 Task: Find connections with filter location Naldurg with filter topic #personalbrandingwith filter profile language German with filter current company SirionLabs with filter school Cambridge International School with filter industry Paint, Coating, and Adhesive Manufacturing with filter service category Interaction Design with filter keywords title Scrum Master
Action: Mouse moved to (541, 91)
Screenshot: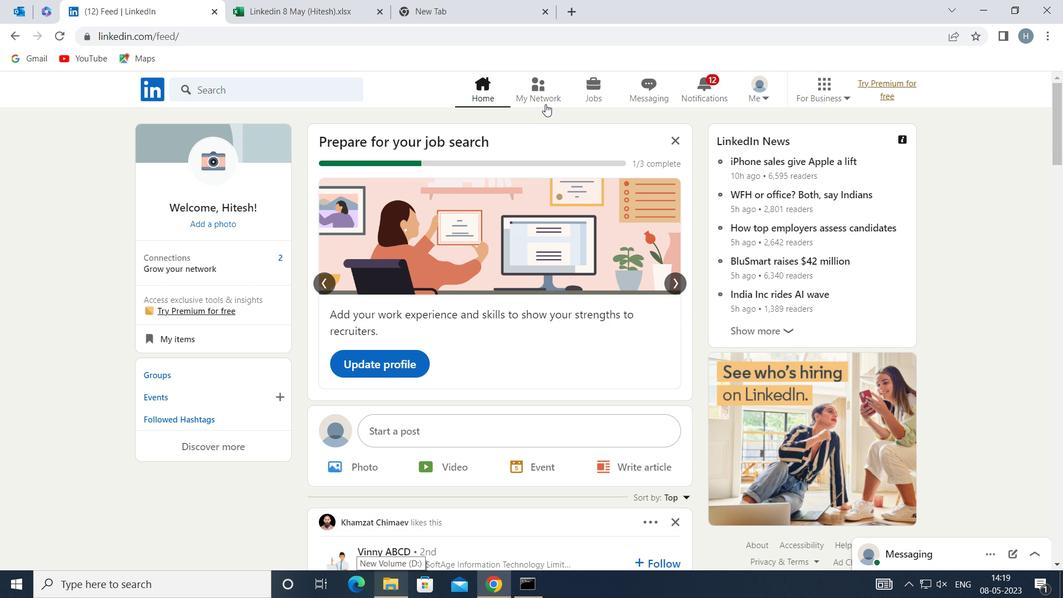 
Action: Mouse pressed left at (541, 91)
Screenshot: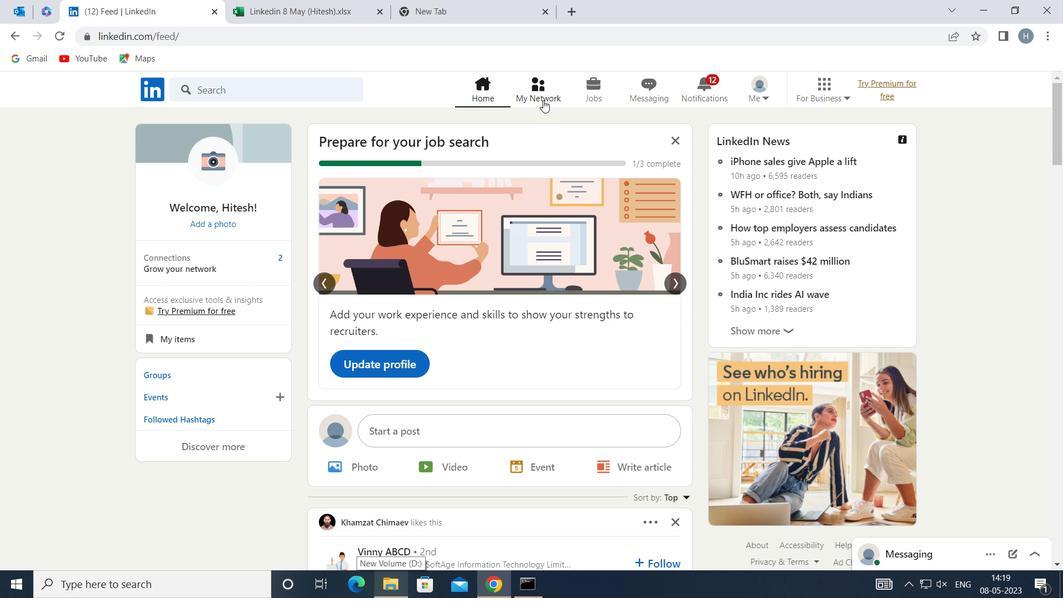 
Action: Mouse moved to (307, 168)
Screenshot: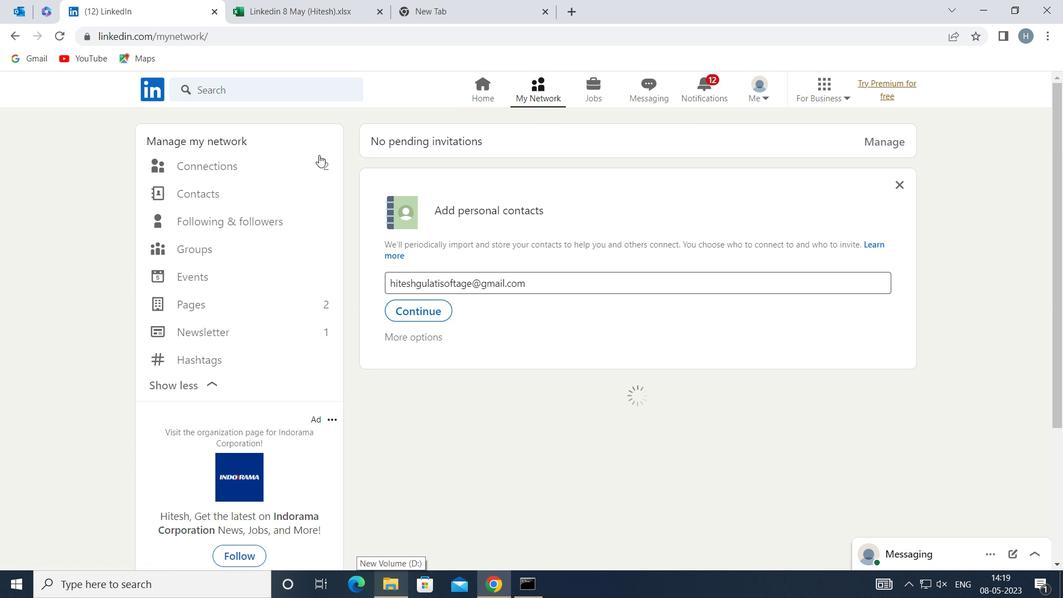 
Action: Mouse pressed left at (307, 168)
Screenshot: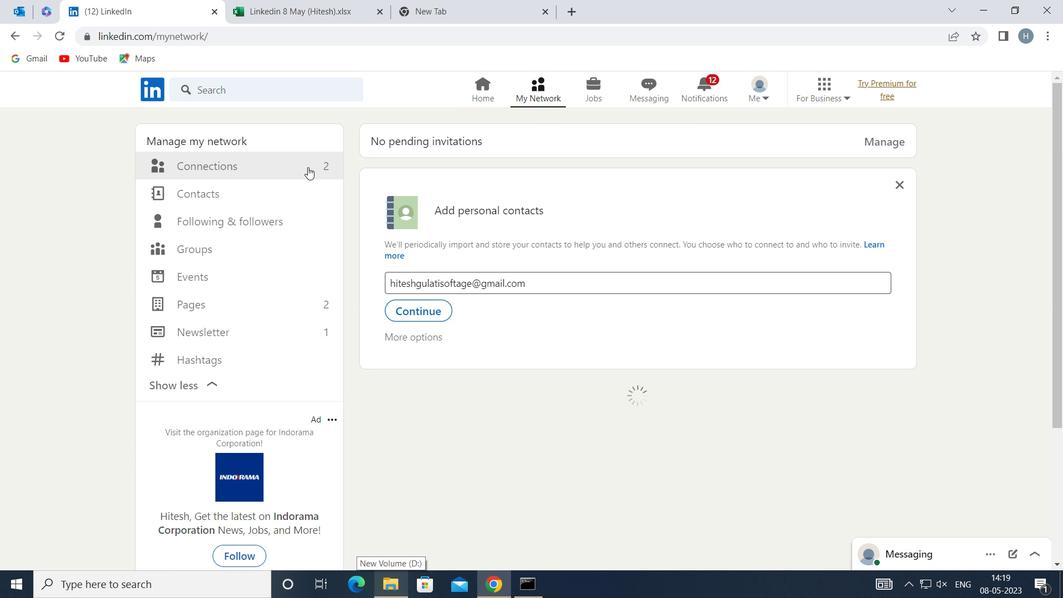 
Action: Mouse moved to (627, 165)
Screenshot: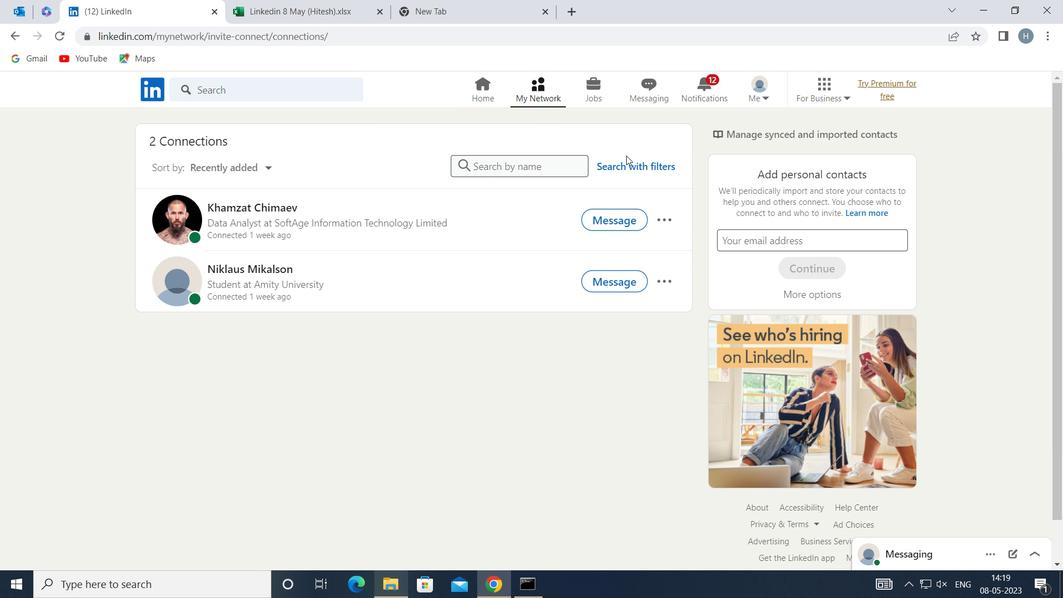 
Action: Mouse pressed left at (627, 165)
Screenshot: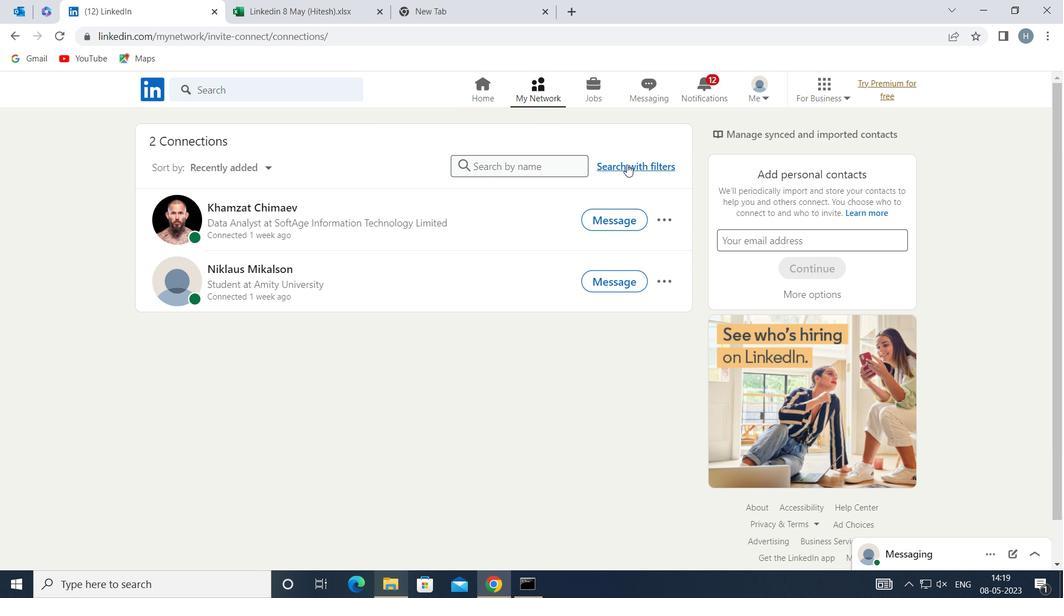 
Action: Mouse moved to (581, 132)
Screenshot: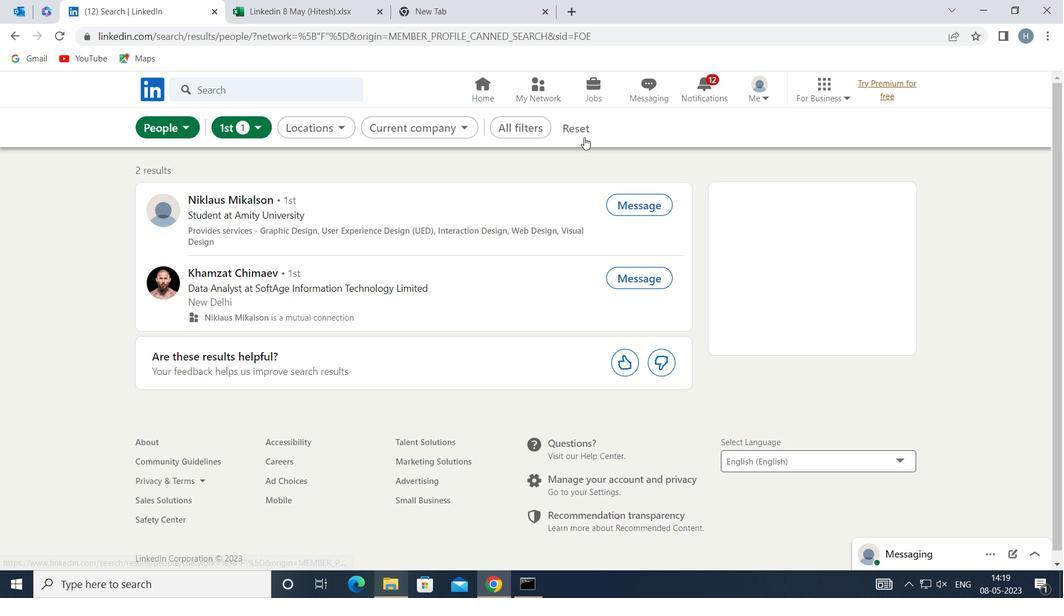 
Action: Mouse pressed left at (581, 132)
Screenshot: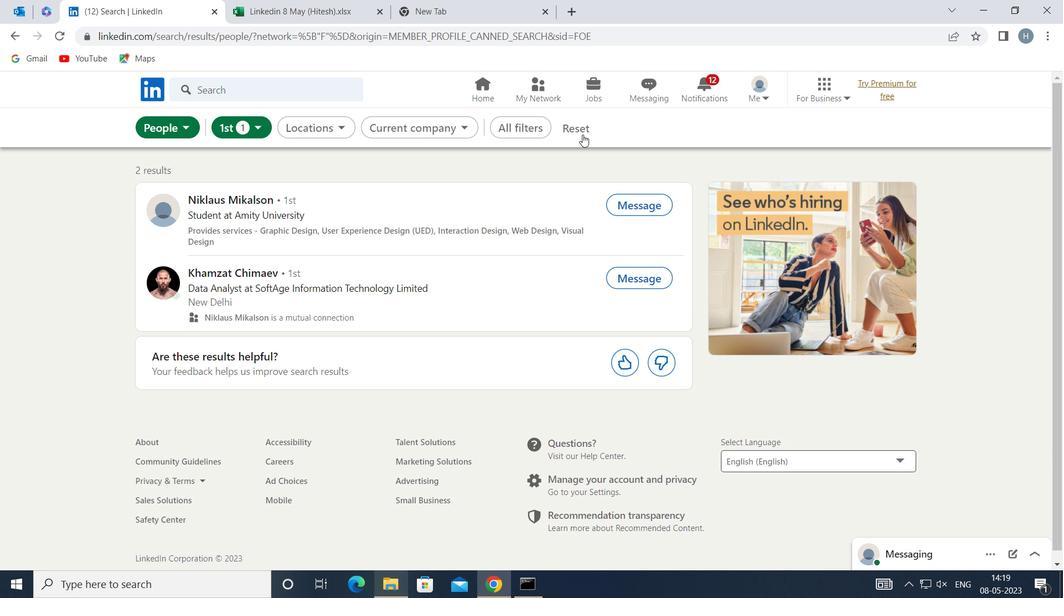 
Action: Mouse moved to (551, 130)
Screenshot: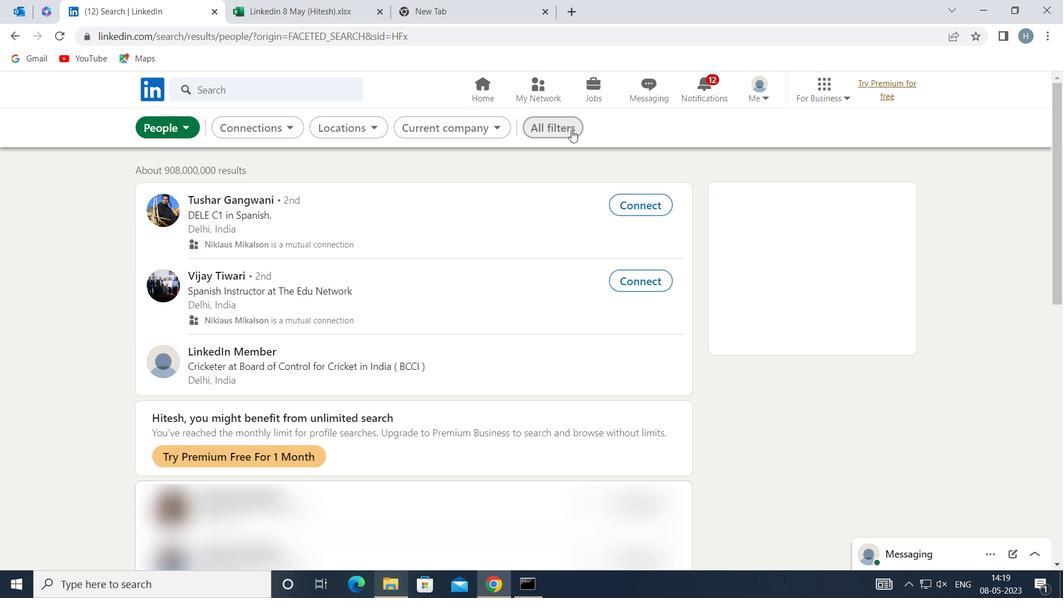 
Action: Mouse pressed left at (551, 130)
Screenshot: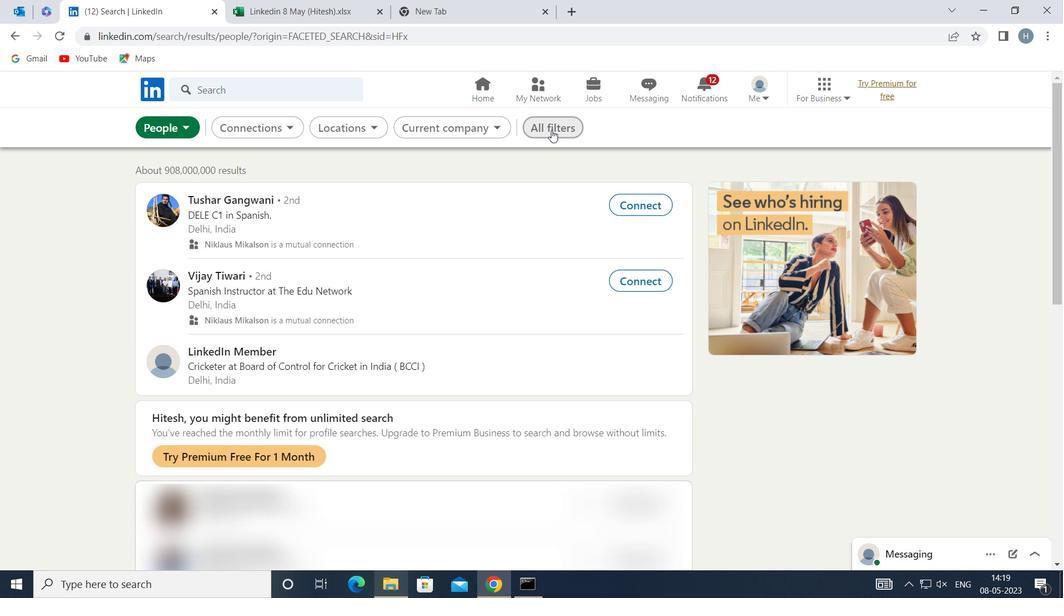 
Action: Mouse moved to (790, 319)
Screenshot: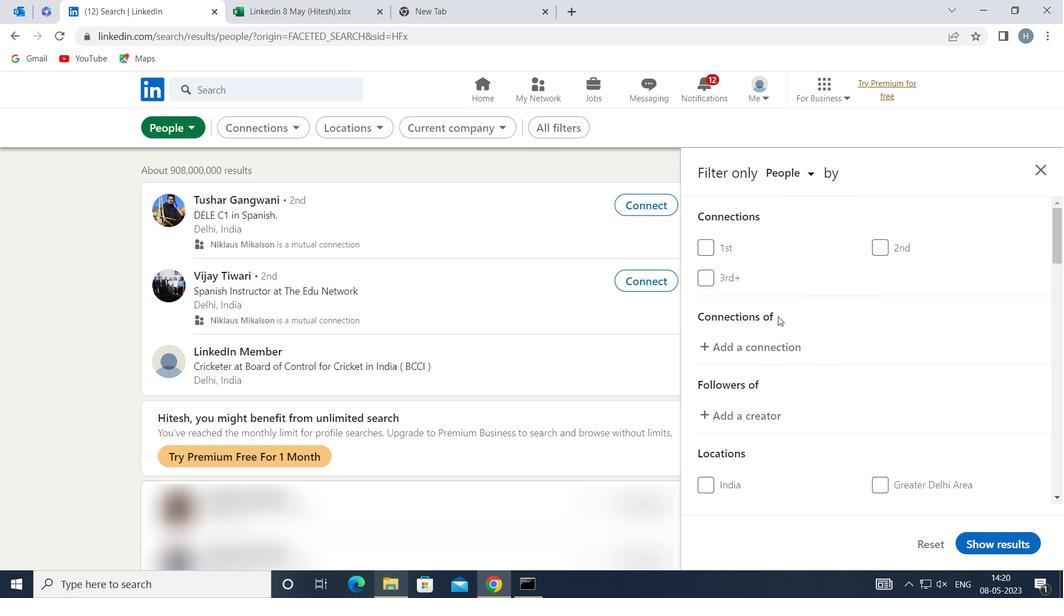 
Action: Mouse scrolled (790, 318) with delta (0, 0)
Screenshot: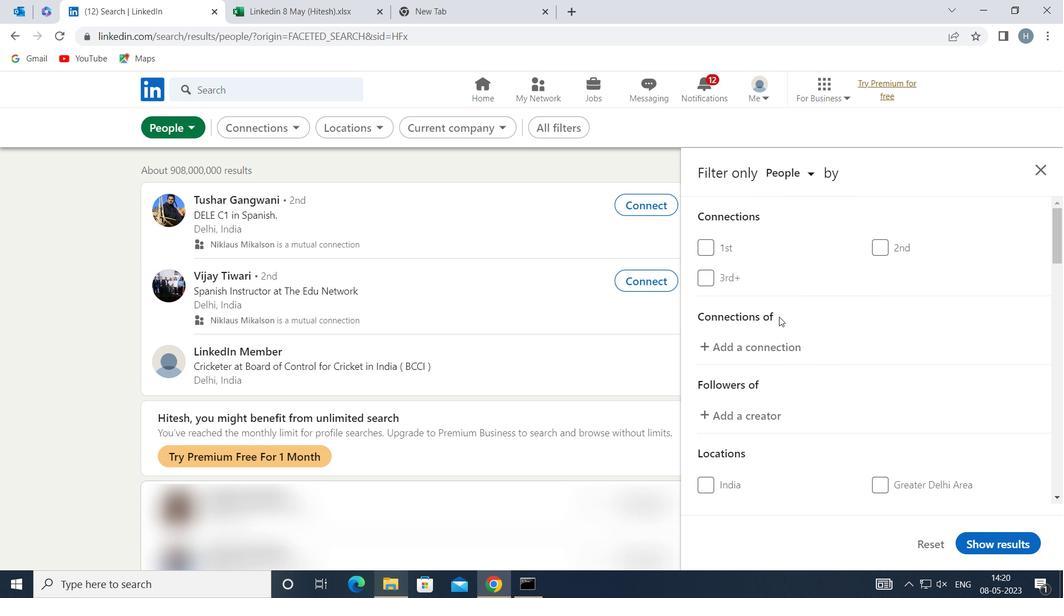 
Action: Mouse moved to (792, 330)
Screenshot: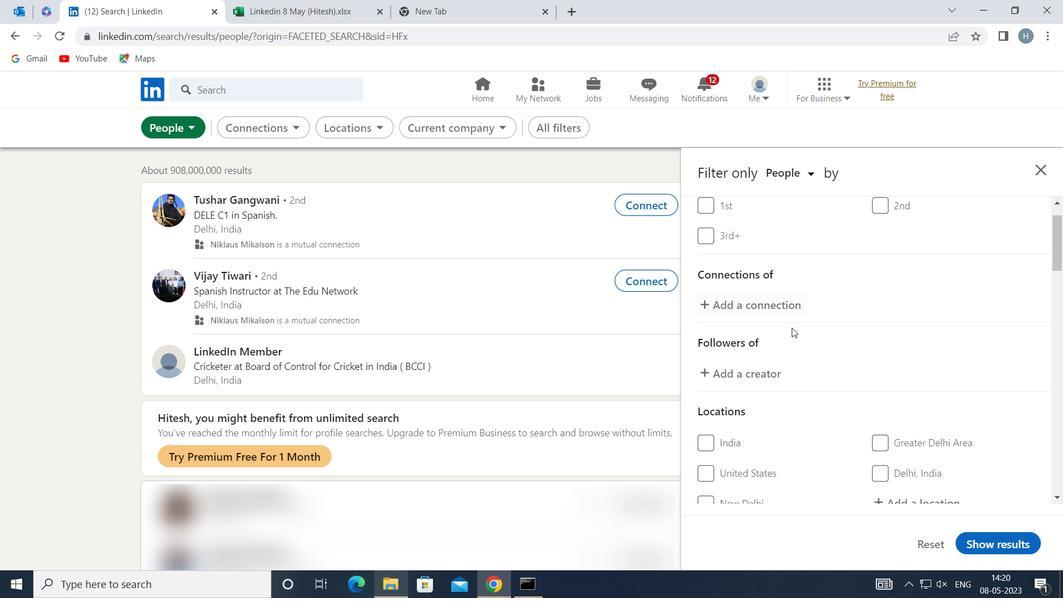 
Action: Mouse scrolled (792, 329) with delta (0, 0)
Screenshot: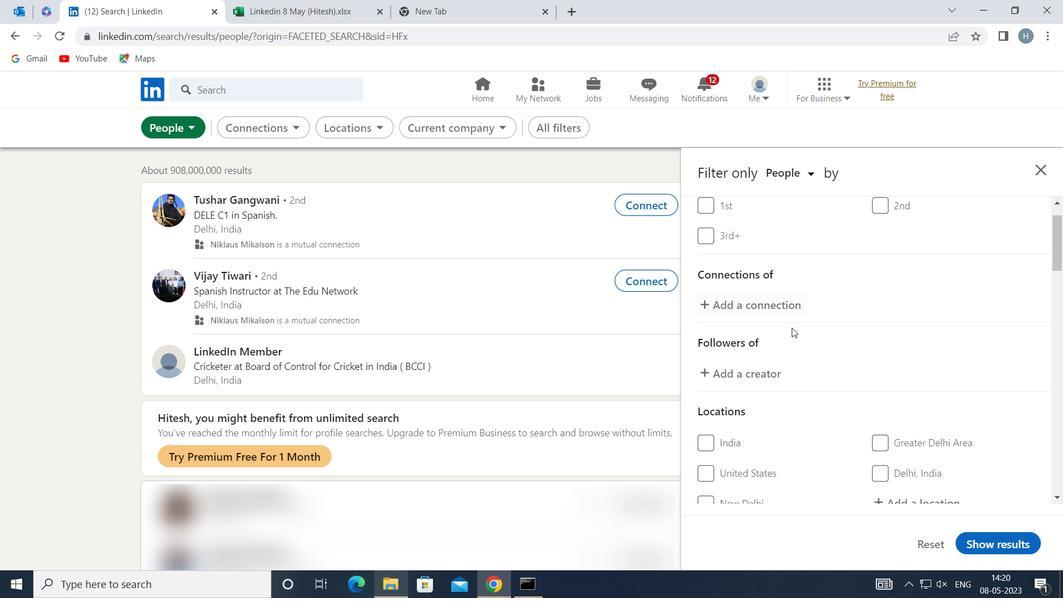 
Action: Mouse moved to (930, 402)
Screenshot: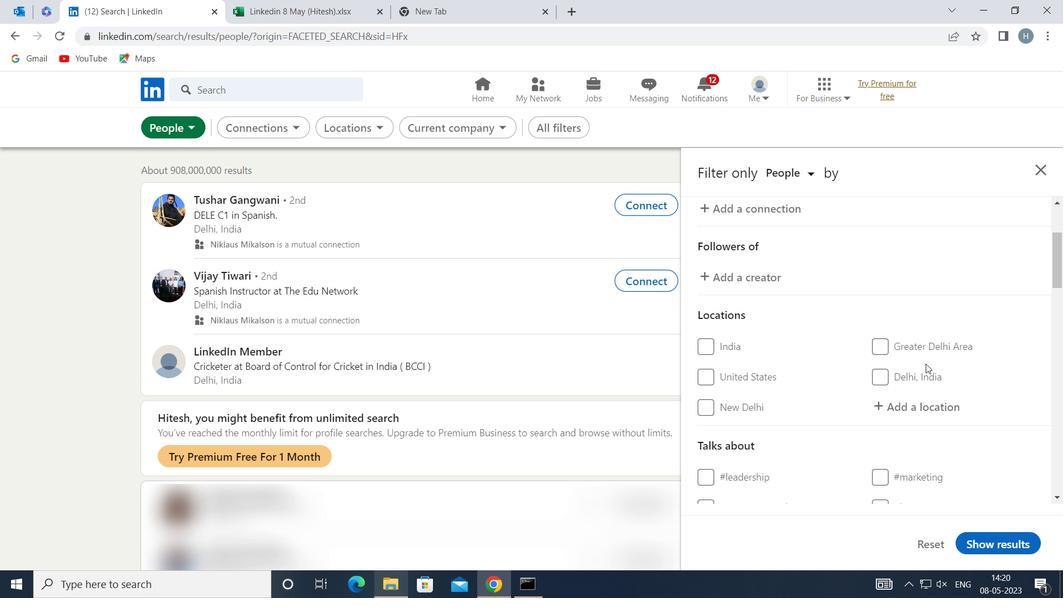 
Action: Mouse pressed left at (930, 402)
Screenshot: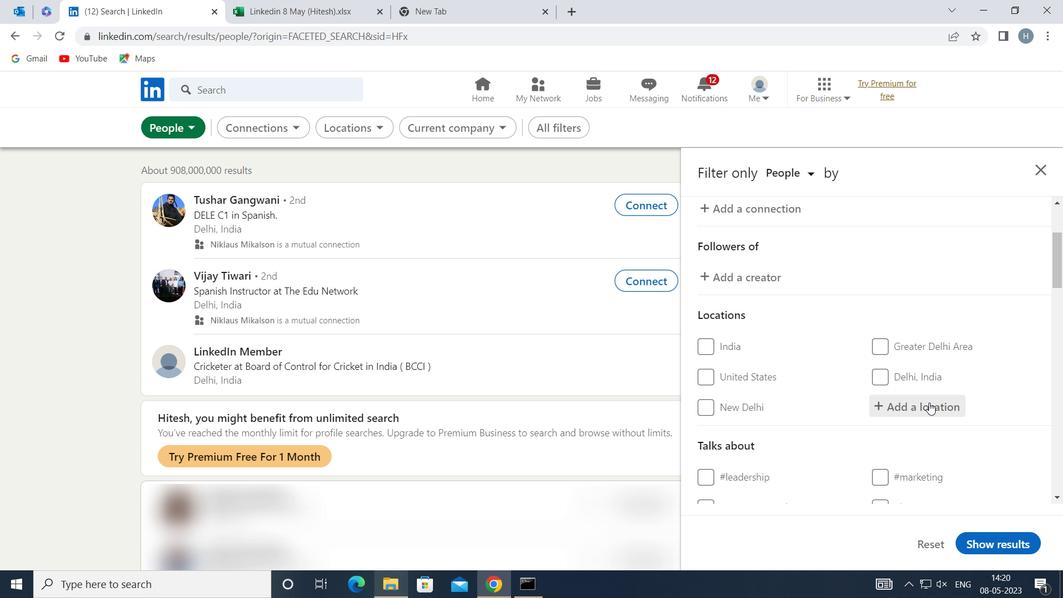 
Action: Key pressed <Key.shift>NALDURG
Screenshot: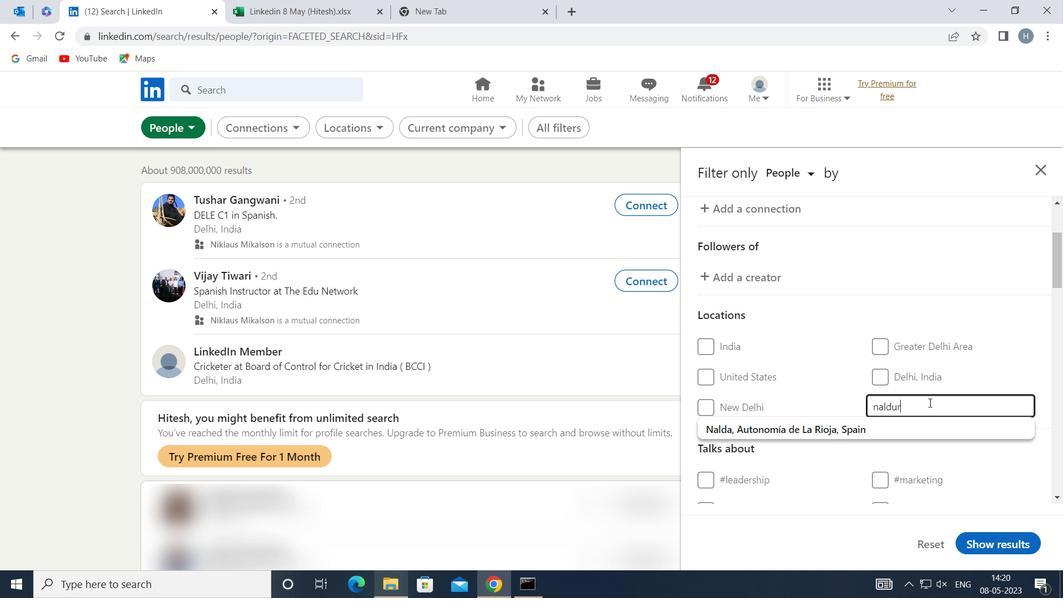
Action: Mouse moved to (956, 434)
Screenshot: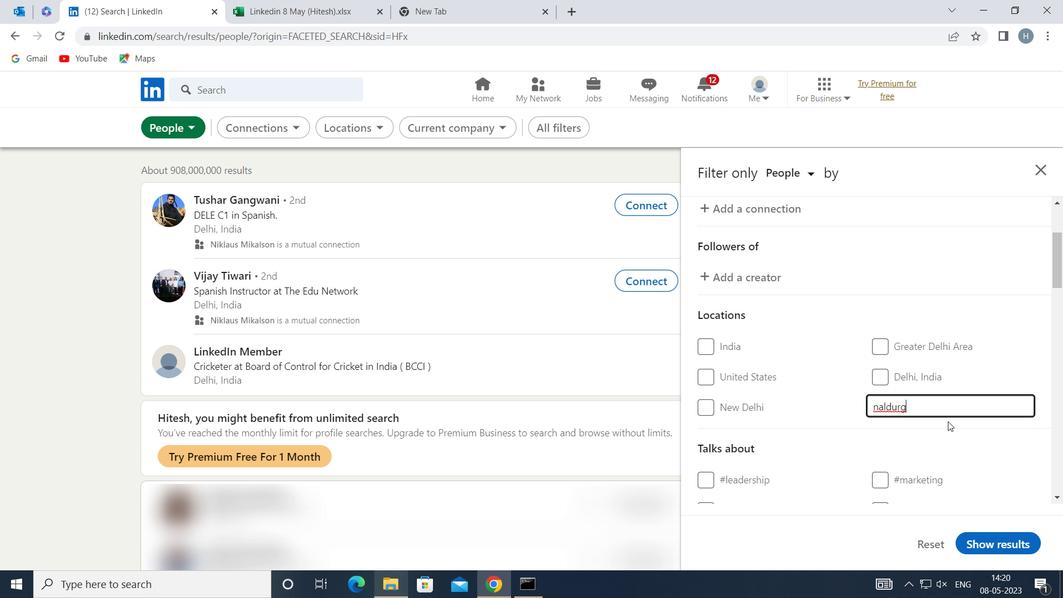 
Action: Mouse pressed left at (956, 434)
Screenshot: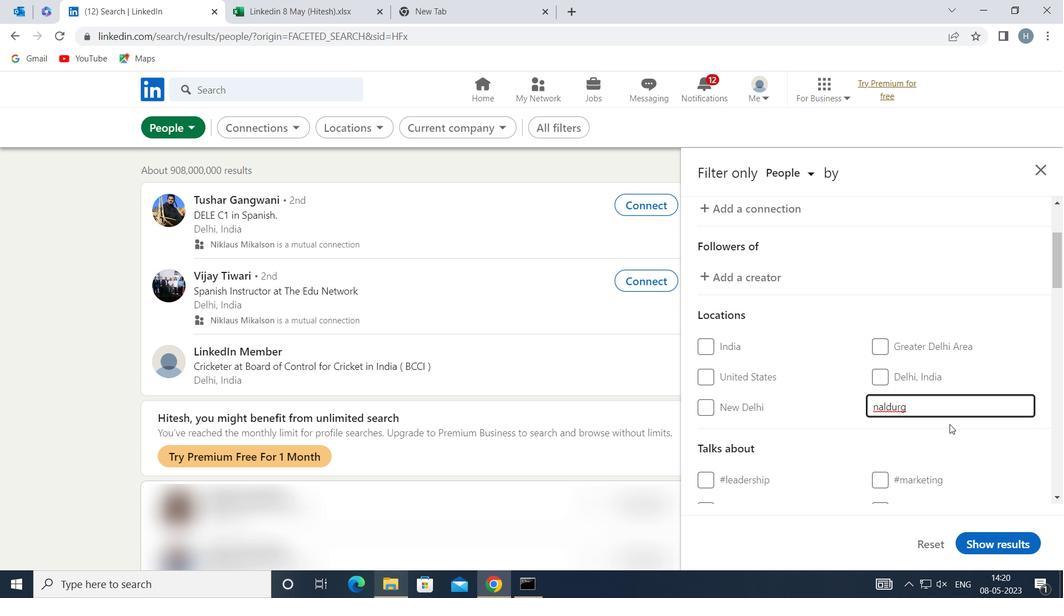 
Action: Mouse moved to (949, 429)
Screenshot: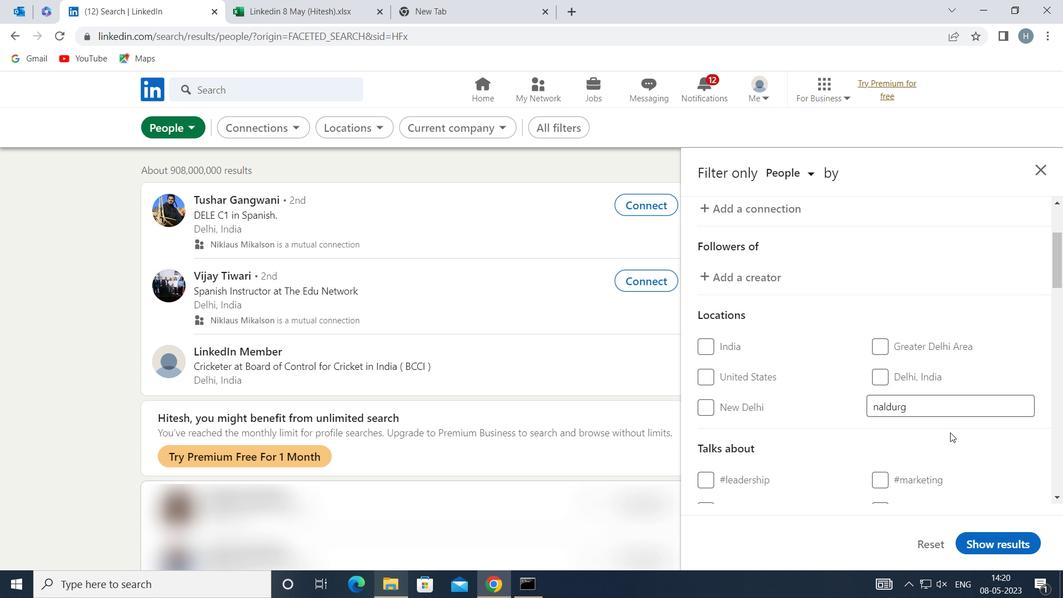 
Action: Mouse scrolled (949, 429) with delta (0, 0)
Screenshot: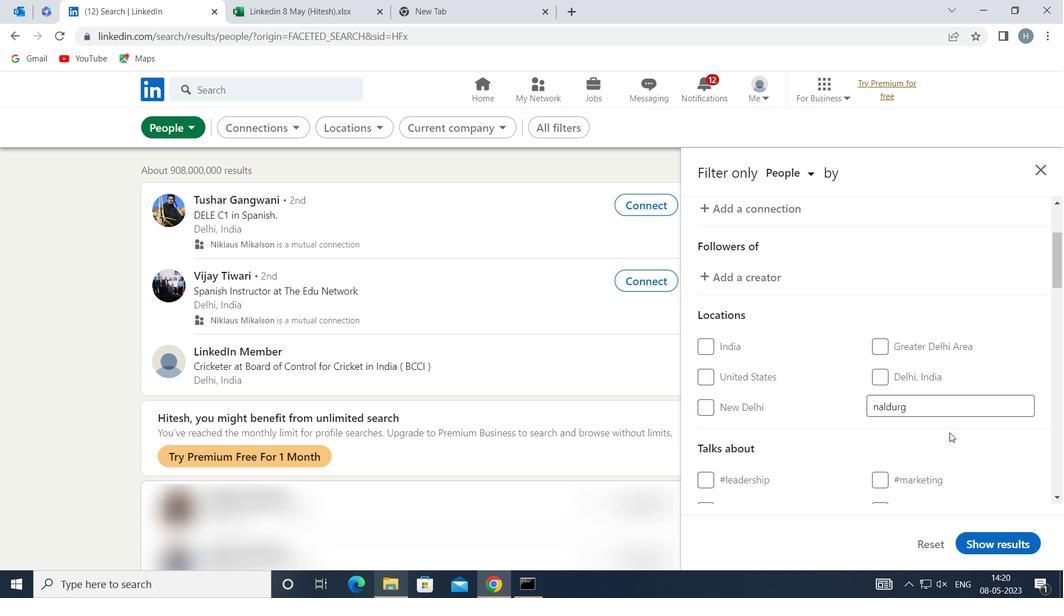 
Action: Mouse moved to (948, 428)
Screenshot: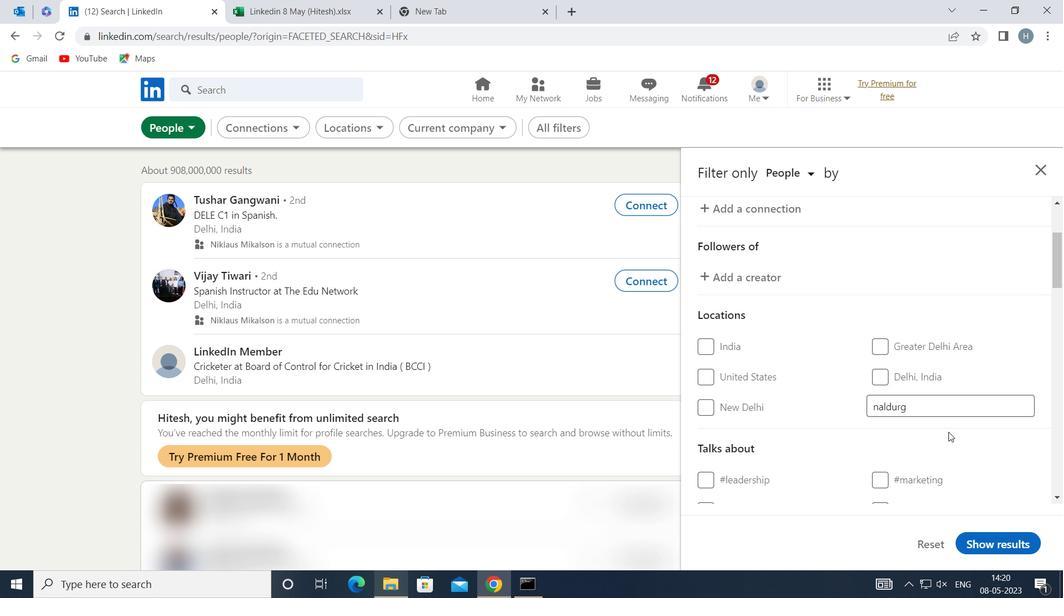 
Action: Mouse scrolled (948, 428) with delta (0, 0)
Screenshot: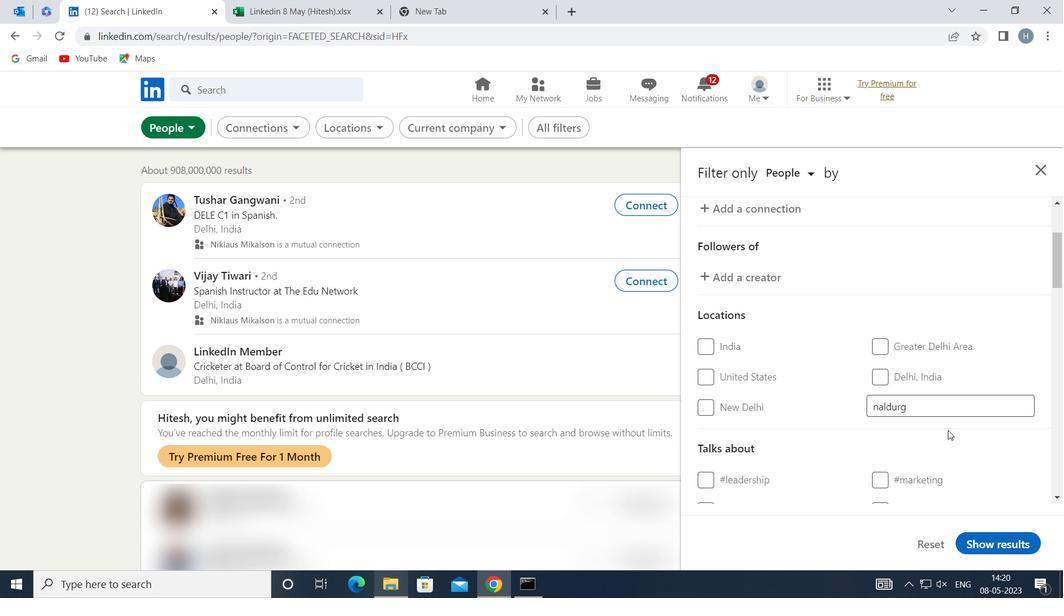 
Action: Mouse moved to (911, 399)
Screenshot: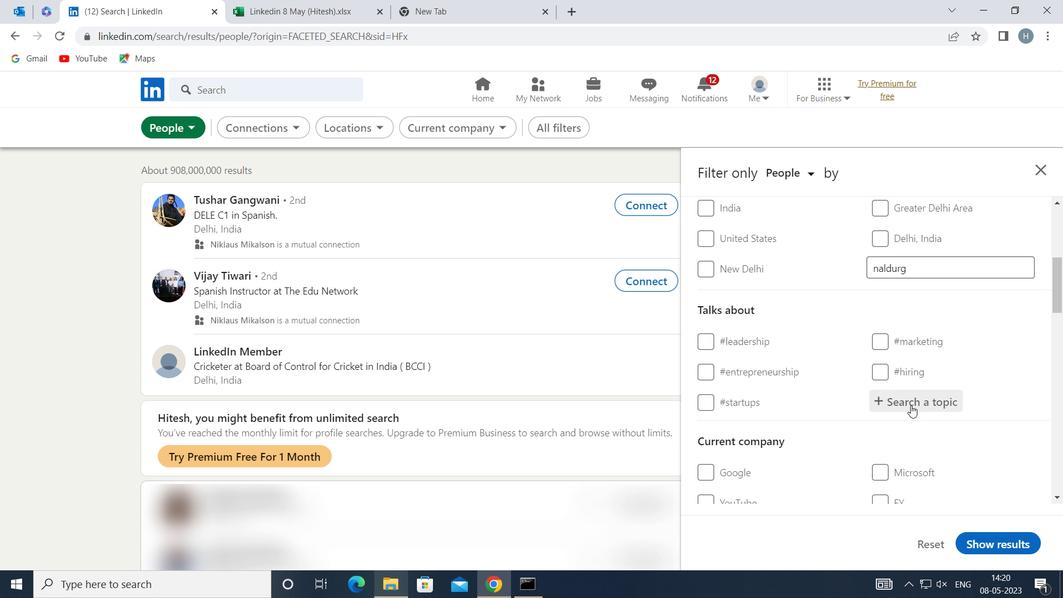
Action: Mouse pressed left at (911, 399)
Screenshot: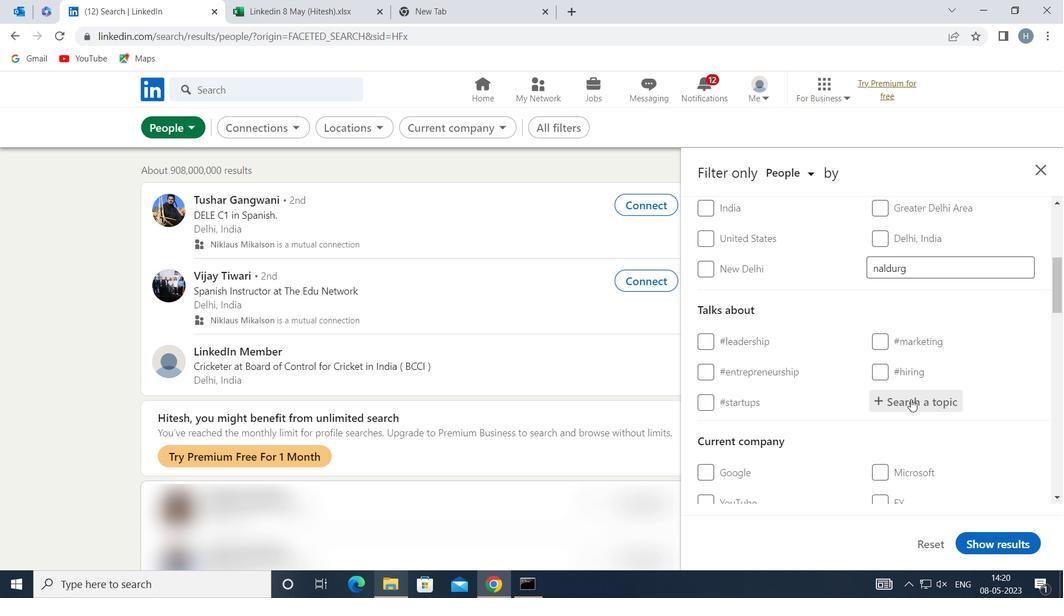 
Action: Key pressed PERSONALBRANDING
Screenshot: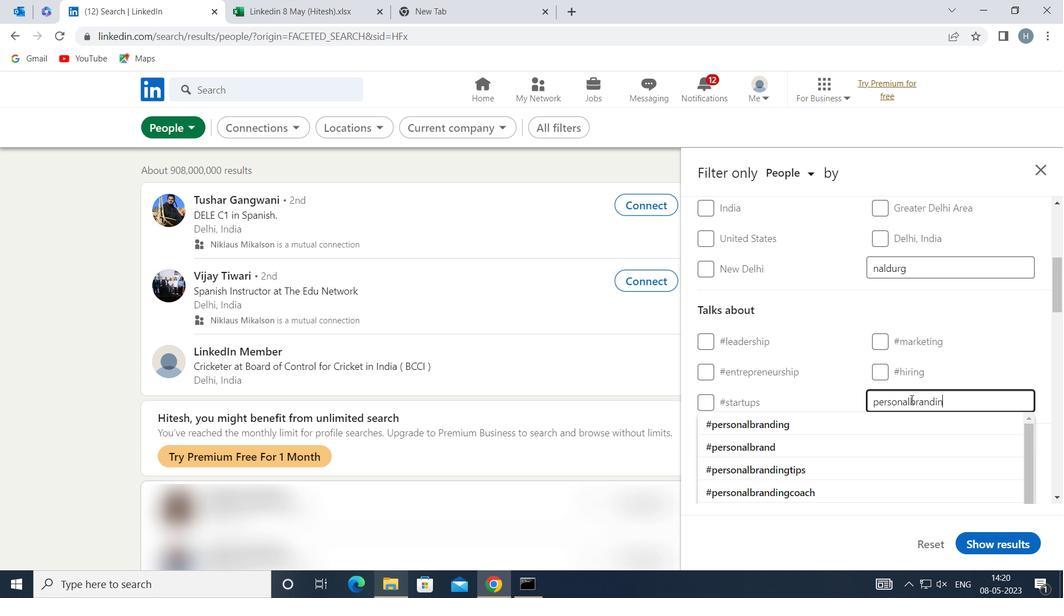 
Action: Mouse moved to (863, 420)
Screenshot: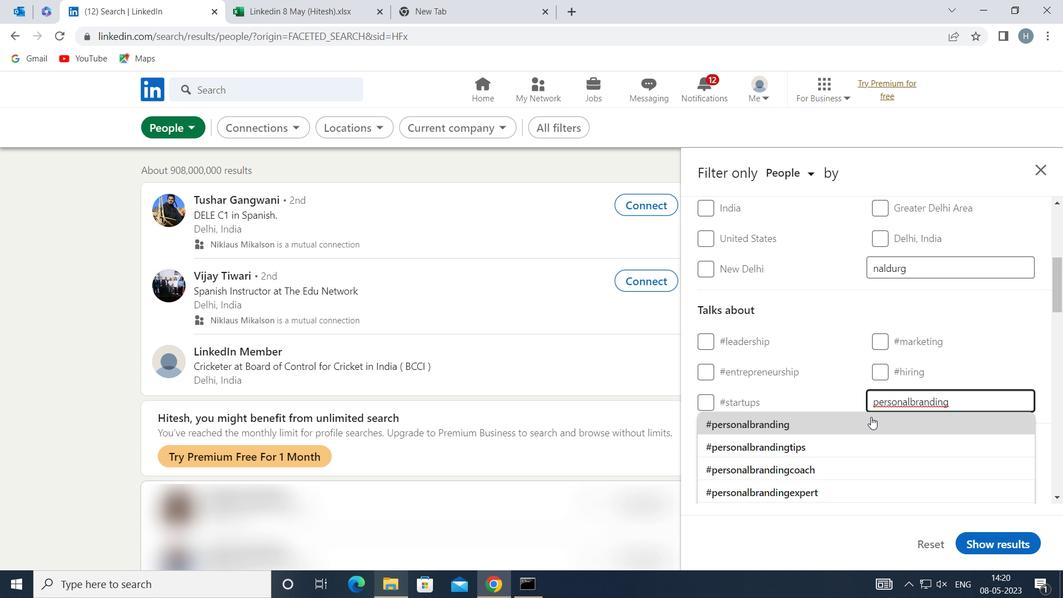 
Action: Mouse pressed left at (863, 420)
Screenshot: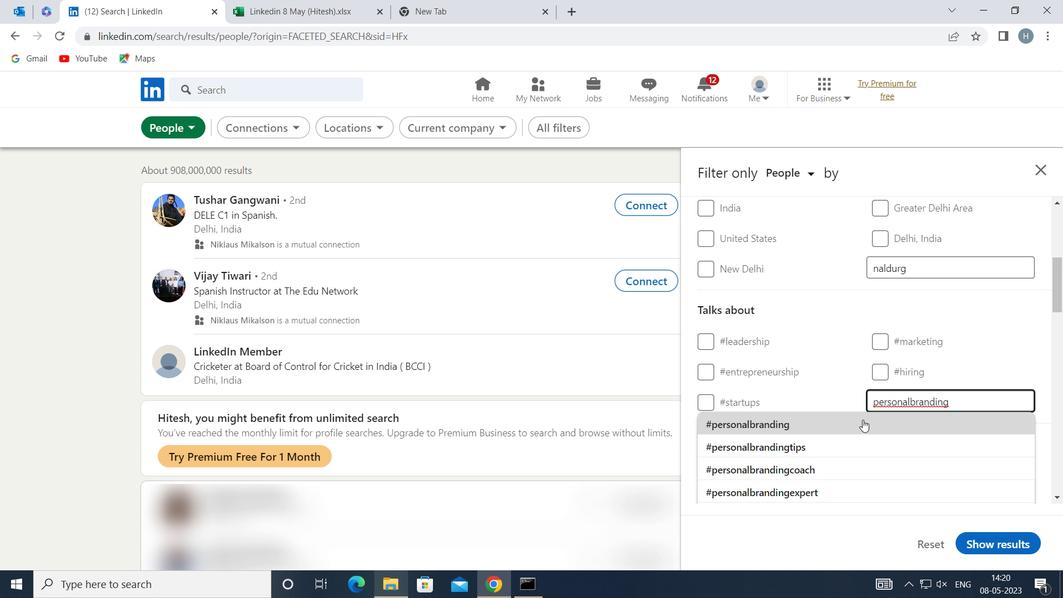 
Action: Mouse moved to (837, 375)
Screenshot: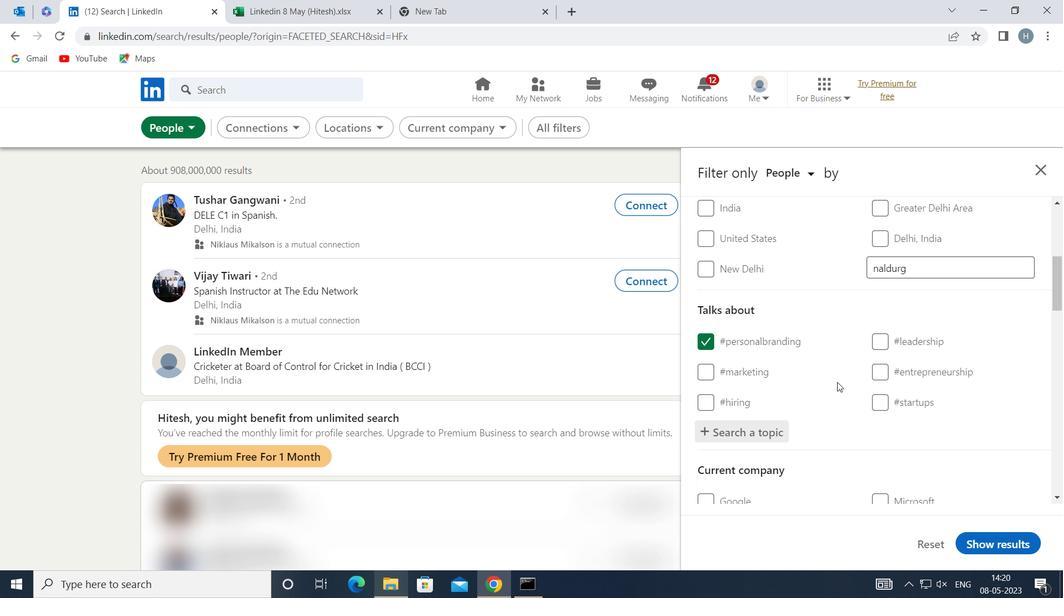 
Action: Mouse scrolled (837, 374) with delta (0, 0)
Screenshot: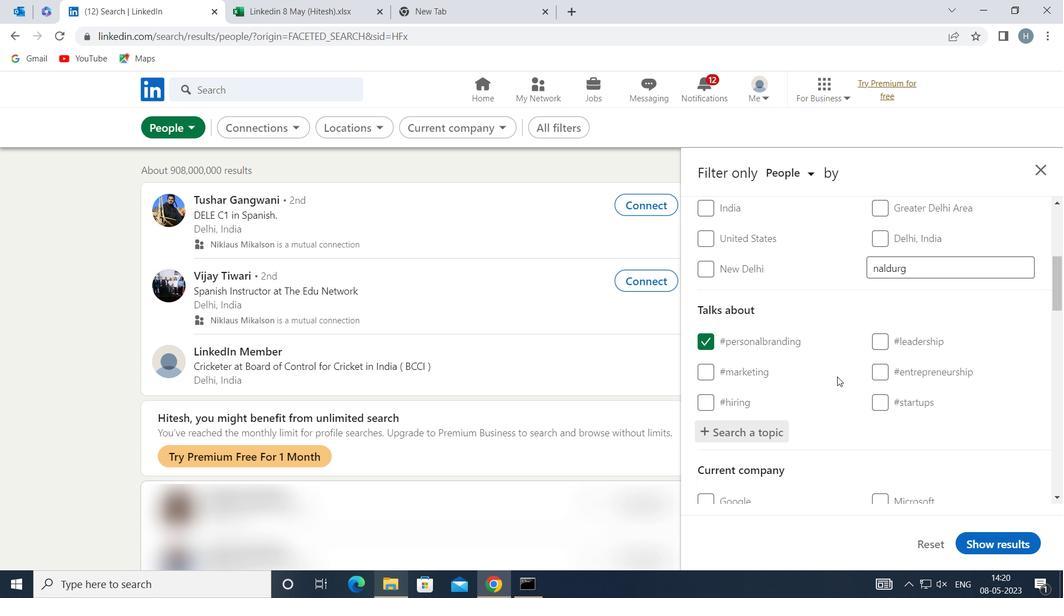 
Action: Mouse moved to (837, 373)
Screenshot: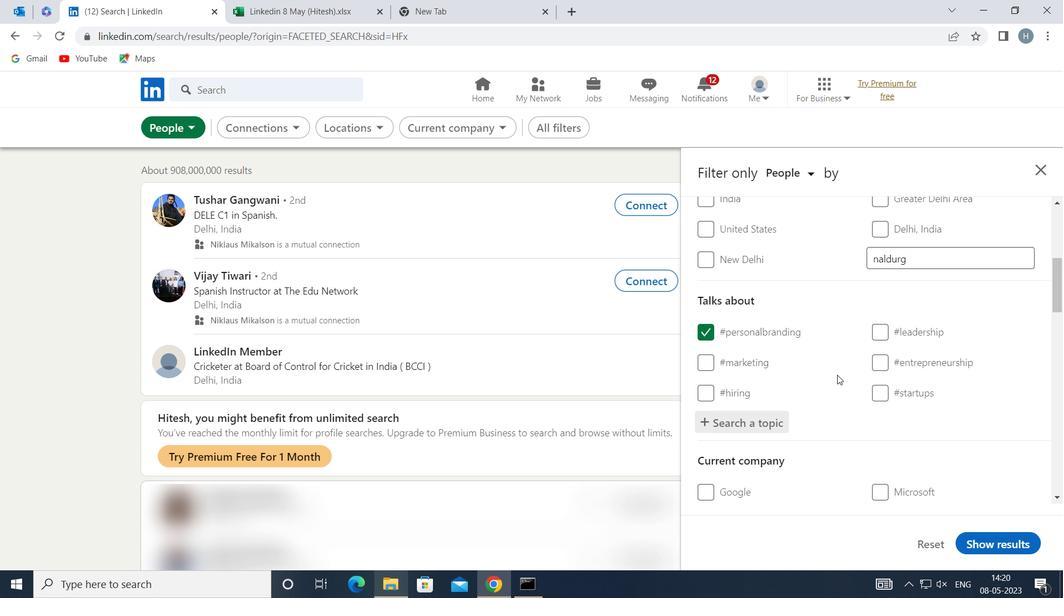 
Action: Mouse scrolled (837, 373) with delta (0, 0)
Screenshot: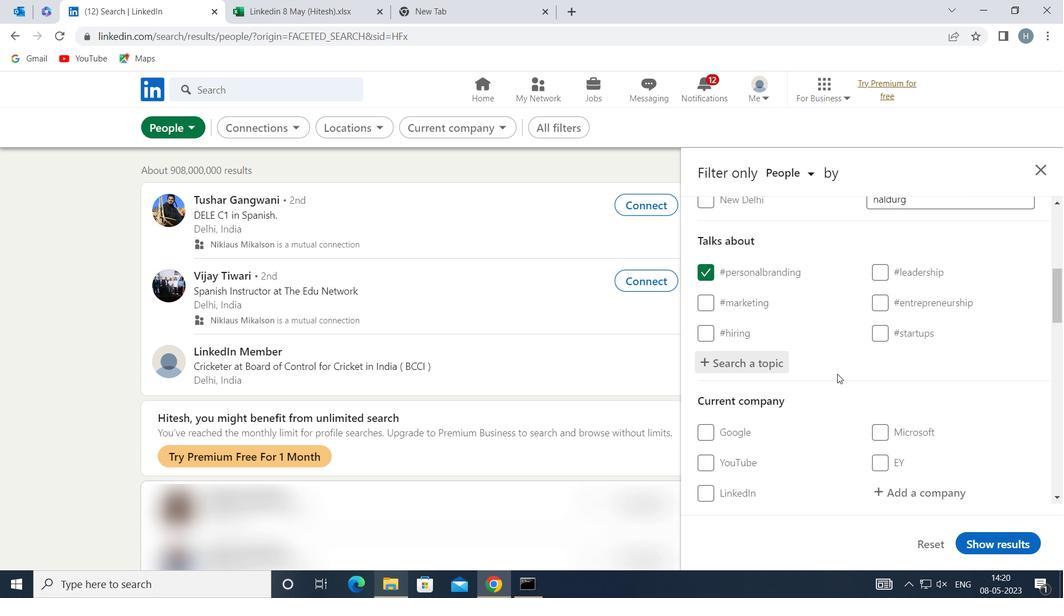 
Action: Mouse moved to (837, 373)
Screenshot: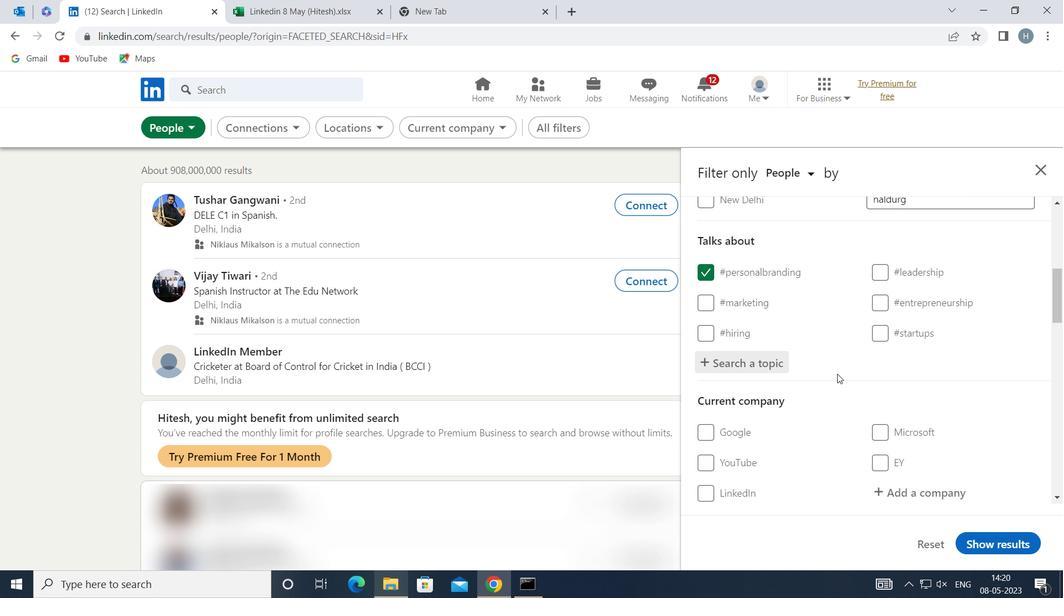 
Action: Mouse scrolled (837, 372) with delta (0, 0)
Screenshot: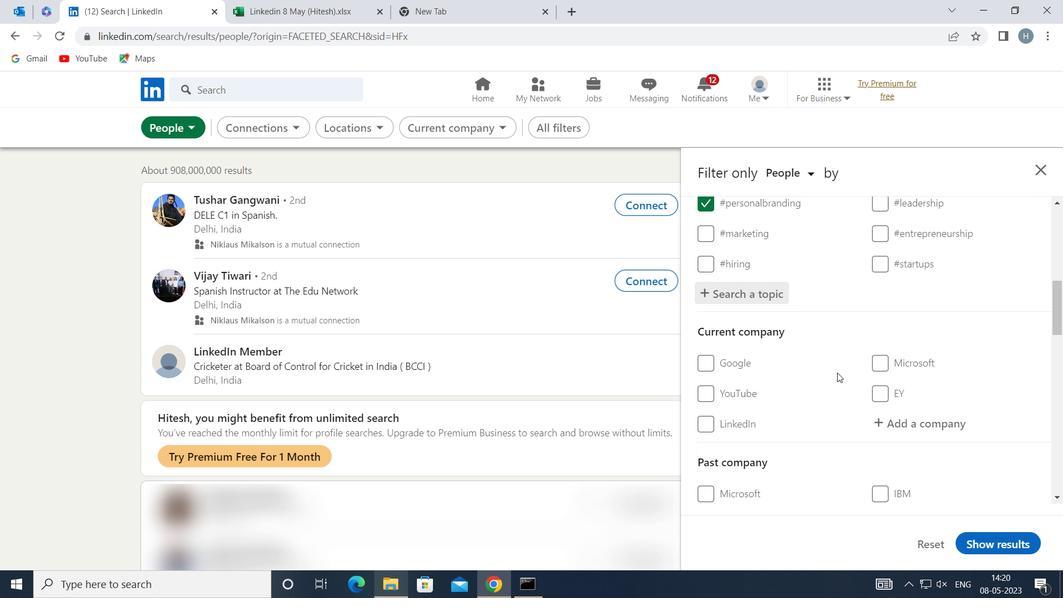 
Action: Mouse scrolled (837, 372) with delta (0, 0)
Screenshot: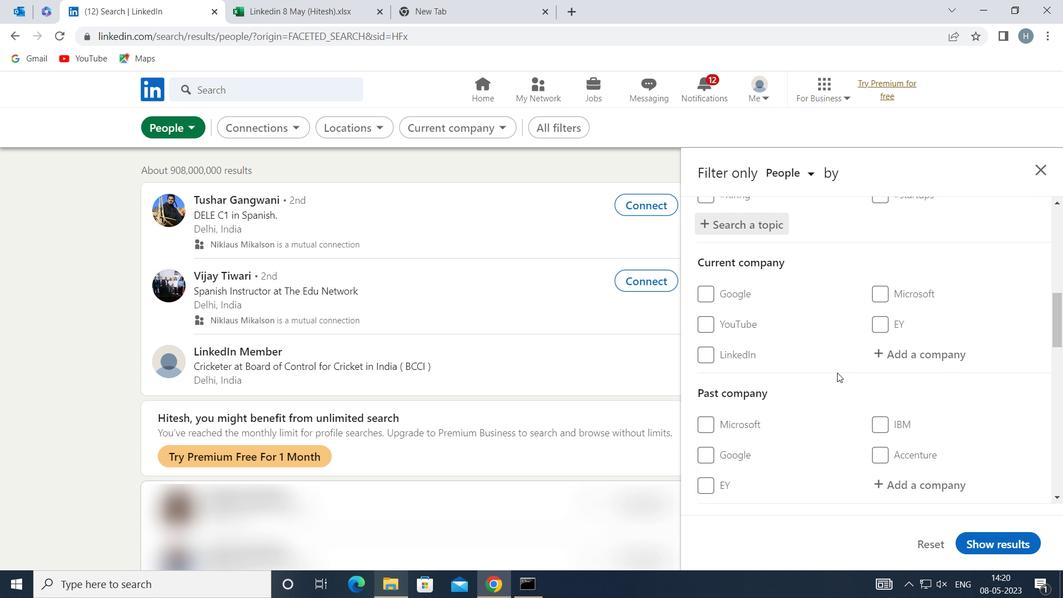 
Action: Mouse scrolled (837, 372) with delta (0, 0)
Screenshot: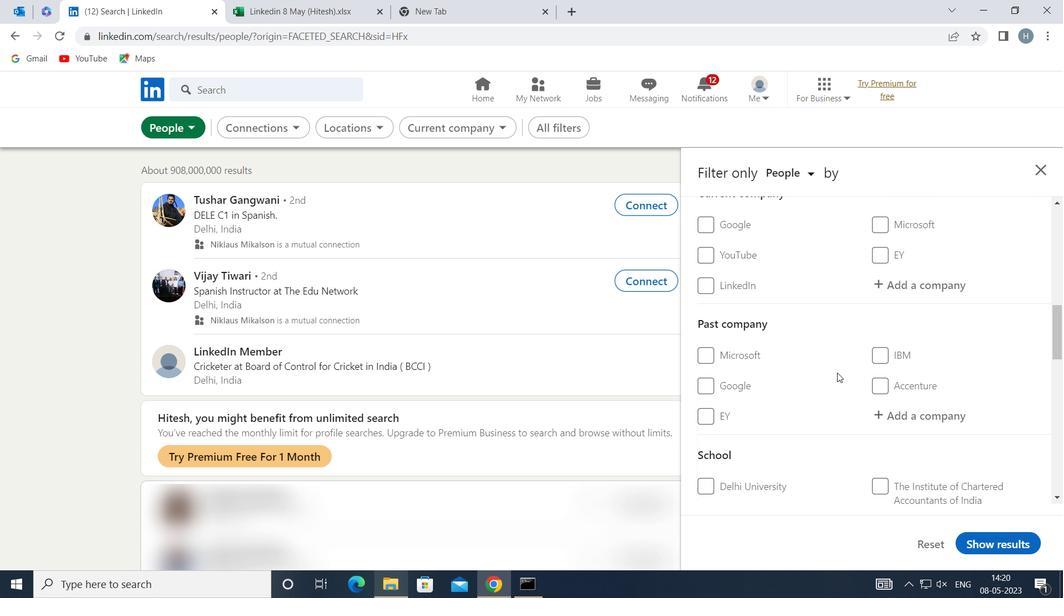 
Action: Mouse moved to (838, 373)
Screenshot: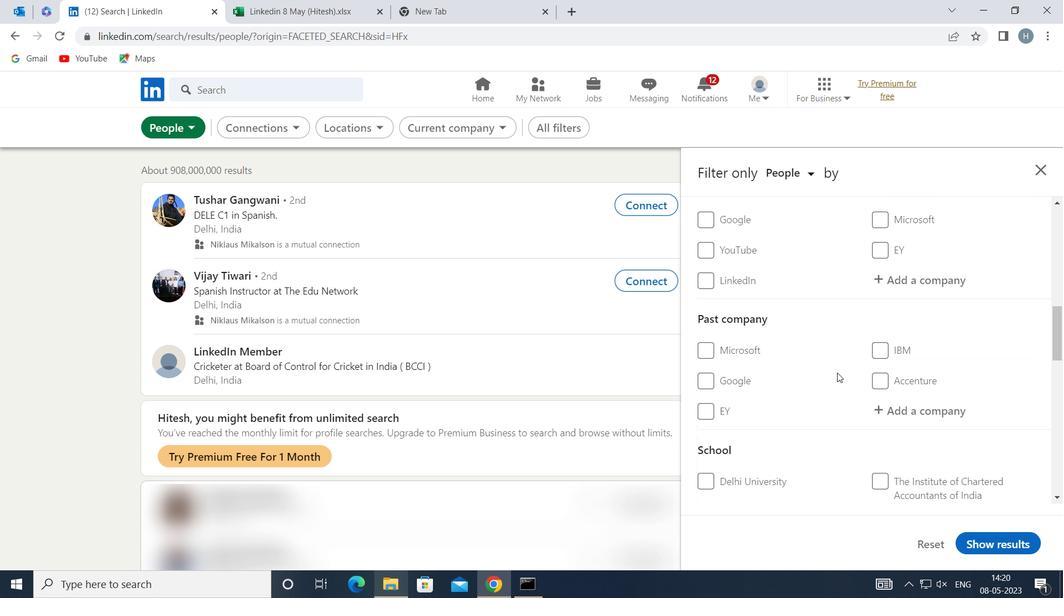 
Action: Mouse scrolled (838, 372) with delta (0, 0)
Screenshot: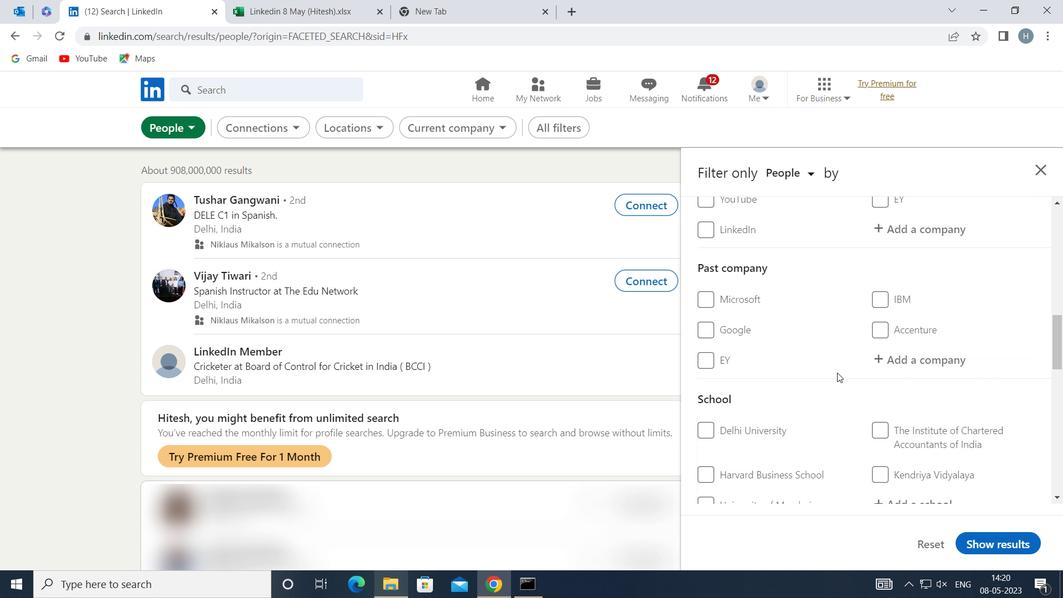 
Action: Mouse scrolled (838, 372) with delta (0, 0)
Screenshot: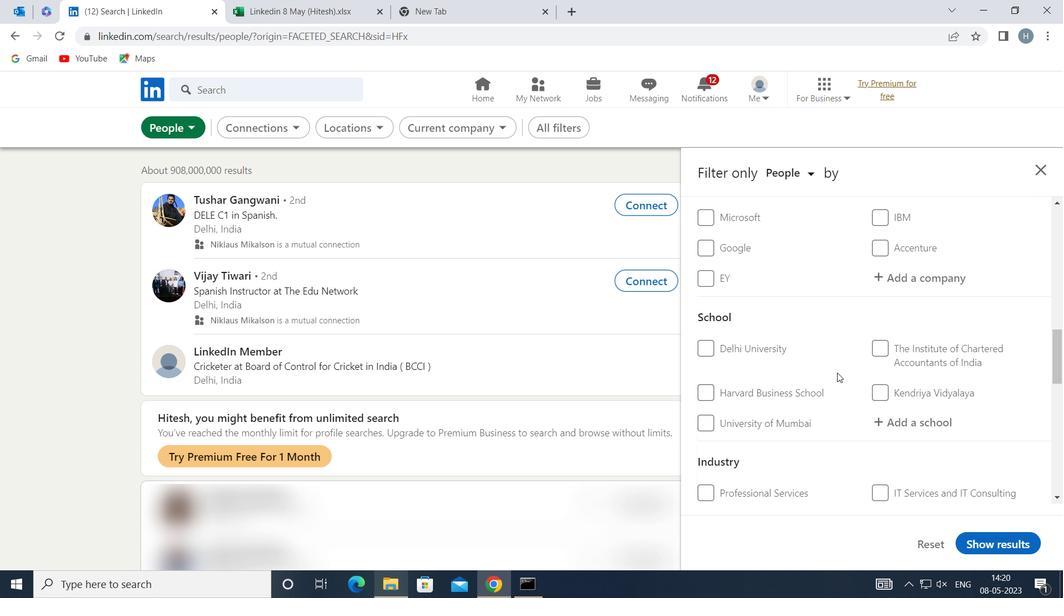 
Action: Mouse scrolled (838, 372) with delta (0, 0)
Screenshot: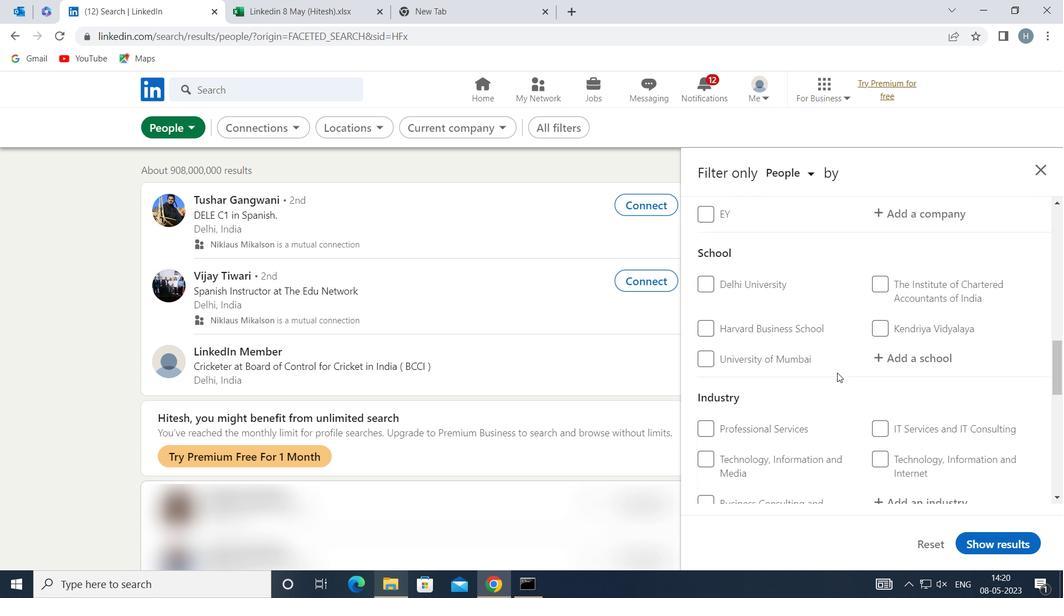 
Action: Mouse moved to (838, 372)
Screenshot: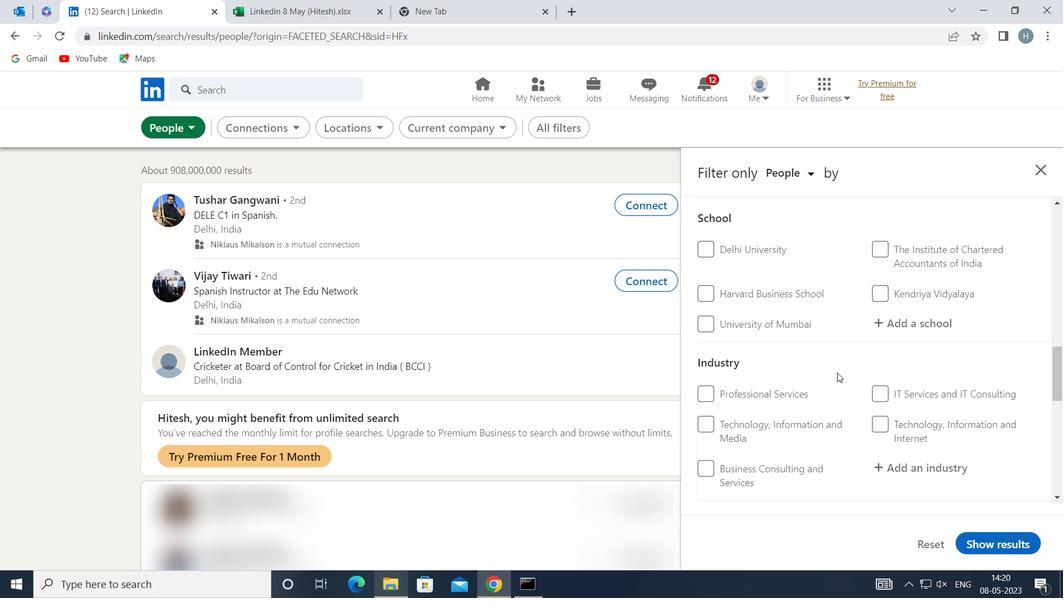 
Action: Mouse scrolled (838, 371) with delta (0, 0)
Screenshot: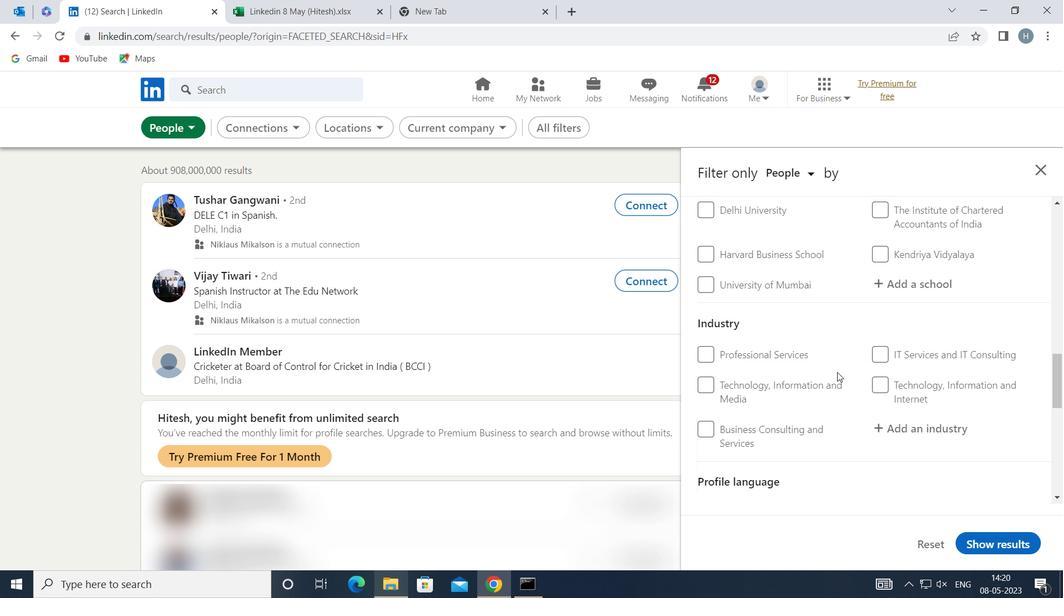 
Action: Mouse scrolled (838, 371) with delta (0, 0)
Screenshot: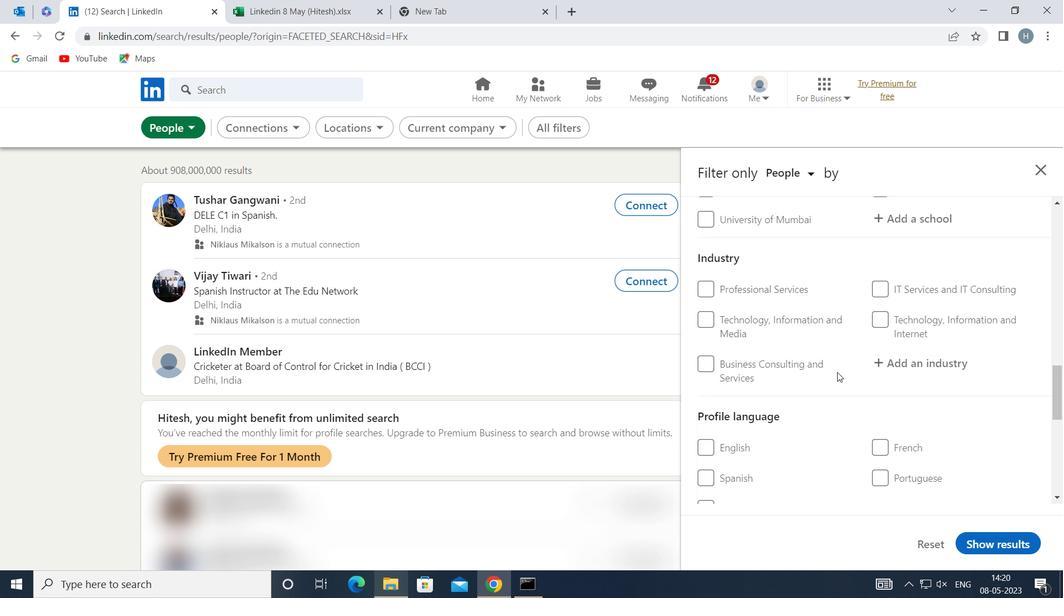 
Action: Mouse moved to (697, 435)
Screenshot: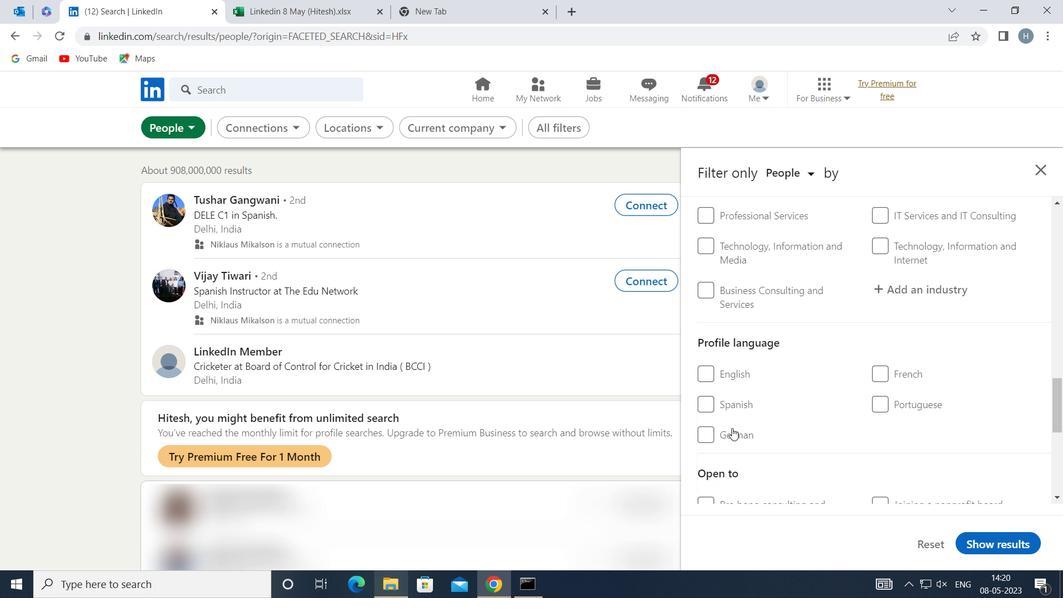 
Action: Mouse pressed left at (697, 435)
Screenshot: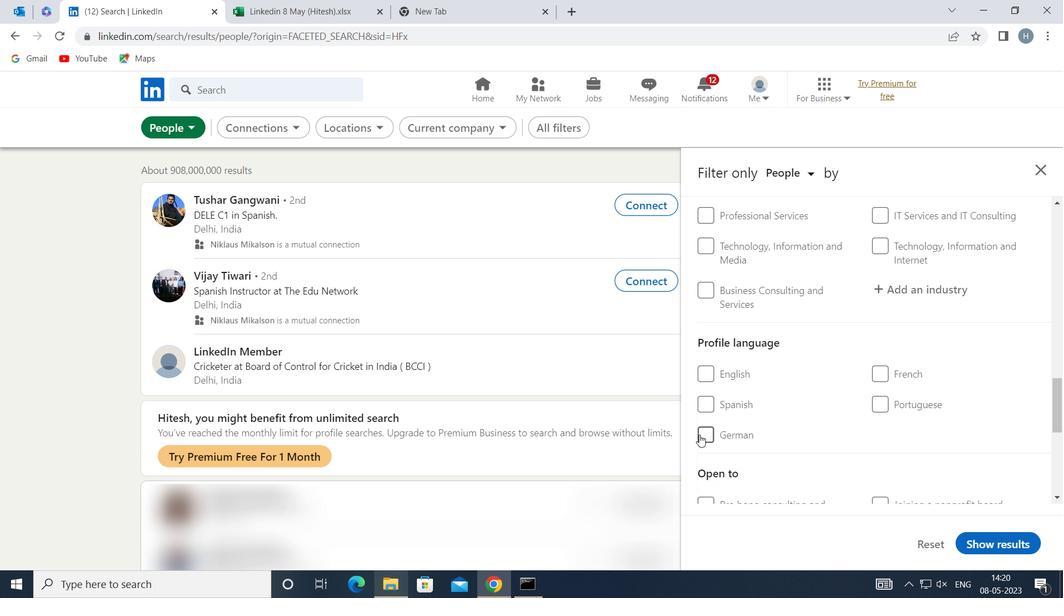 
Action: Mouse moved to (708, 438)
Screenshot: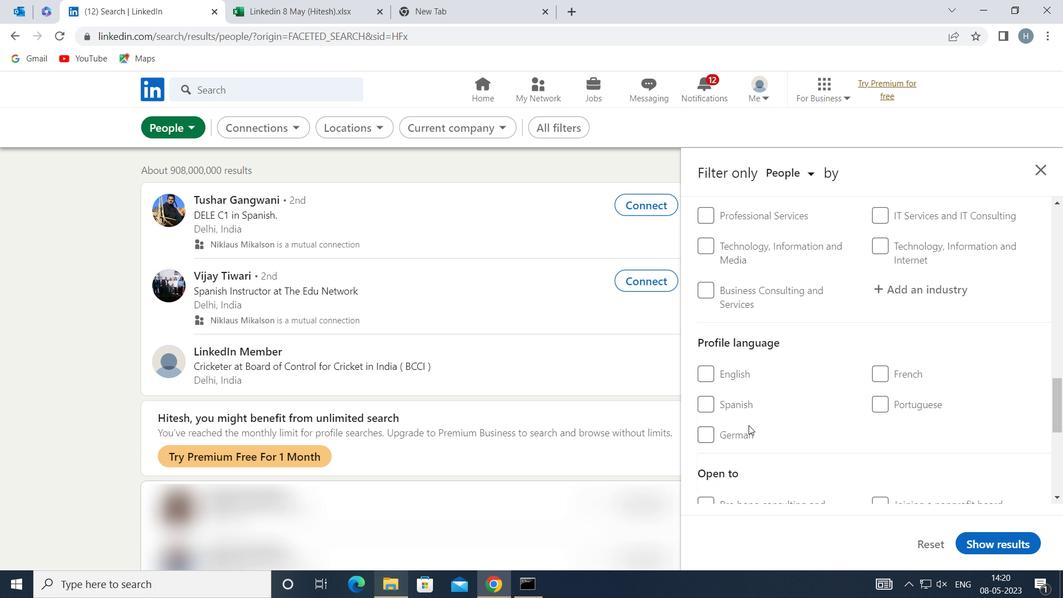 
Action: Mouse pressed left at (708, 438)
Screenshot: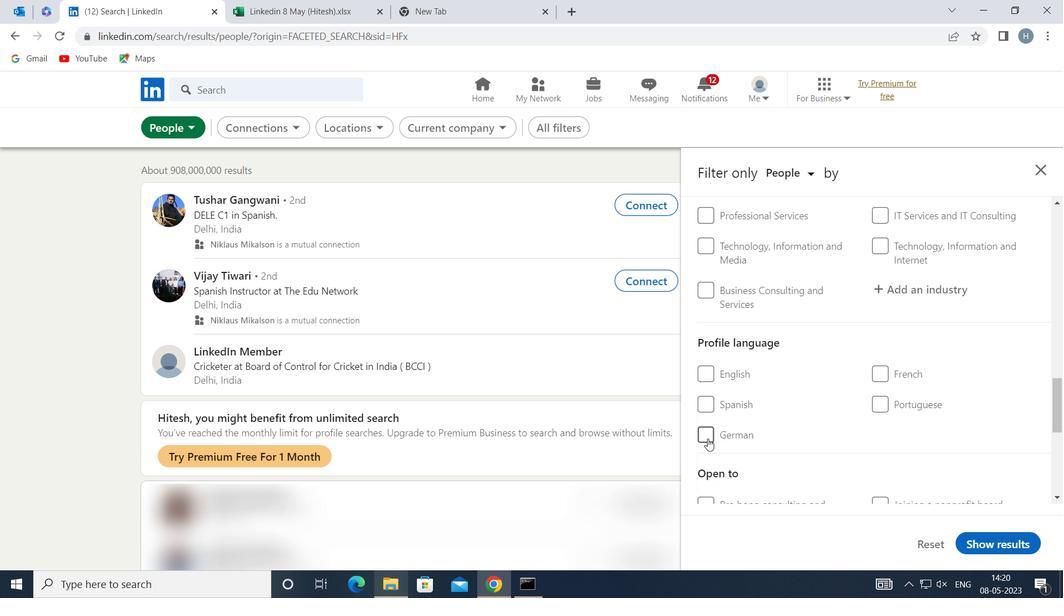 
Action: Mouse moved to (826, 422)
Screenshot: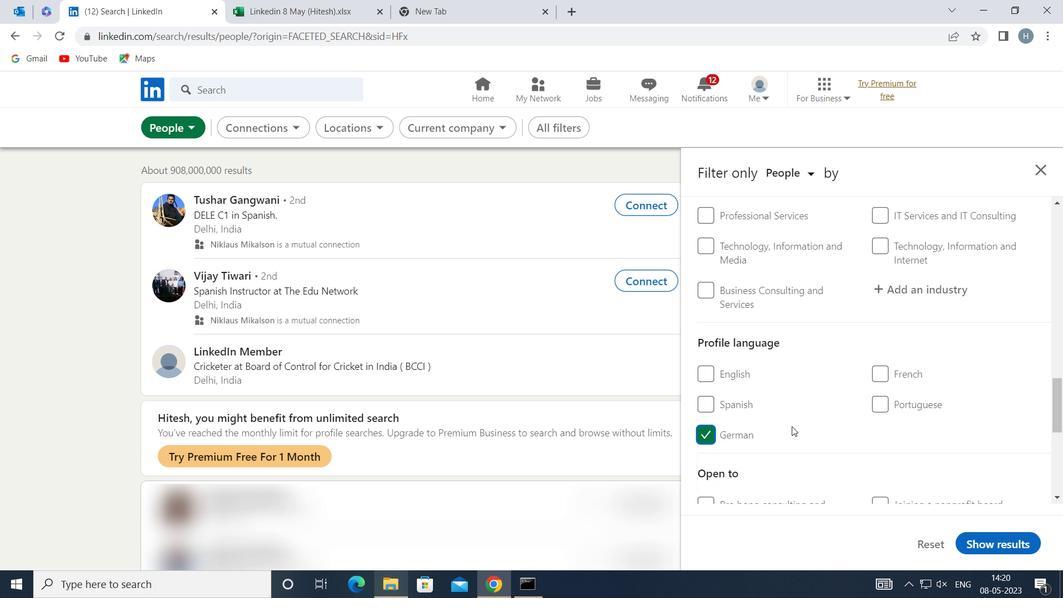 
Action: Mouse scrolled (826, 423) with delta (0, 0)
Screenshot: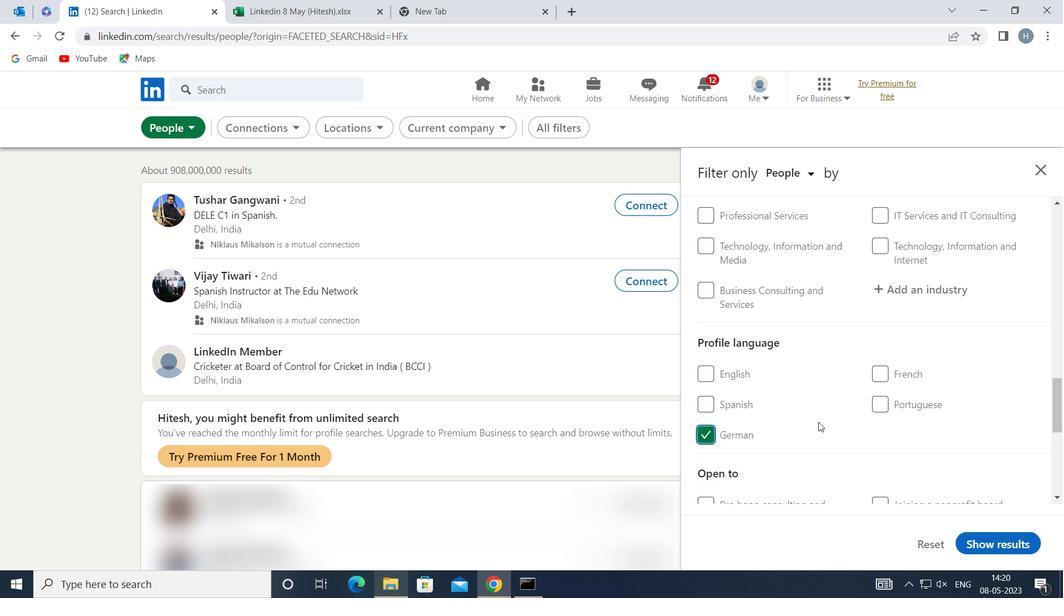 
Action: Mouse scrolled (826, 423) with delta (0, 0)
Screenshot: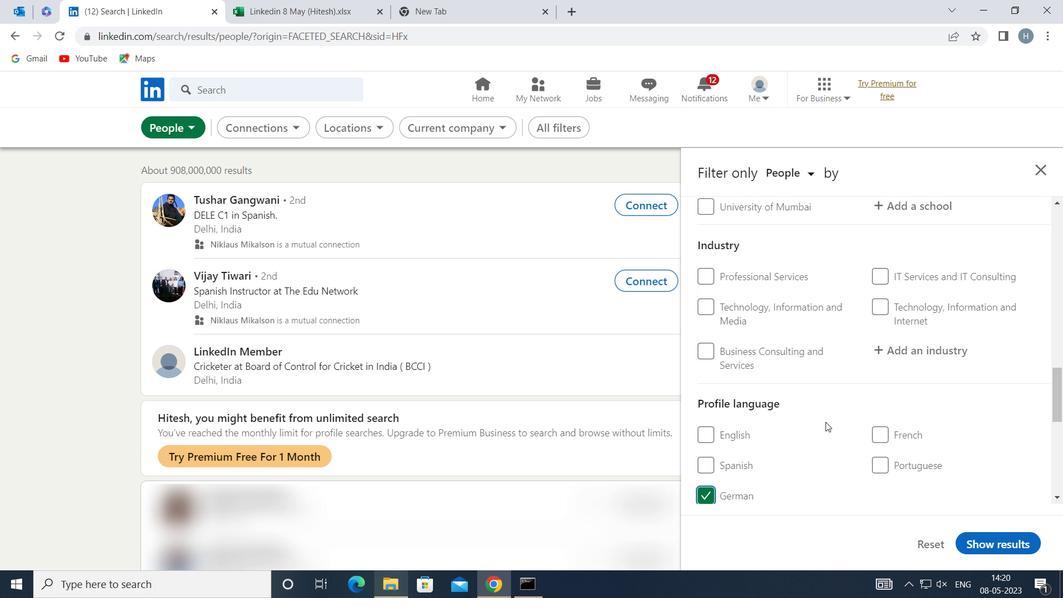 
Action: Mouse scrolled (826, 423) with delta (0, 0)
Screenshot: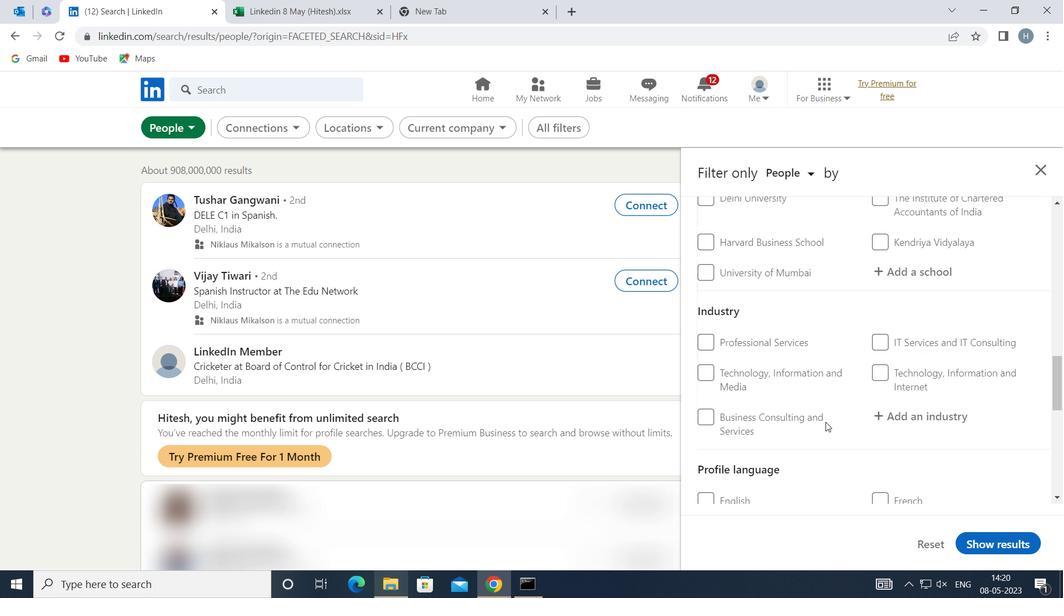 
Action: Mouse scrolled (826, 423) with delta (0, 0)
Screenshot: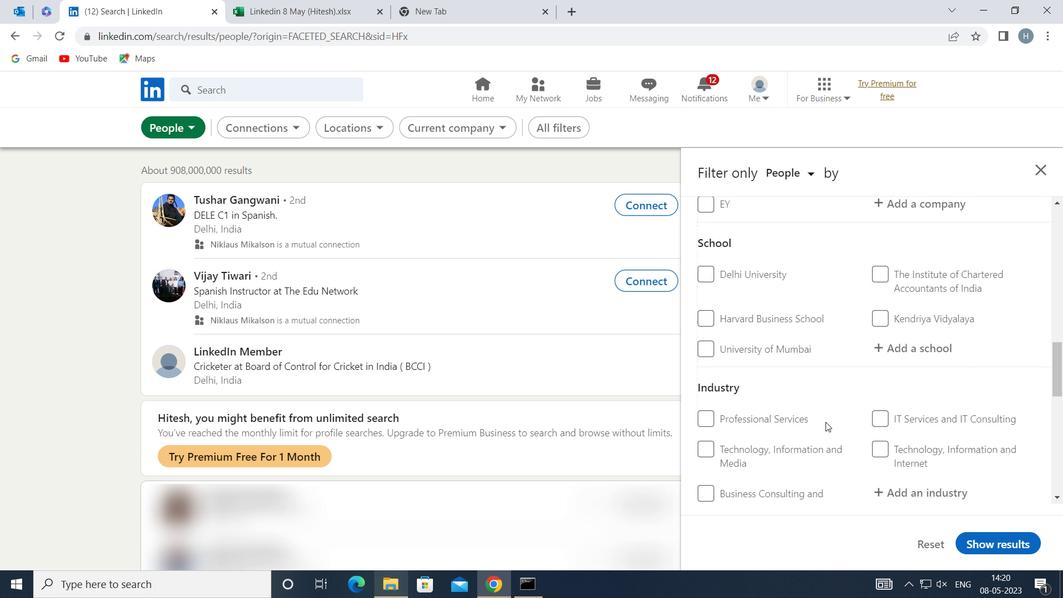 
Action: Mouse scrolled (826, 423) with delta (0, 0)
Screenshot: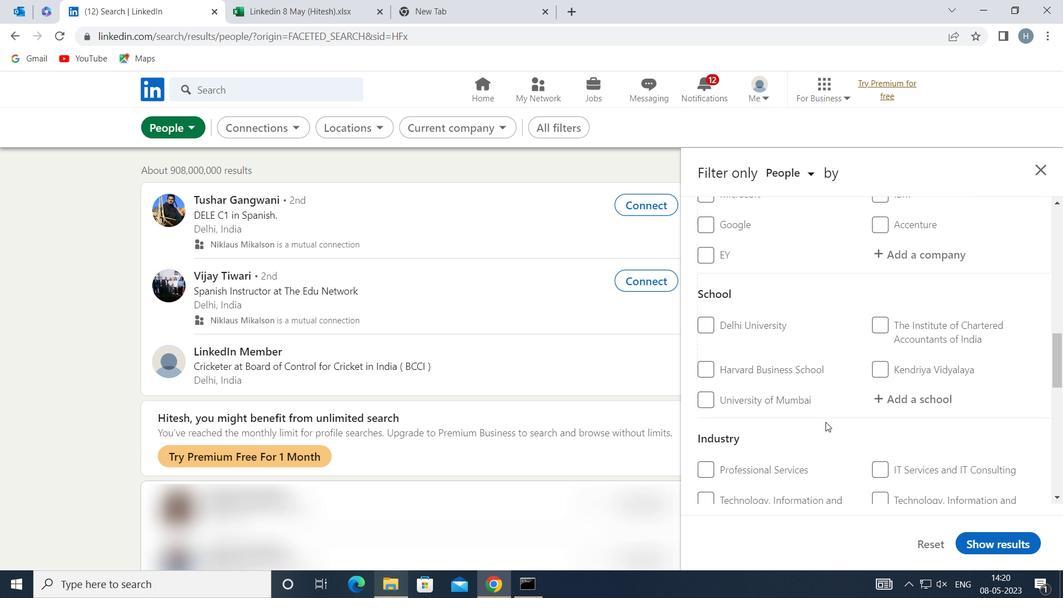 
Action: Mouse scrolled (826, 423) with delta (0, 0)
Screenshot: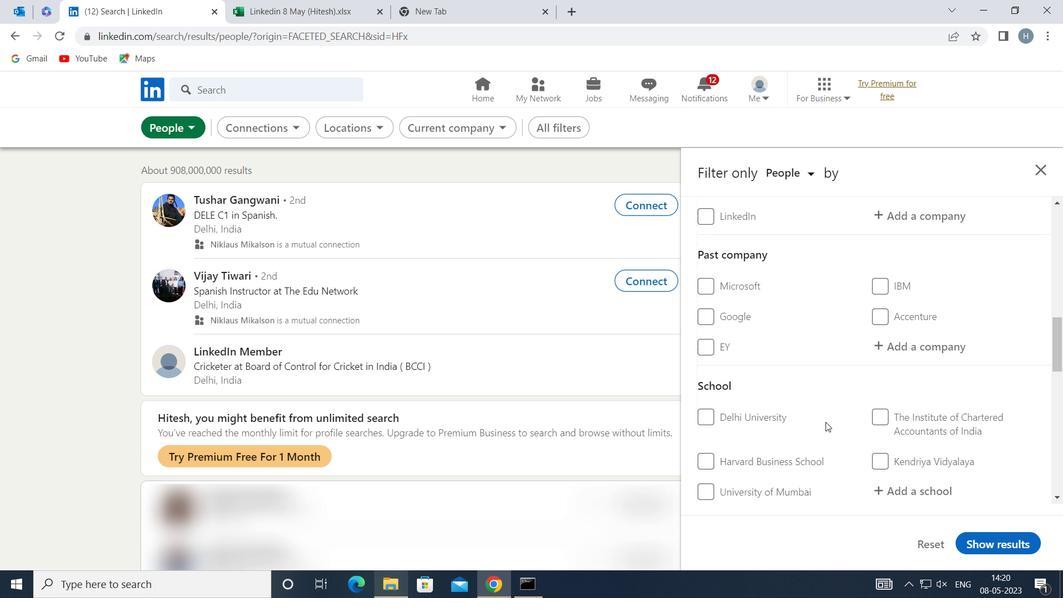 
Action: Mouse scrolled (826, 423) with delta (0, 0)
Screenshot: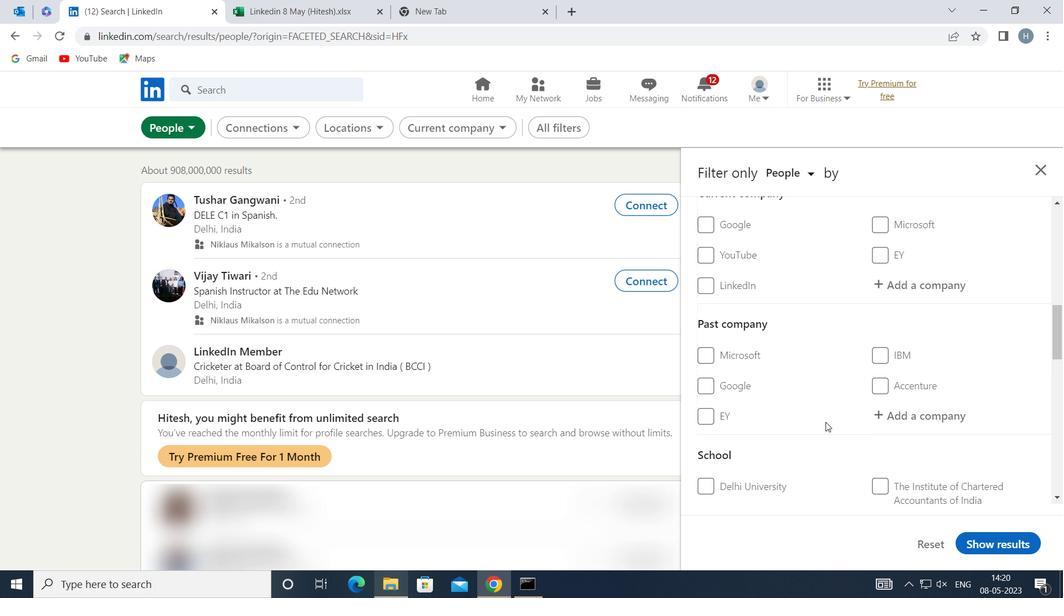 
Action: Mouse scrolled (826, 423) with delta (0, 0)
Screenshot: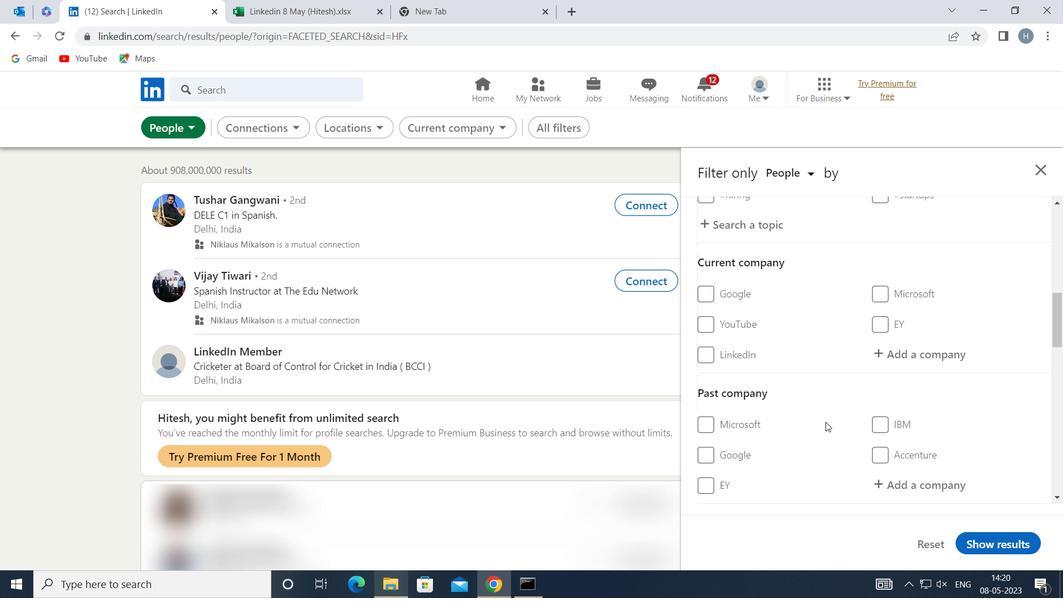 
Action: Mouse scrolled (826, 423) with delta (0, 0)
Screenshot: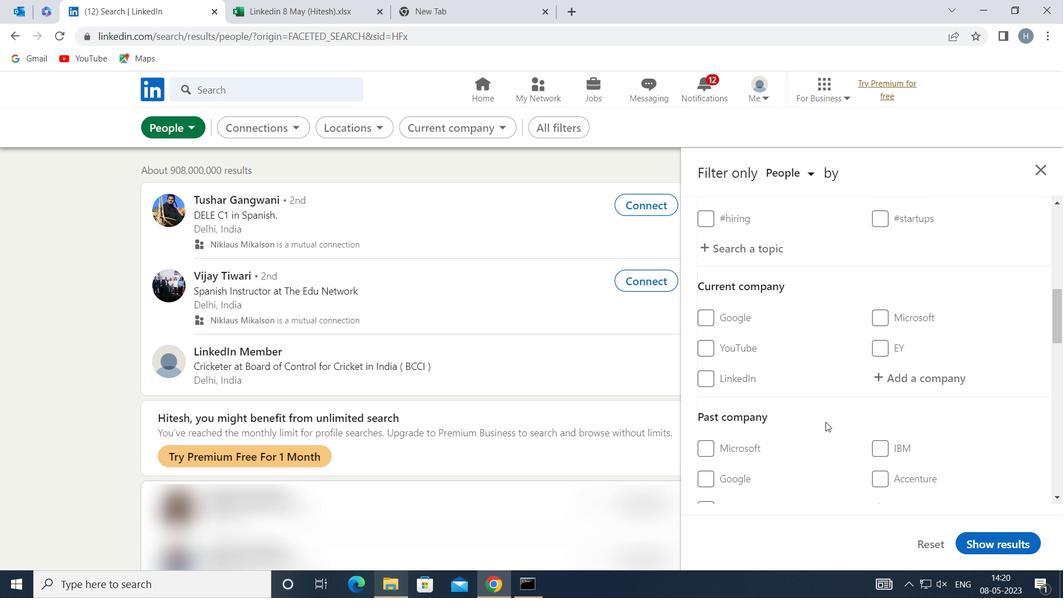 
Action: Mouse scrolled (826, 422) with delta (0, 0)
Screenshot: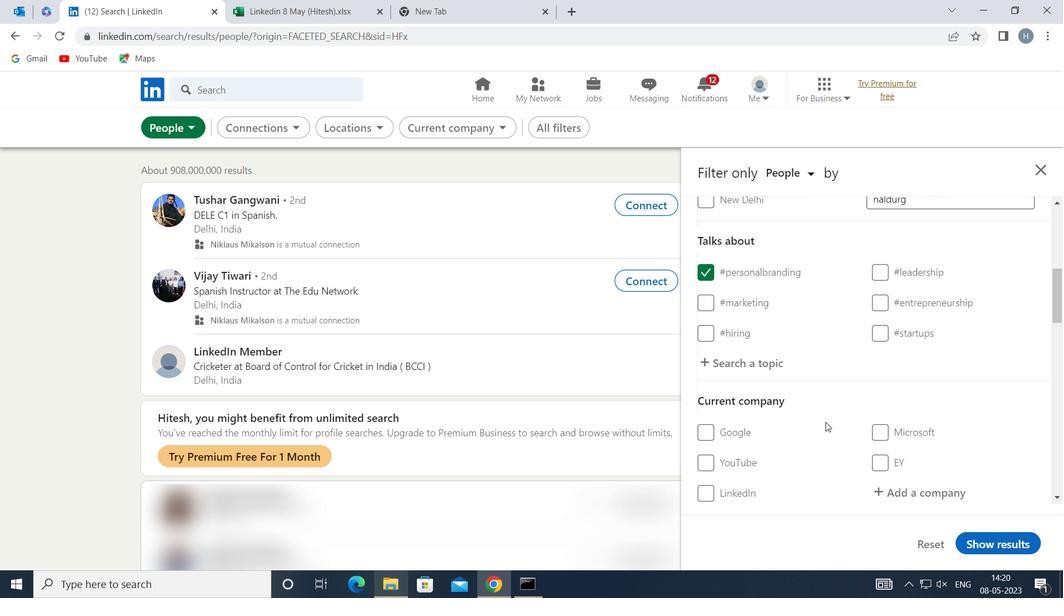 
Action: Mouse moved to (906, 422)
Screenshot: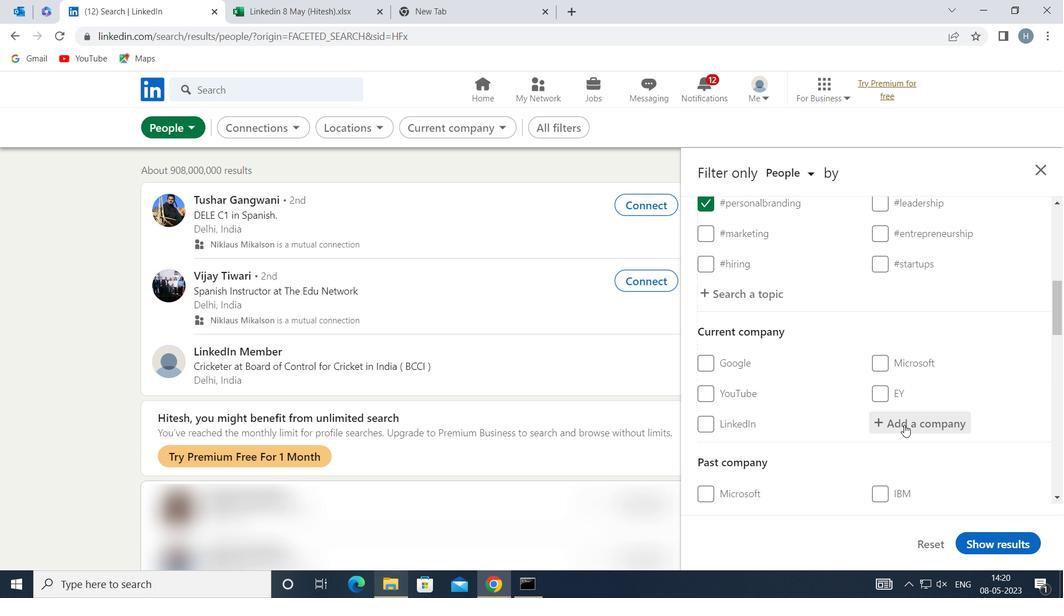 
Action: Mouse pressed left at (906, 422)
Screenshot: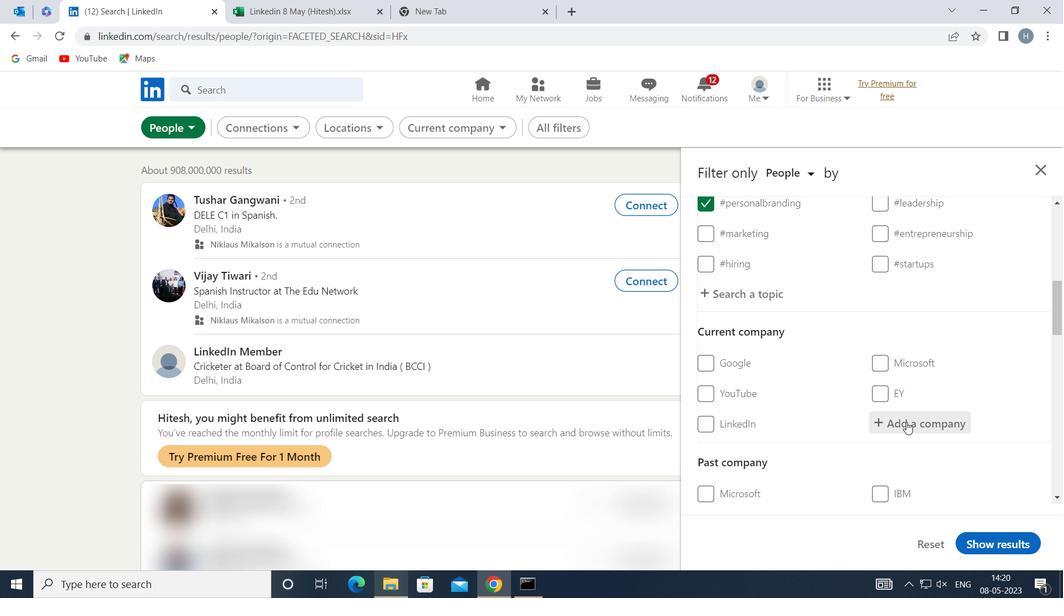 
Action: Key pressed <Key.shift>SIRION<Key.shift>L
Screenshot: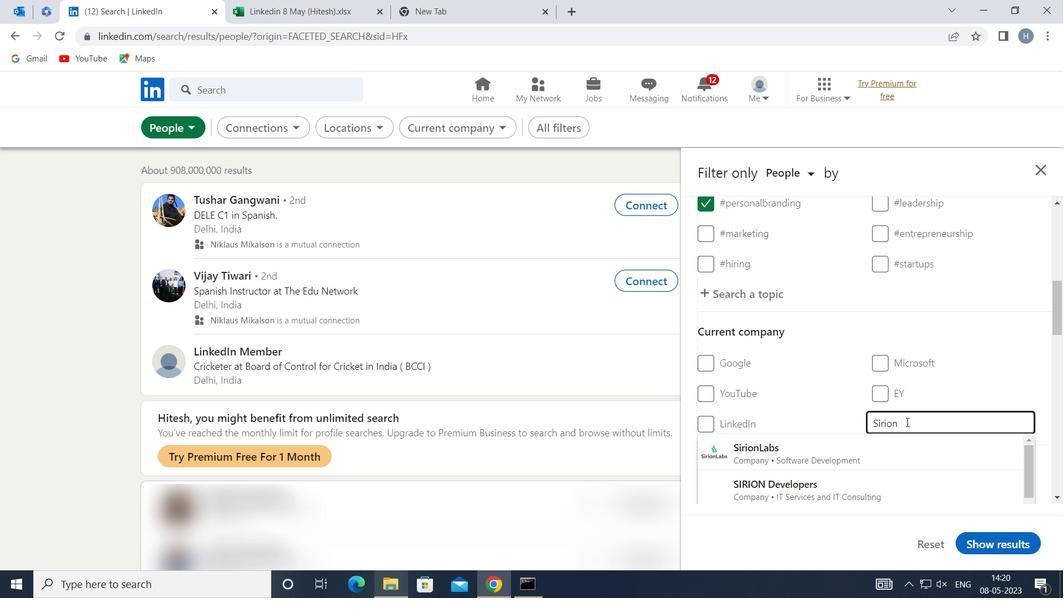 
Action: Mouse moved to (861, 455)
Screenshot: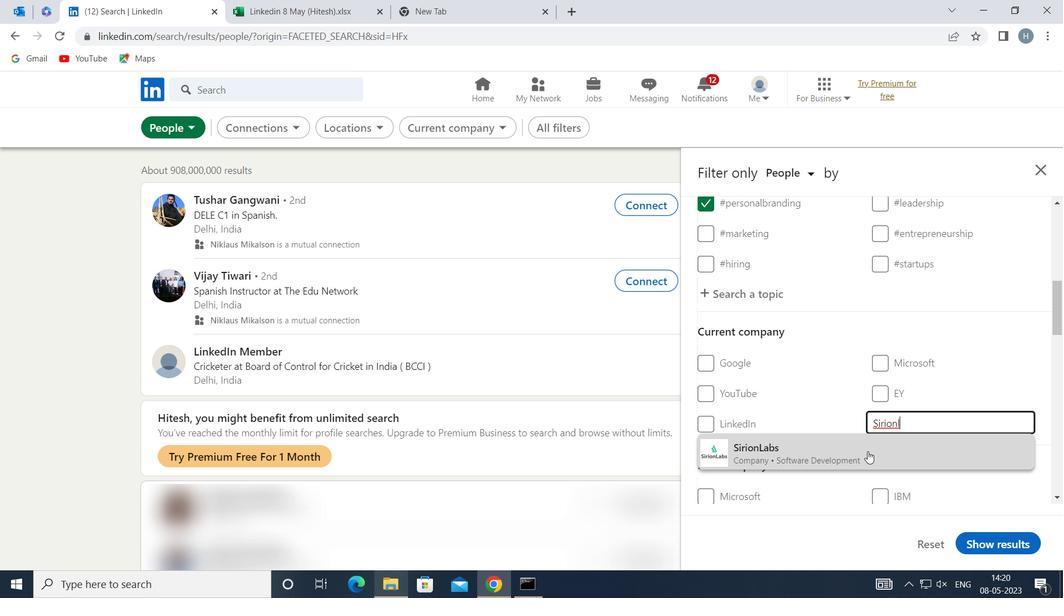 
Action: Mouse pressed left at (861, 455)
Screenshot: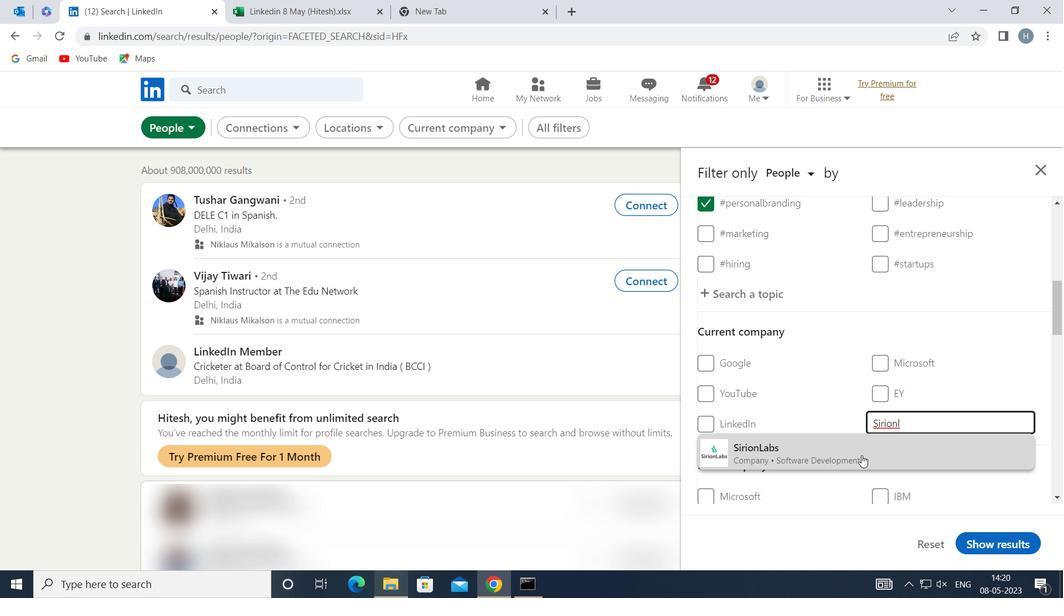 
Action: Mouse moved to (845, 415)
Screenshot: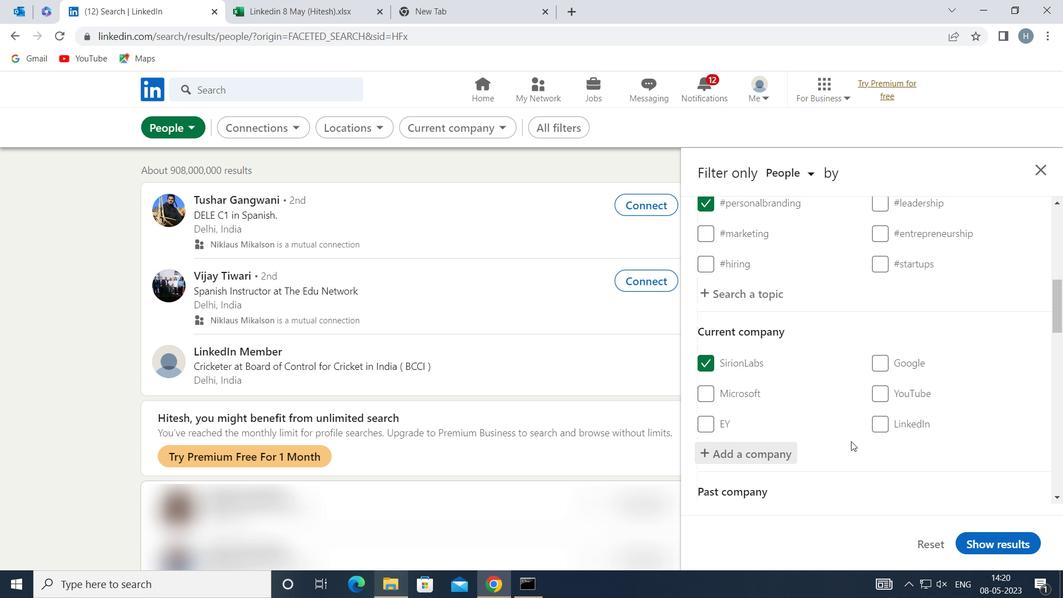 
Action: Mouse scrolled (845, 414) with delta (0, 0)
Screenshot: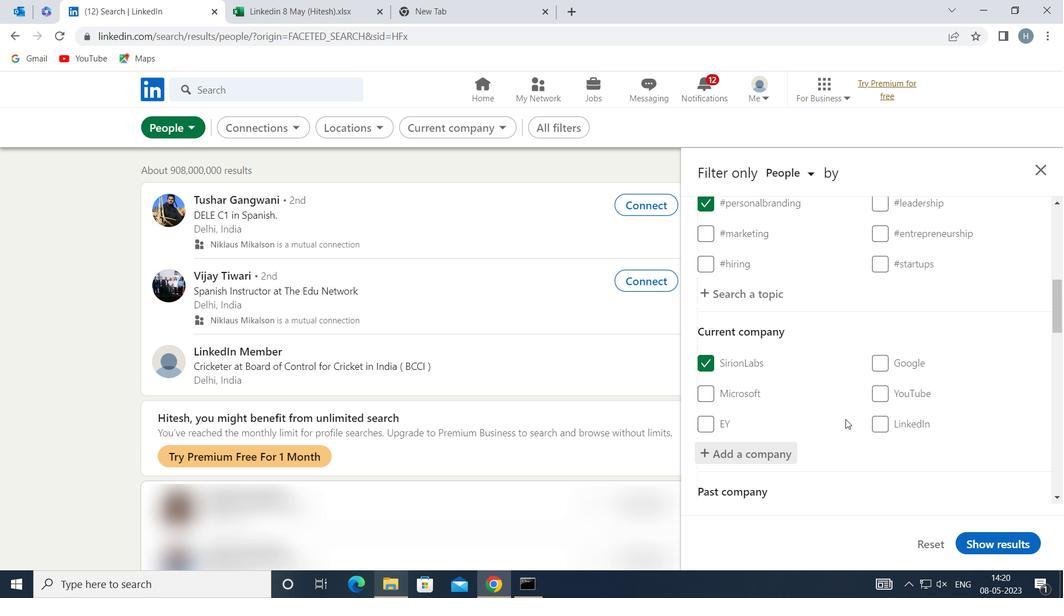 
Action: Mouse moved to (845, 412)
Screenshot: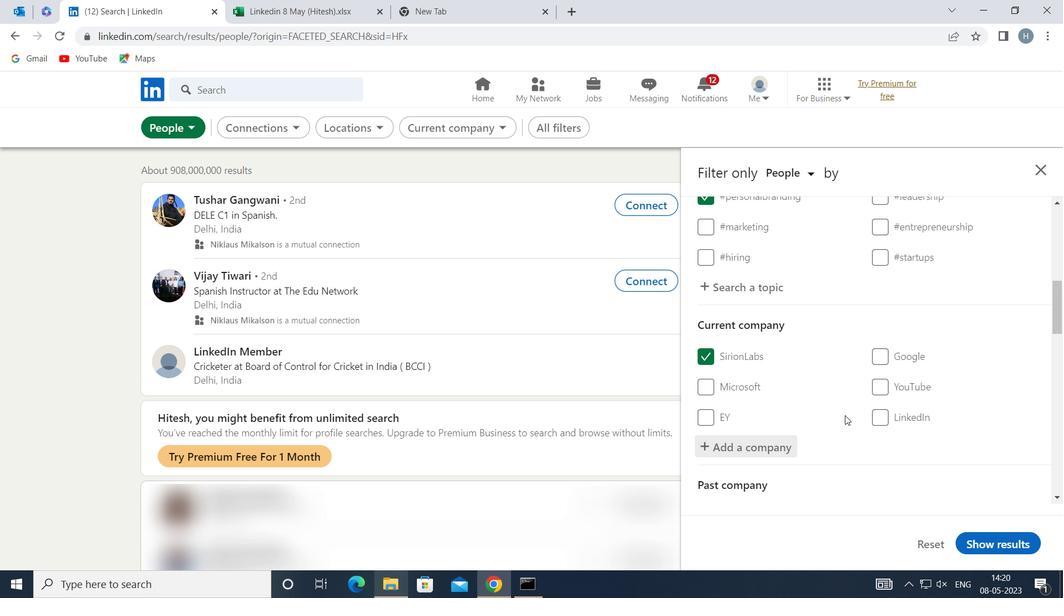 
Action: Mouse scrolled (845, 411) with delta (0, 0)
Screenshot: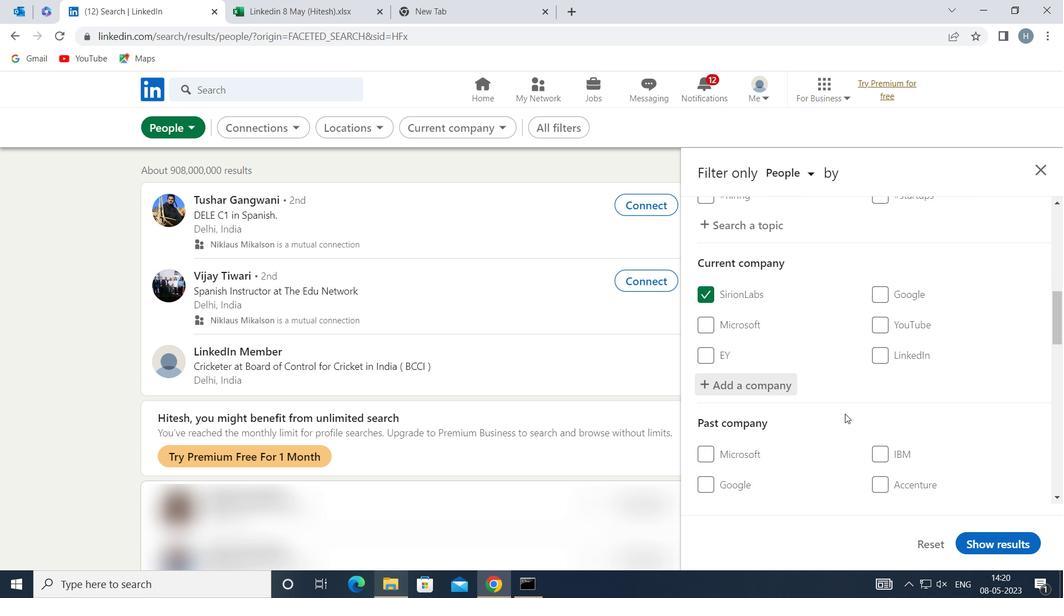 
Action: Mouse scrolled (845, 411) with delta (0, 0)
Screenshot: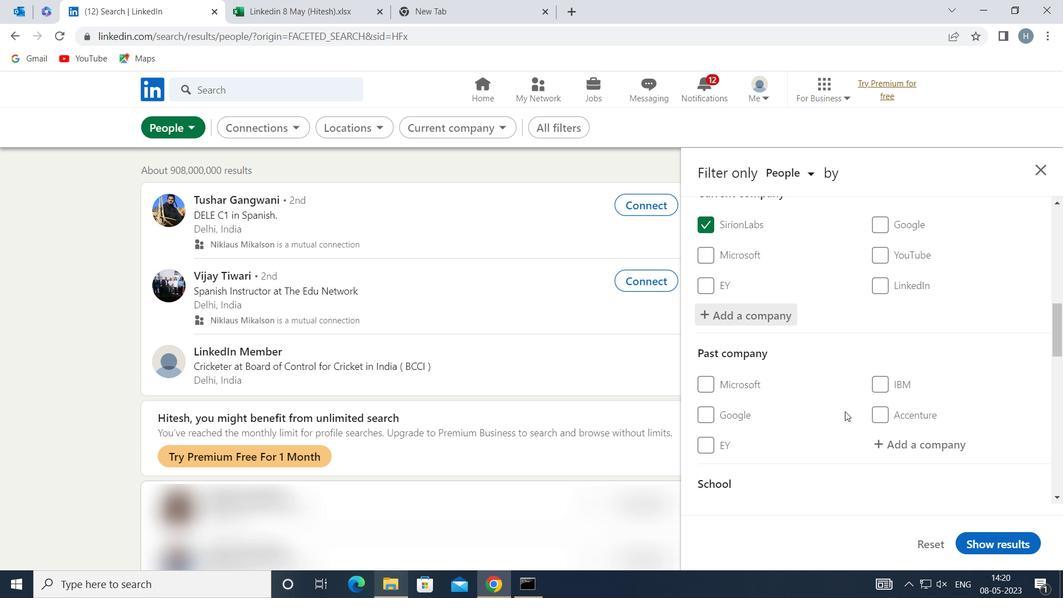 
Action: Mouse scrolled (845, 411) with delta (0, 0)
Screenshot: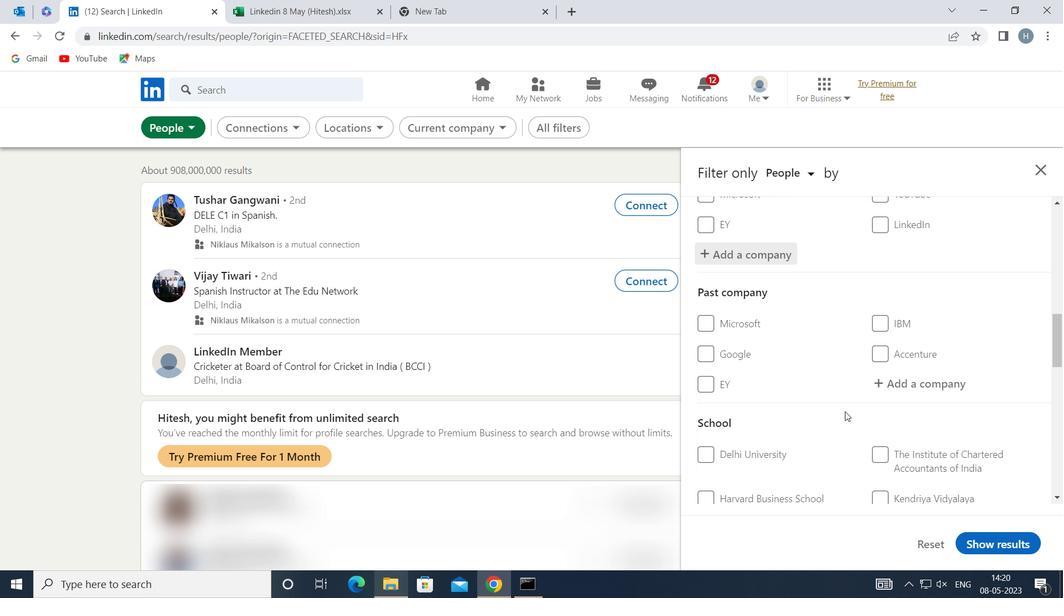 
Action: Mouse scrolled (845, 411) with delta (0, 0)
Screenshot: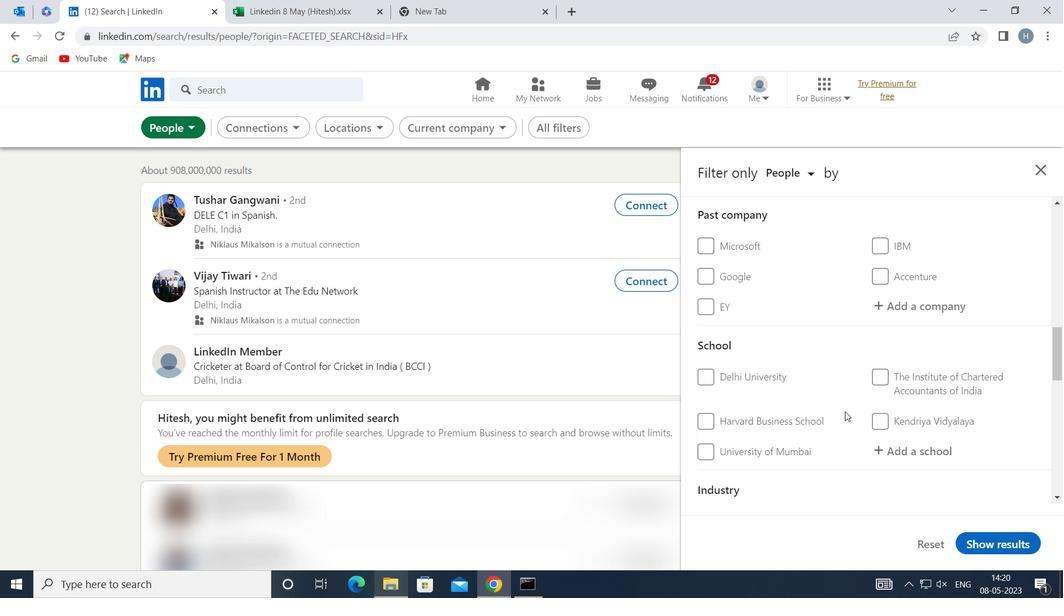 
Action: Mouse moved to (934, 377)
Screenshot: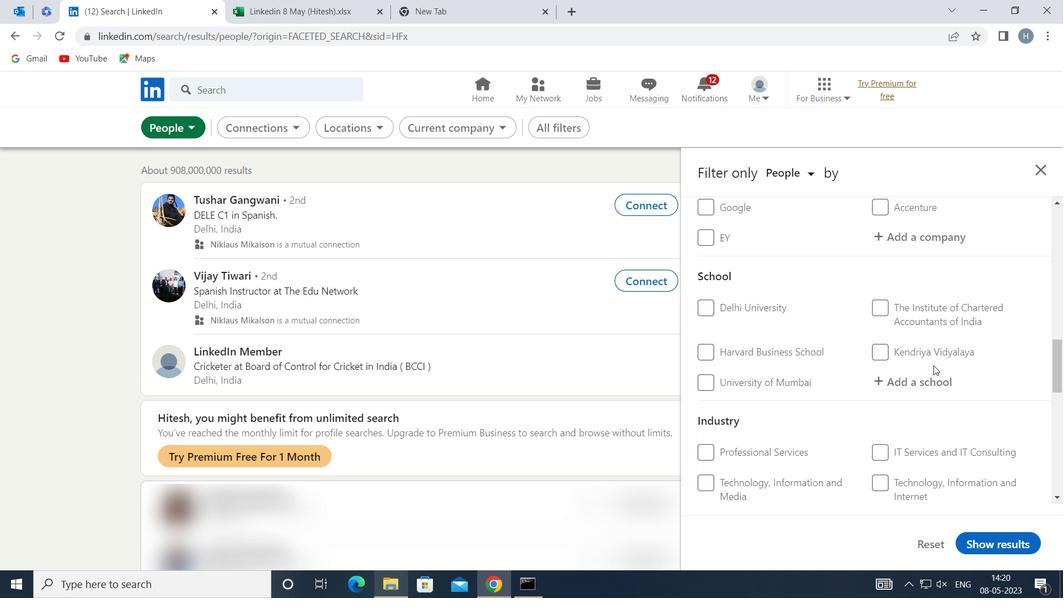 
Action: Mouse pressed left at (934, 377)
Screenshot: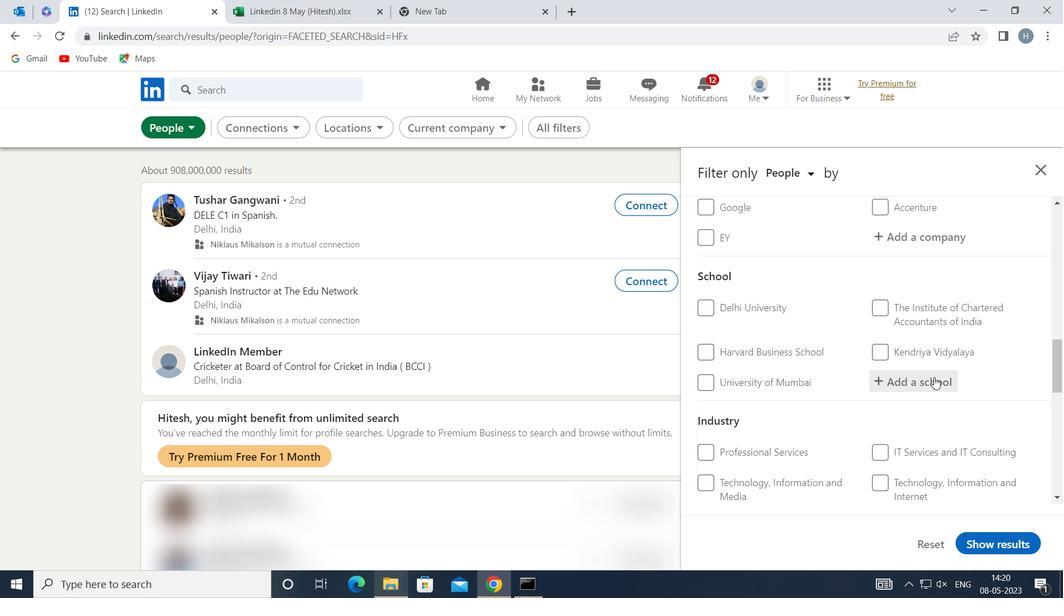 
Action: Key pressed <Key.shift>CAMBRIDGE<Key.space><Key.shift>INTERNATIONAL<Key.space>
Screenshot: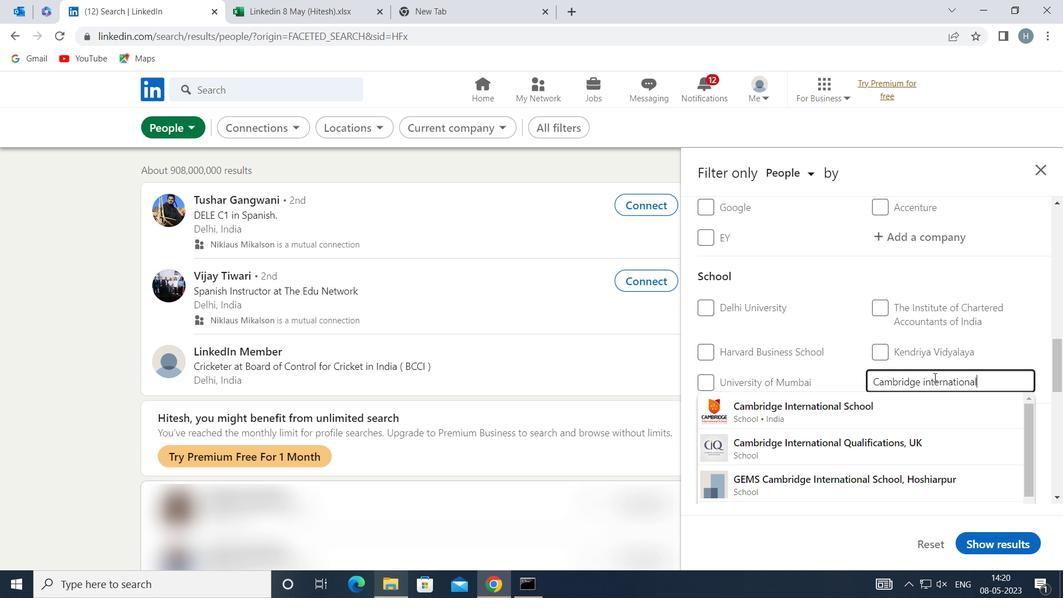 
Action: Mouse moved to (873, 411)
Screenshot: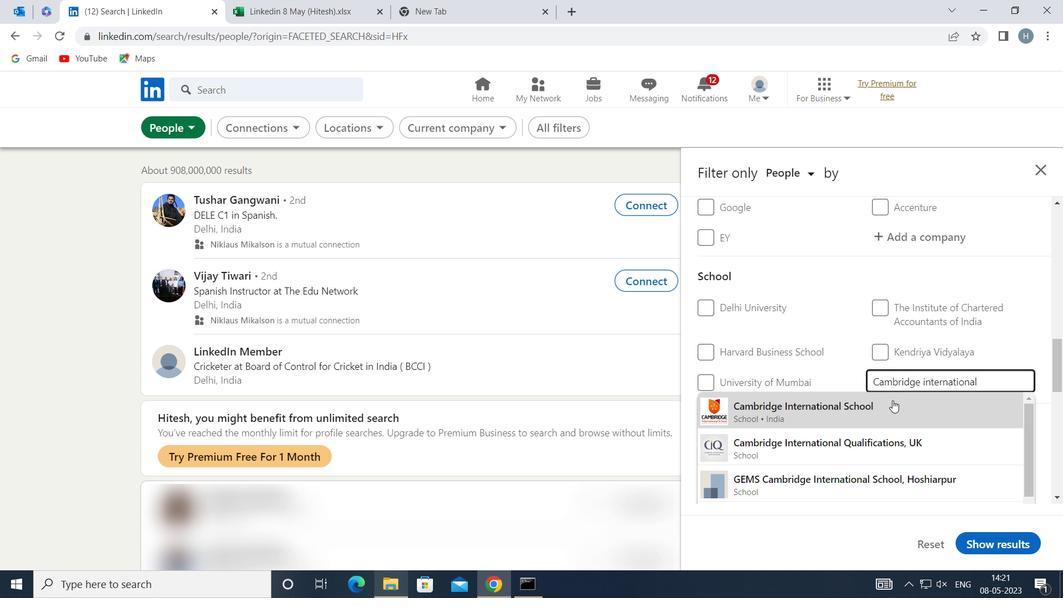 
Action: Mouse pressed left at (873, 411)
Screenshot: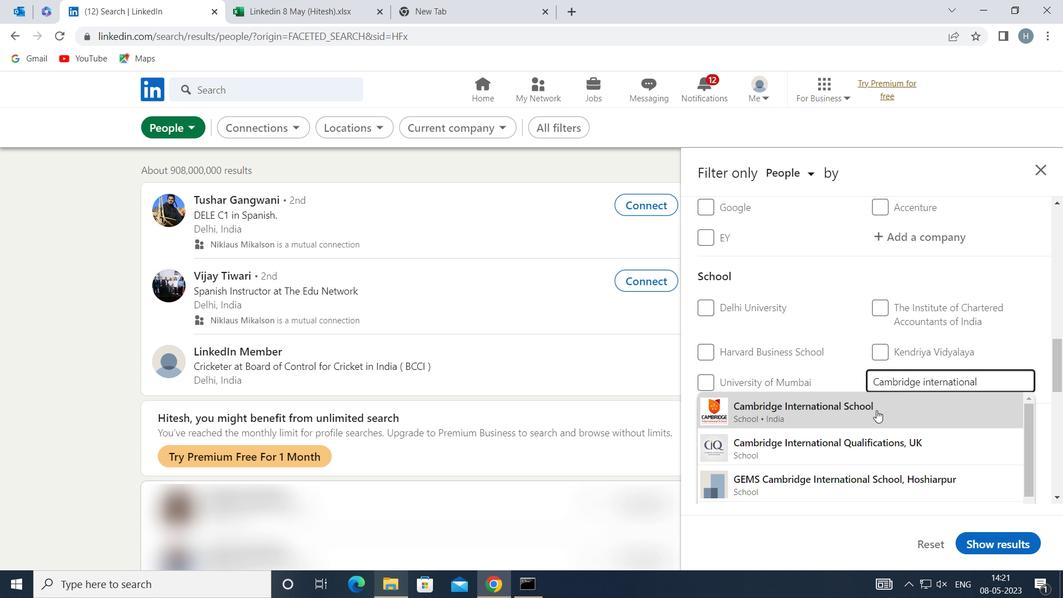 
Action: Mouse moved to (855, 379)
Screenshot: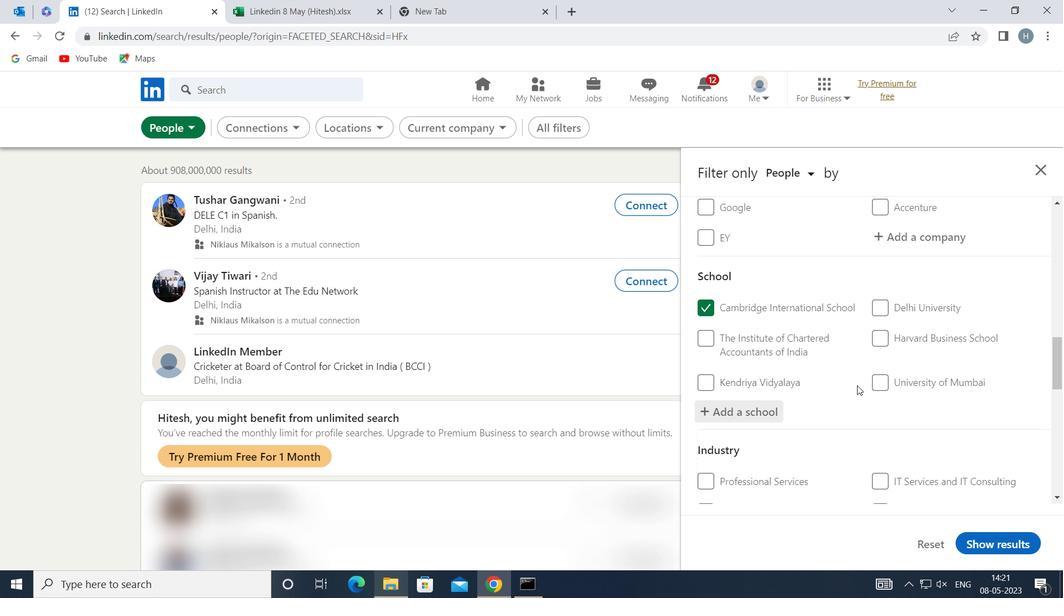 
Action: Mouse scrolled (855, 378) with delta (0, 0)
Screenshot: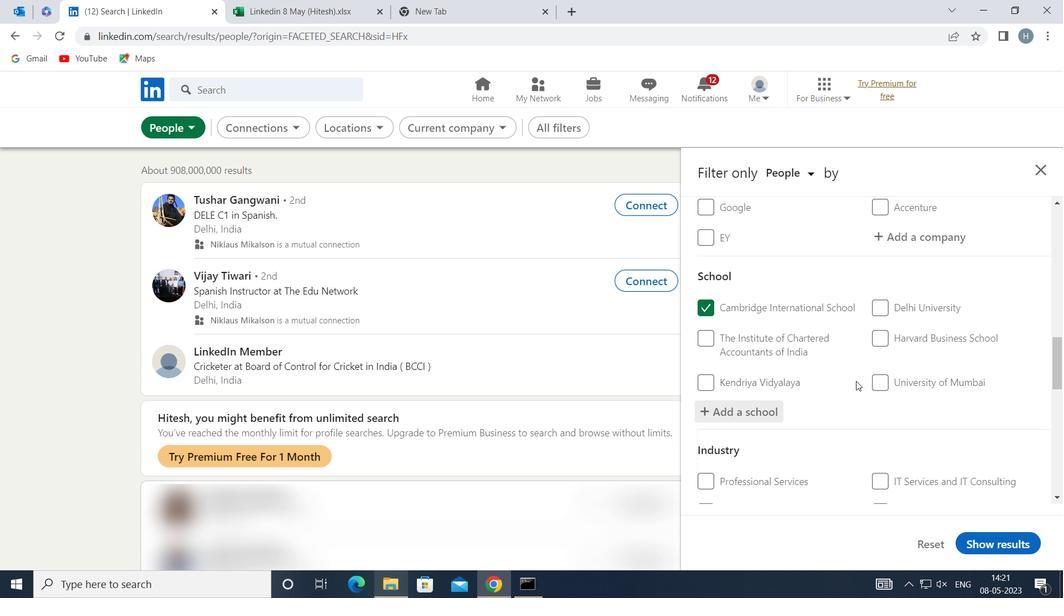 
Action: Mouse scrolled (855, 378) with delta (0, 0)
Screenshot: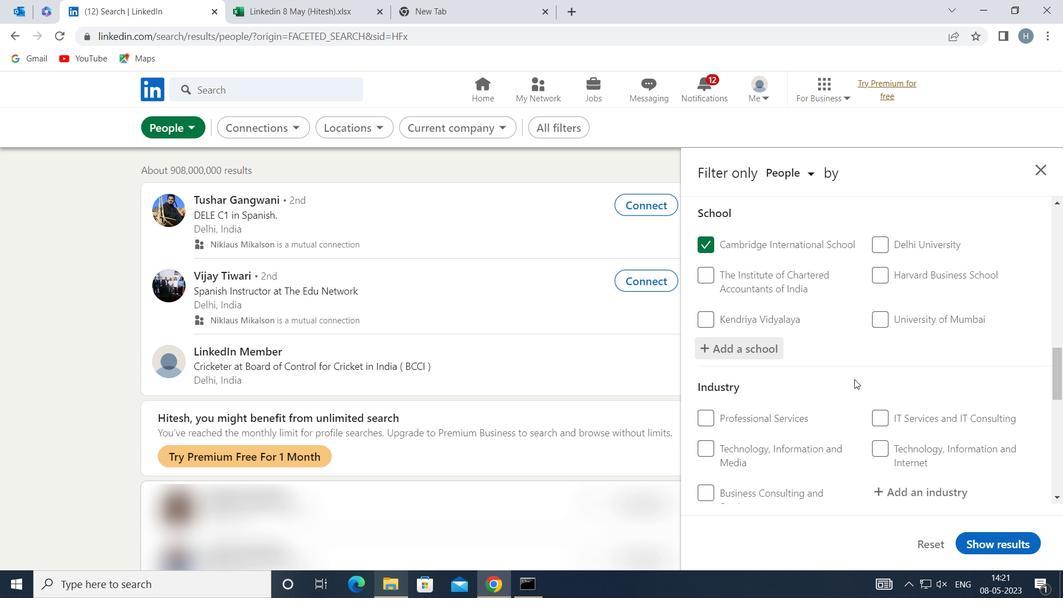 
Action: Mouse scrolled (855, 378) with delta (0, 0)
Screenshot: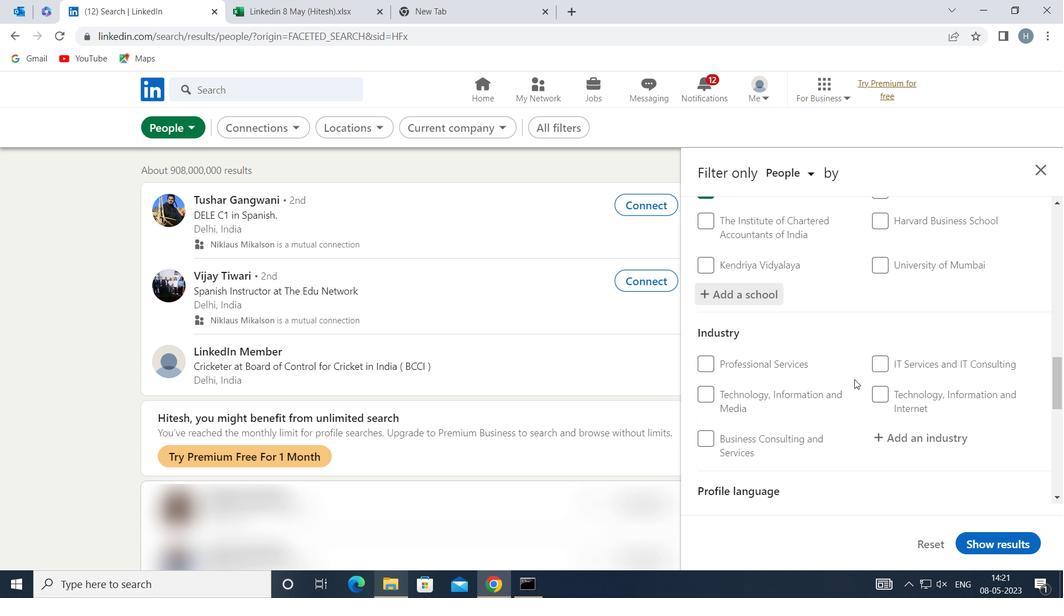 
Action: Mouse moved to (949, 342)
Screenshot: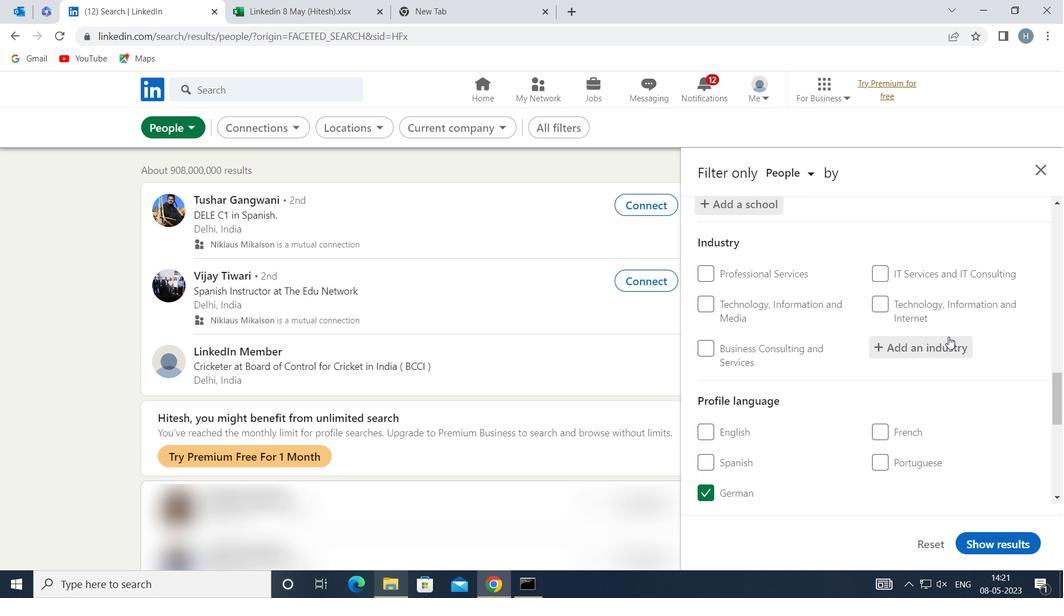 
Action: Mouse pressed left at (949, 342)
Screenshot: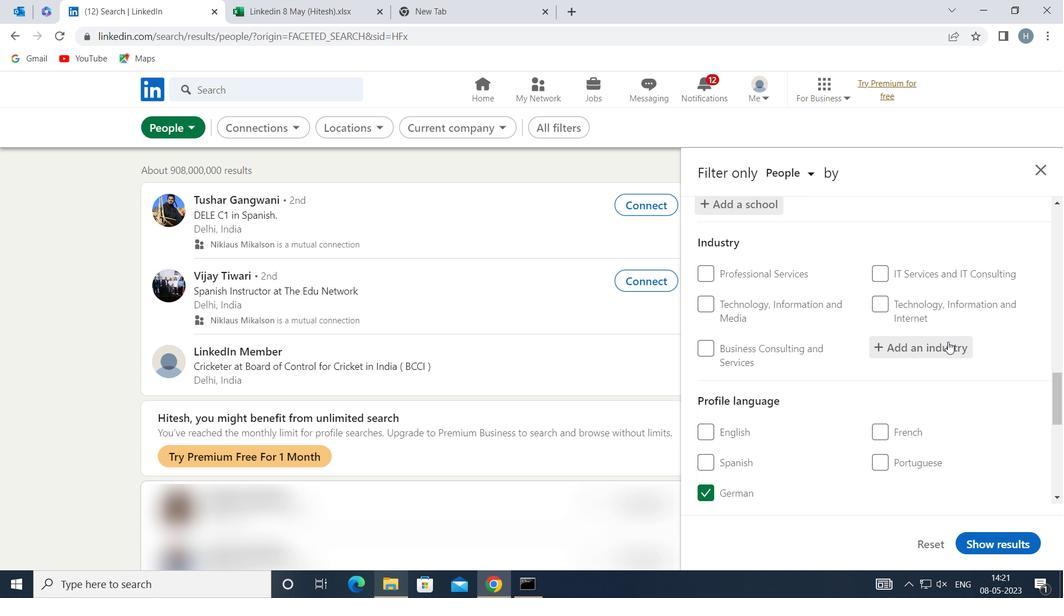 
Action: Key pressed <Key.shift>PAINT<Key.space><Key.shift>C
Screenshot: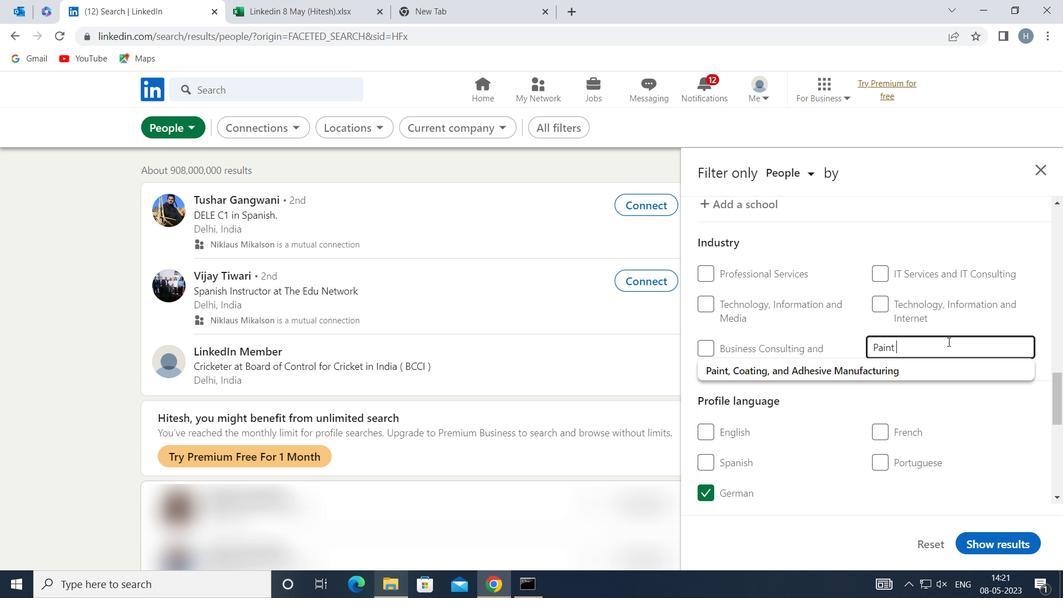 
Action: Mouse moved to (882, 366)
Screenshot: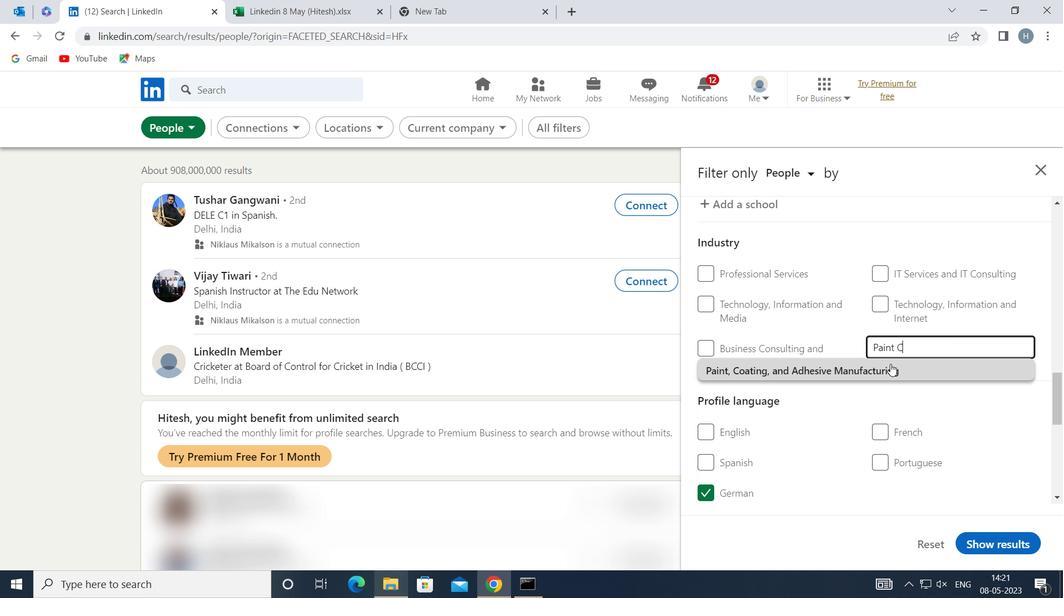 
Action: Mouse pressed left at (882, 366)
Screenshot: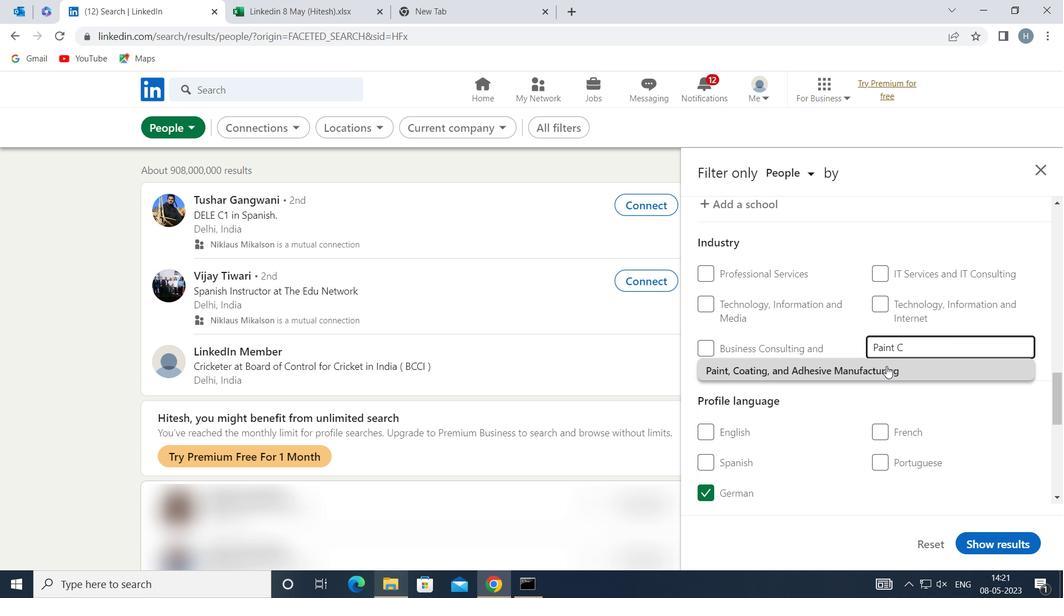 
Action: Mouse moved to (854, 365)
Screenshot: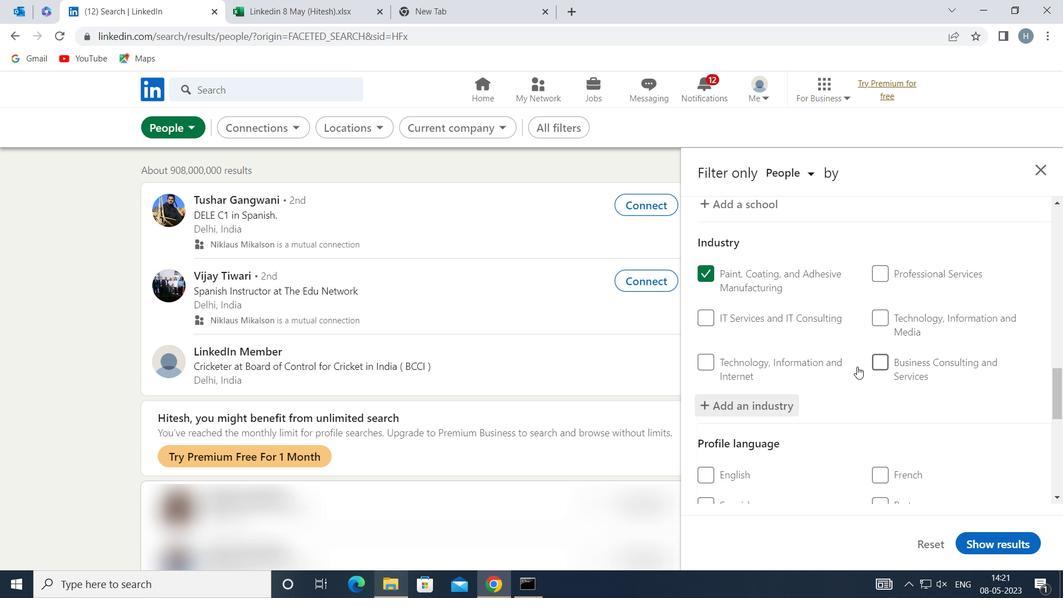 
Action: Mouse scrolled (854, 365) with delta (0, 0)
Screenshot: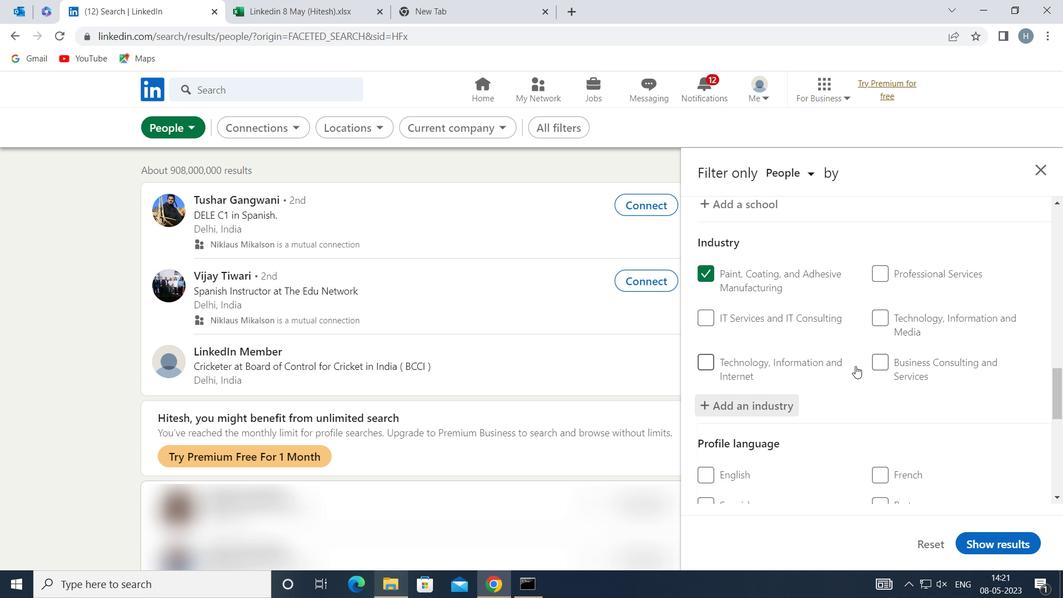 
Action: Mouse scrolled (854, 365) with delta (0, 0)
Screenshot: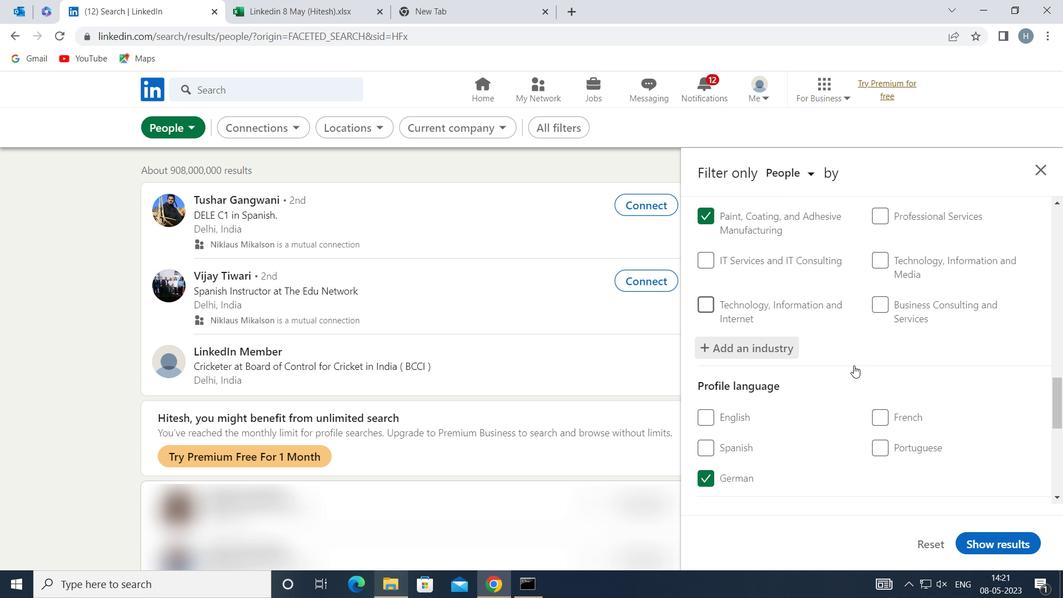 
Action: Mouse scrolled (854, 365) with delta (0, 0)
Screenshot: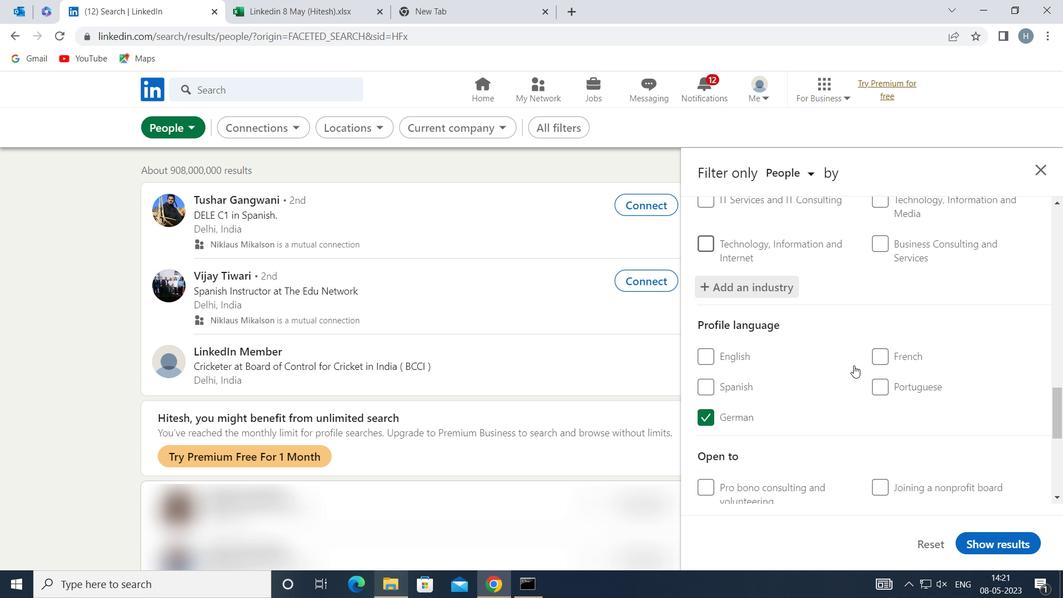 
Action: Mouse scrolled (854, 365) with delta (0, 0)
Screenshot: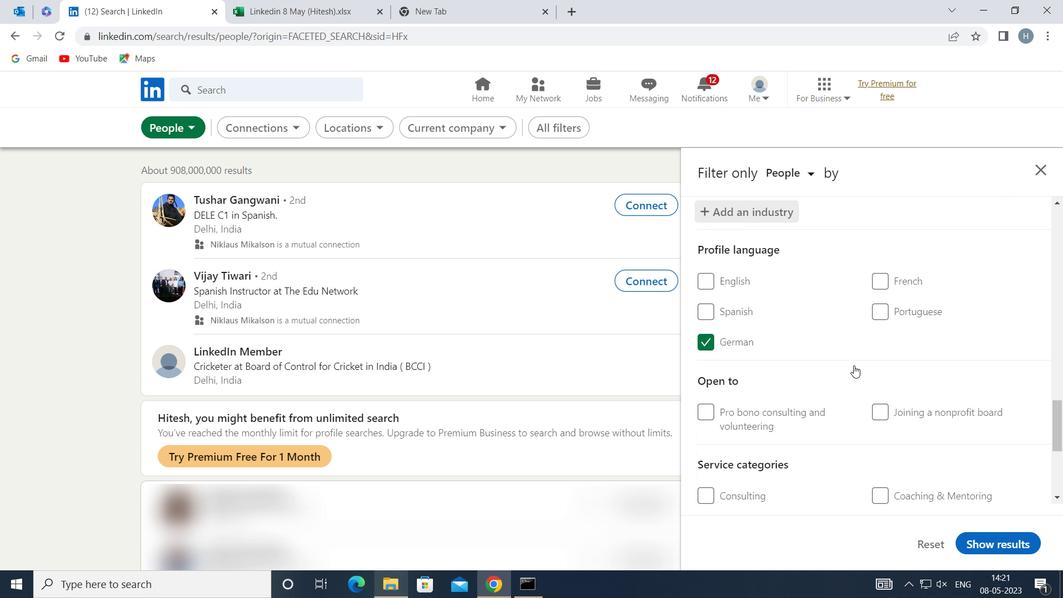 
Action: Mouse scrolled (854, 365) with delta (0, 0)
Screenshot: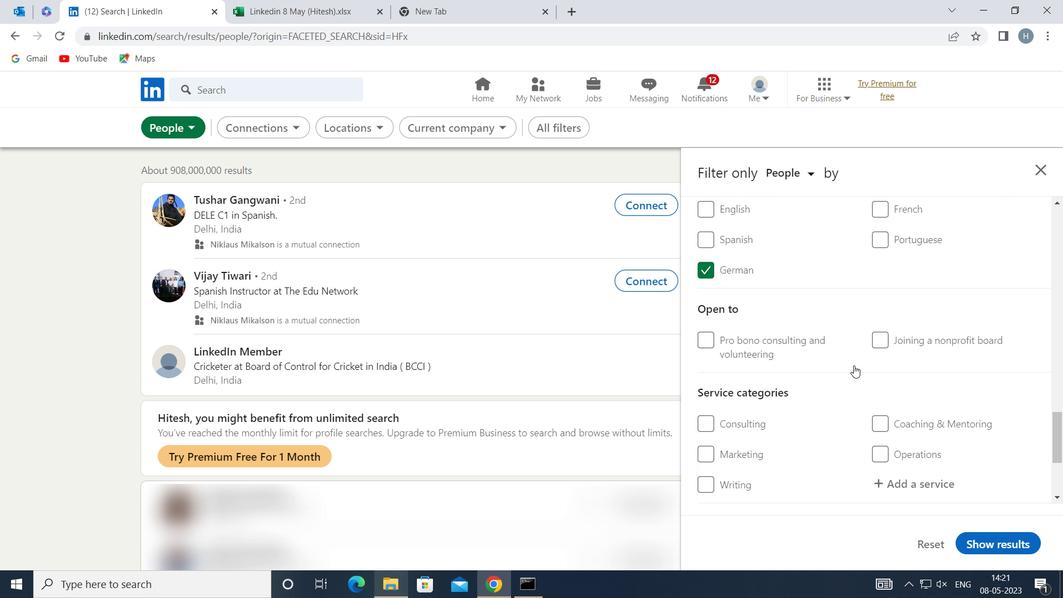 
Action: Mouse scrolled (854, 365) with delta (0, 0)
Screenshot: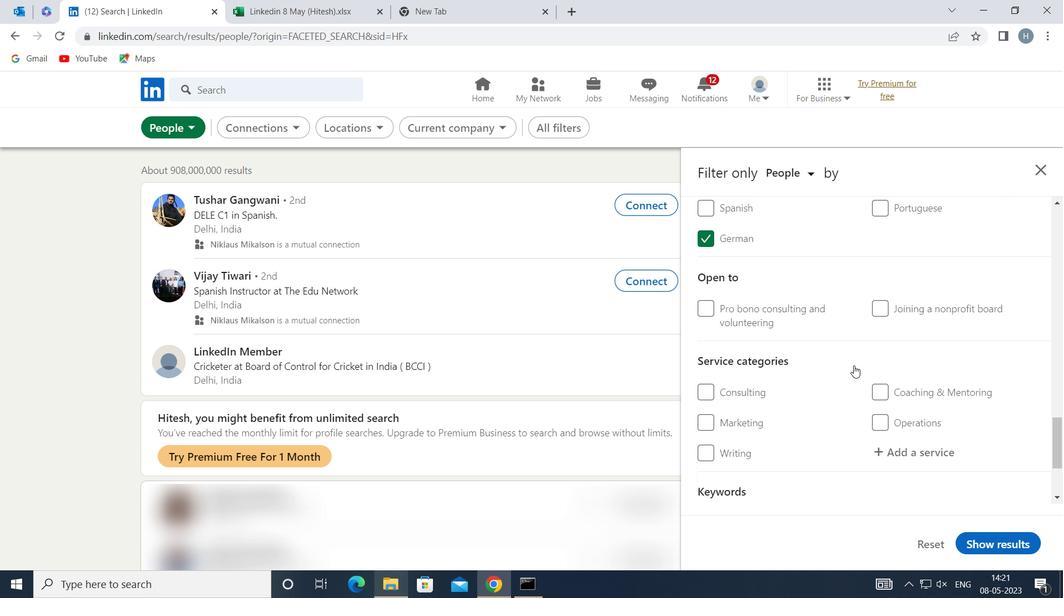
Action: Mouse moved to (920, 334)
Screenshot: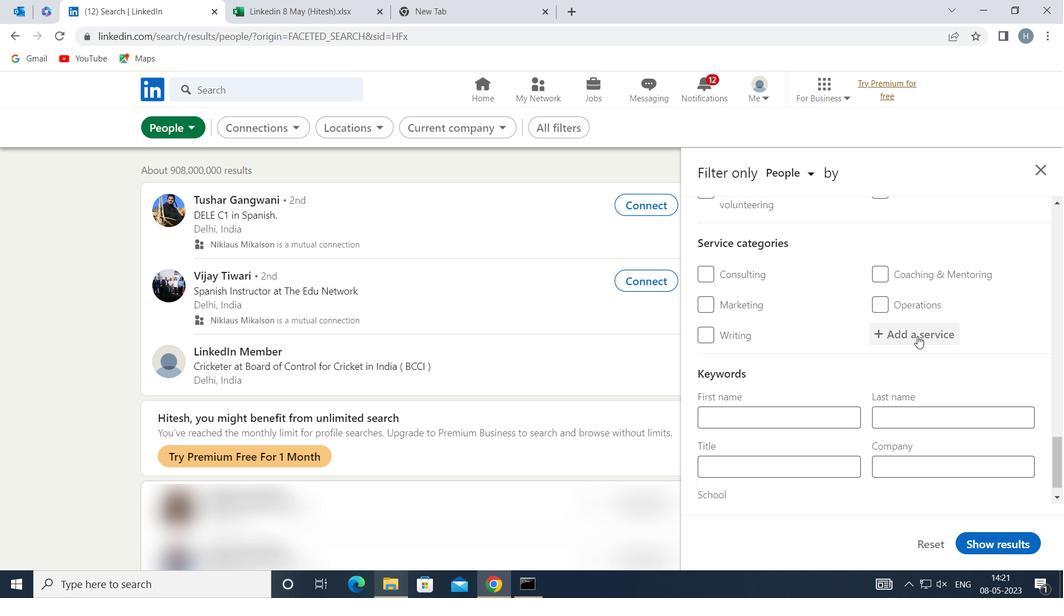 
Action: Mouse pressed left at (920, 334)
Screenshot: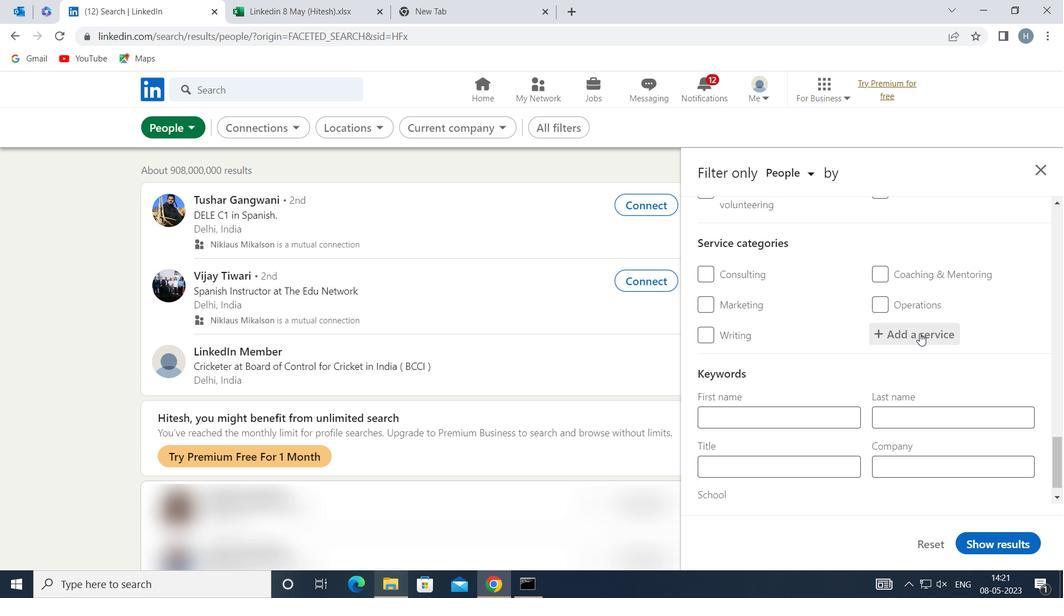 
Action: Key pressed <Key.shift>INTERACTION<Key.space>
Screenshot: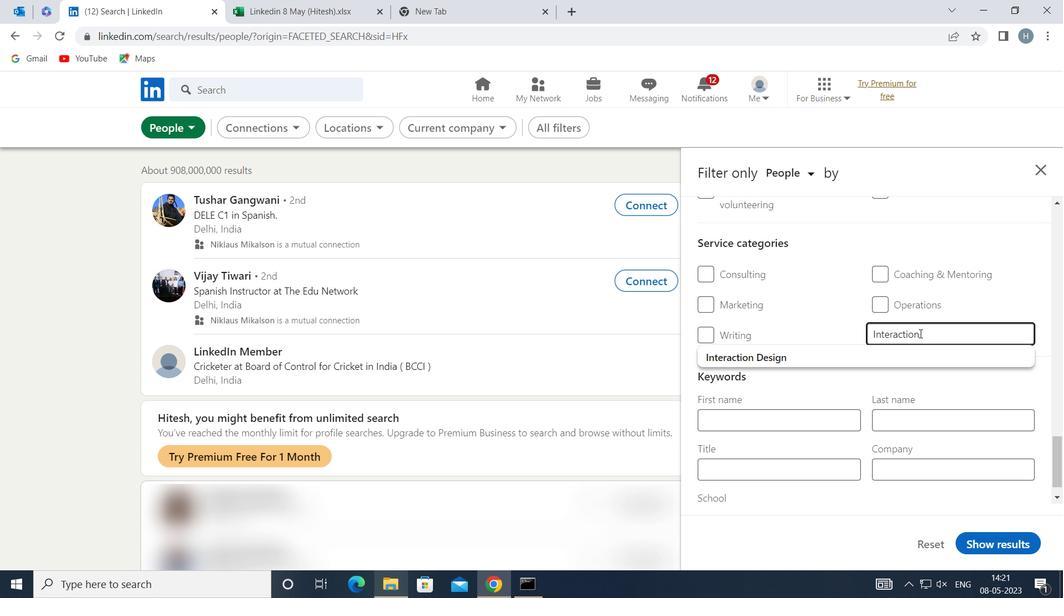 
Action: Mouse moved to (864, 354)
Screenshot: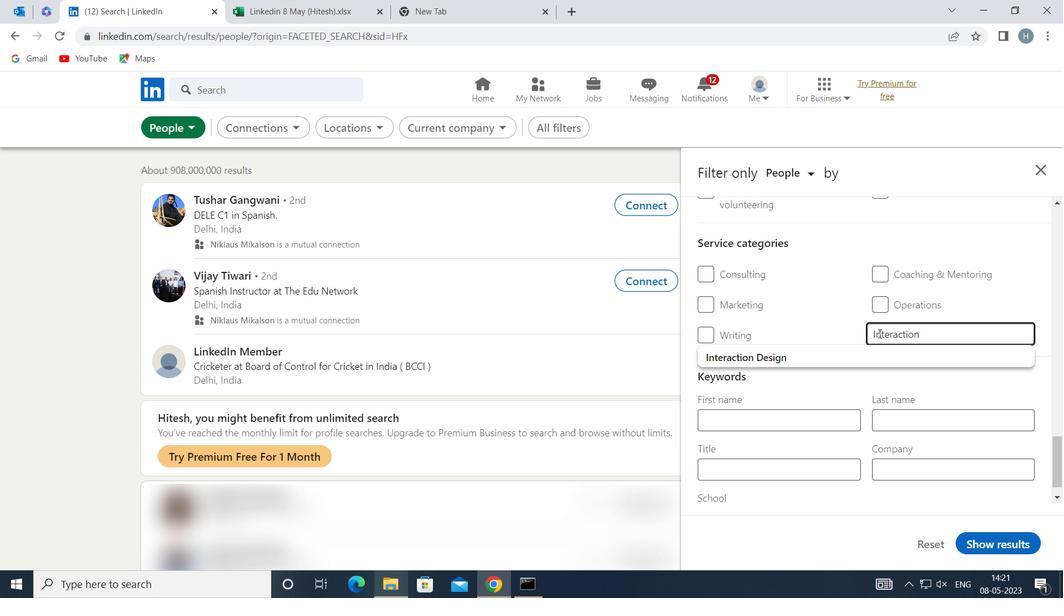 
Action: Mouse pressed left at (864, 354)
Screenshot: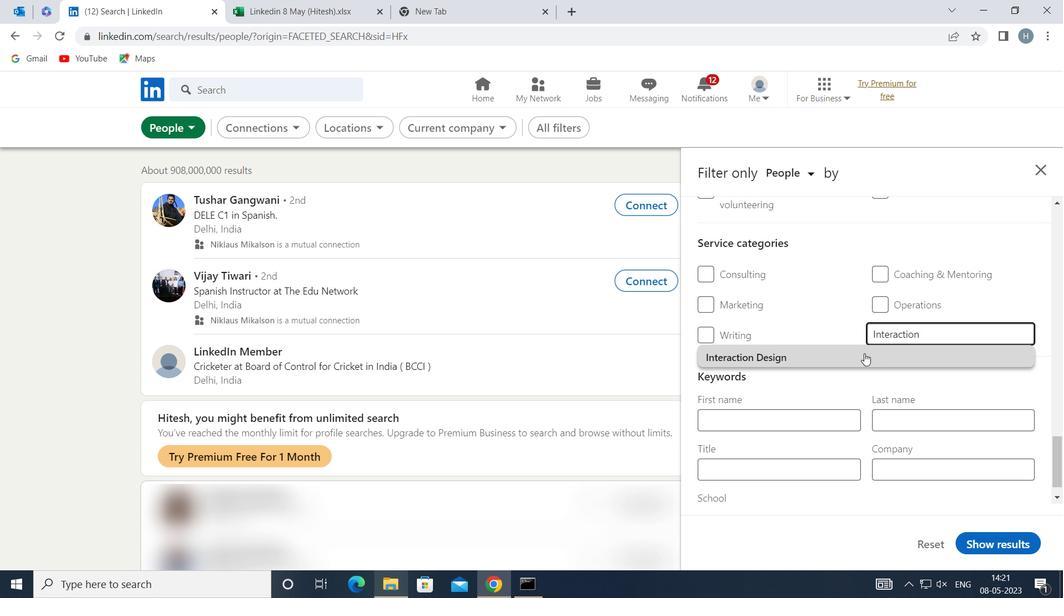 
Action: Mouse moved to (863, 355)
Screenshot: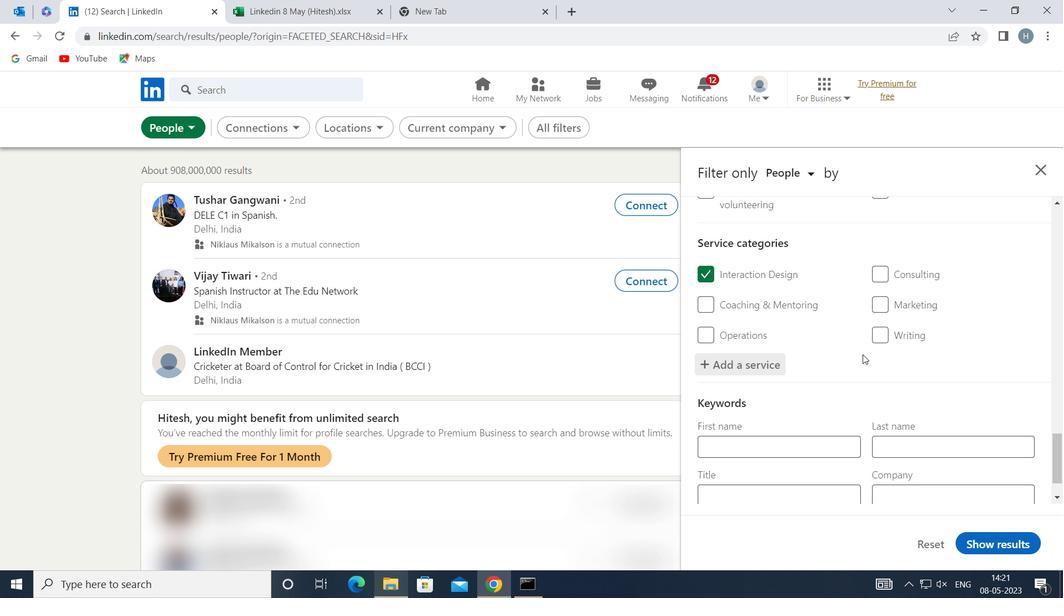 
Action: Mouse scrolled (863, 354) with delta (0, 0)
Screenshot: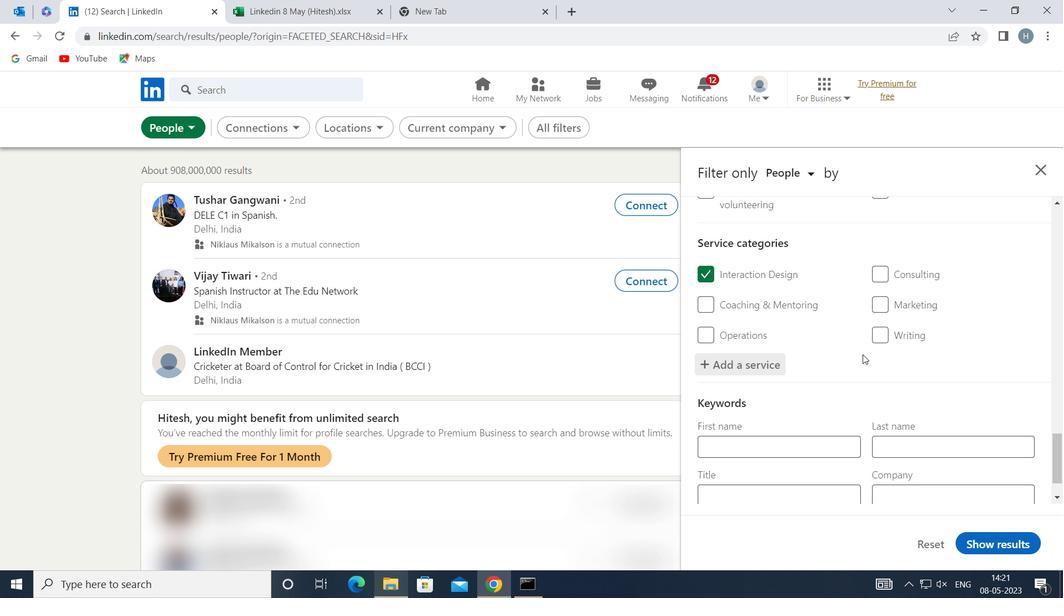 
Action: Mouse moved to (863, 358)
Screenshot: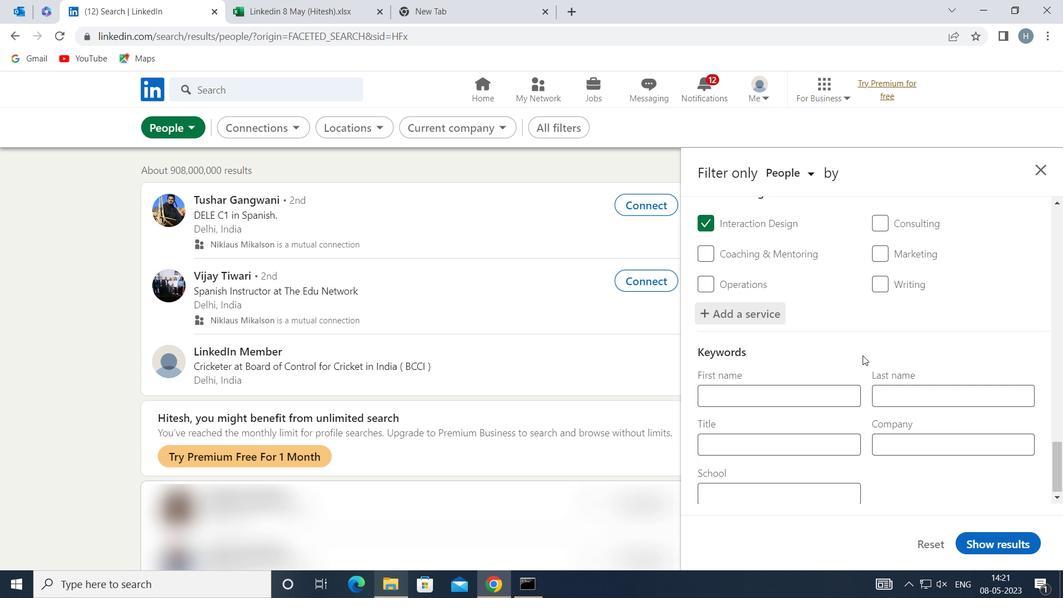 
Action: Mouse scrolled (863, 357) with delta (0, 0)
Screenshot: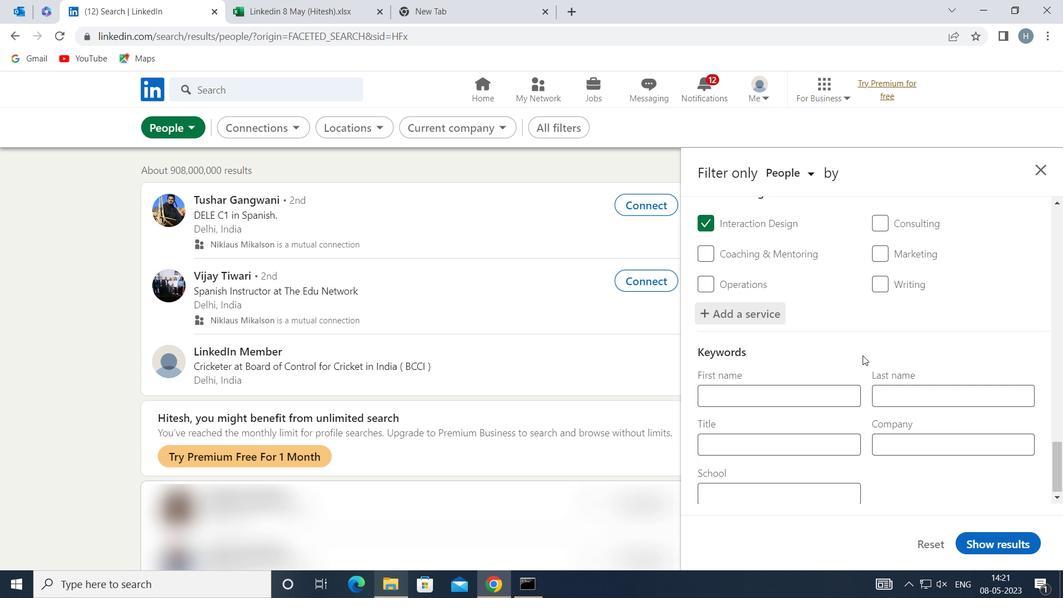 
Action: Mouse moved to (864, 362)
Screenshot: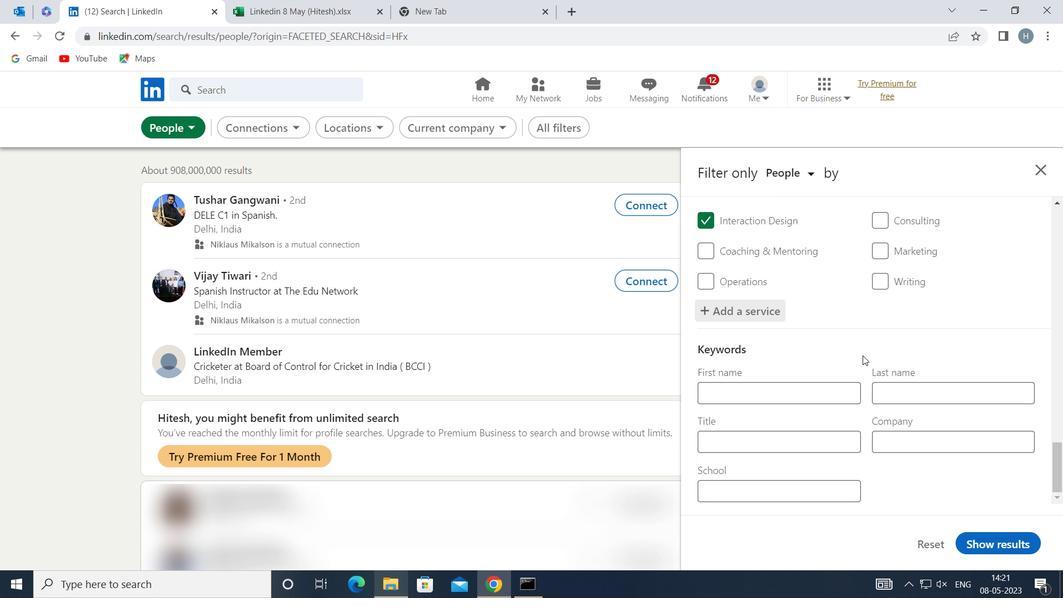 
Action: Mouse scrolled (864, 361) with delta (0, 0)
Screenshot: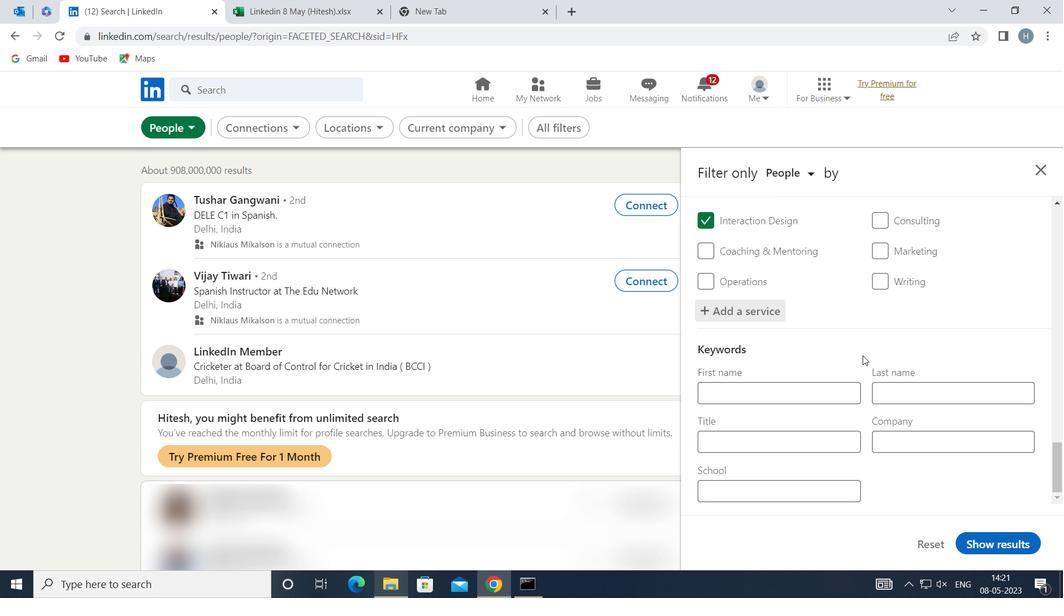 
Action: Mouse moved to (834, 441)
Screenshot: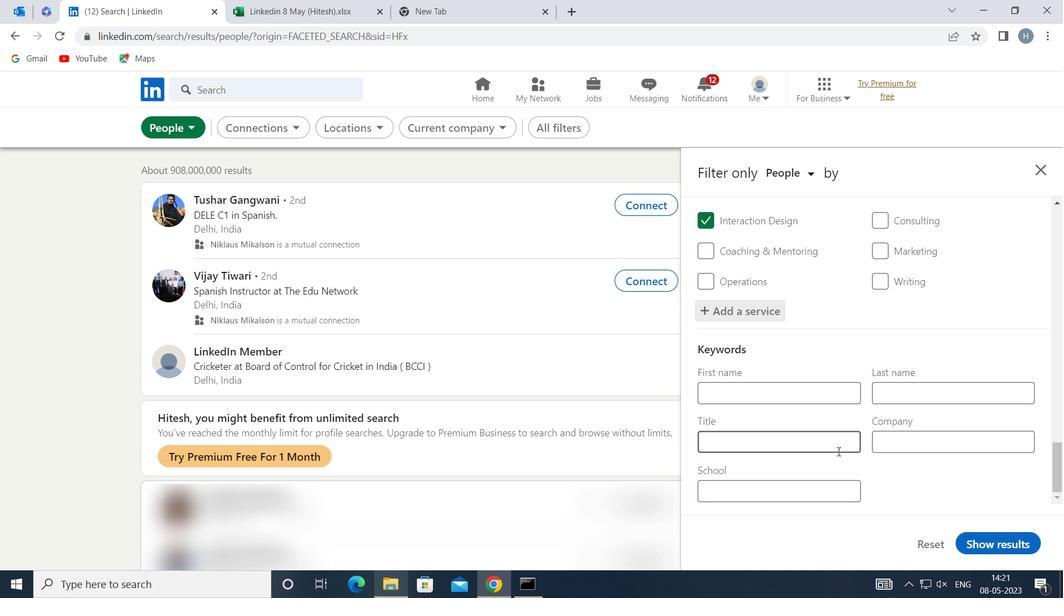 
Action: Mouse pressed left at (834, 441)
Screenshot: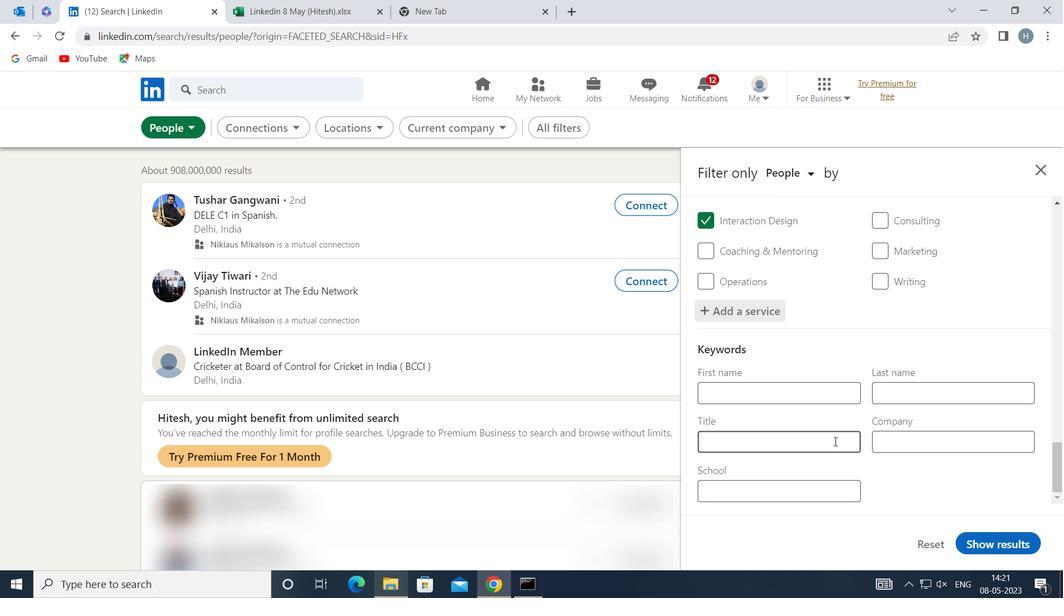 
Action: Key pressed <Key.shift>SCRUM<Key.space><Key.shift>MA<Key.backspace><Key.backspace><Key.shift><Key.shift><Key.shift><Key.shift><Key.shift><Key.shift><Key.shift><Key.shift>MASTER
Screenshot: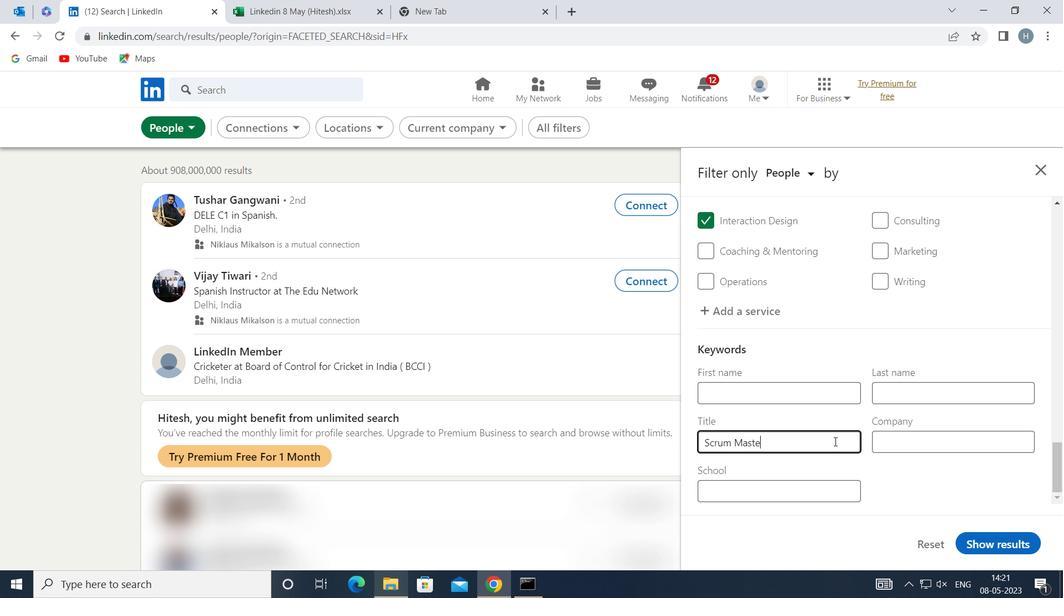 
Action: Mouse moved to (1012, 543)
Screenshot: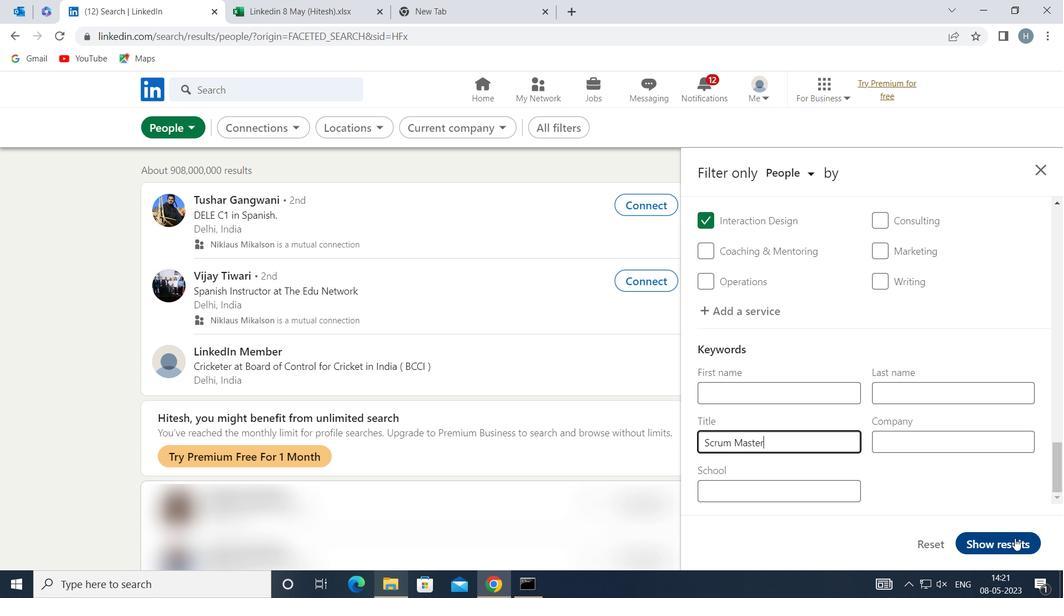 
Action: Mouse pressed left at (1012, 543)
Screenshot: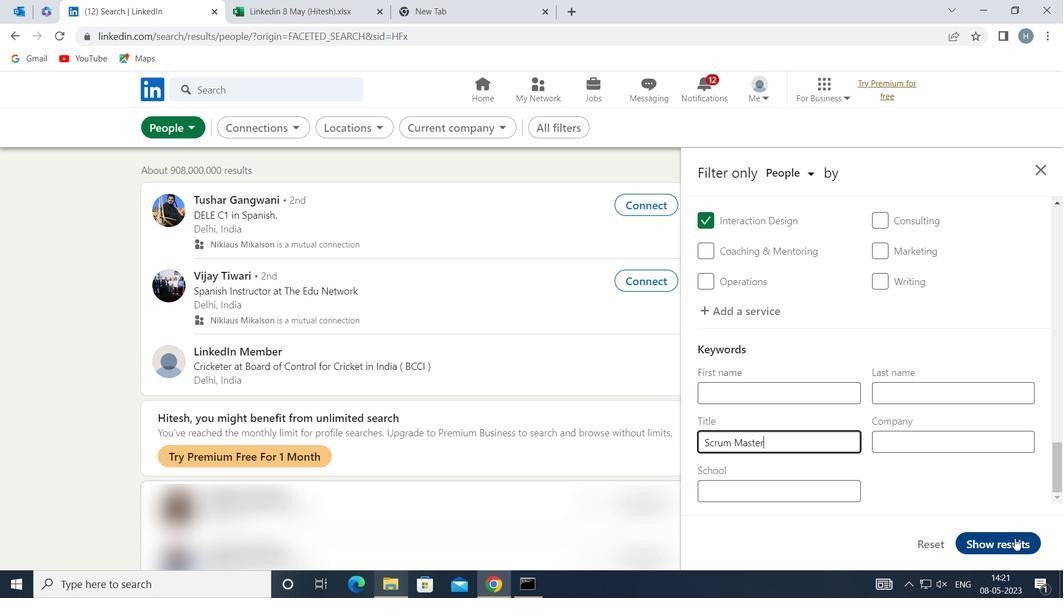 
Action: Mouse moved to (627, 314)
Screenshot: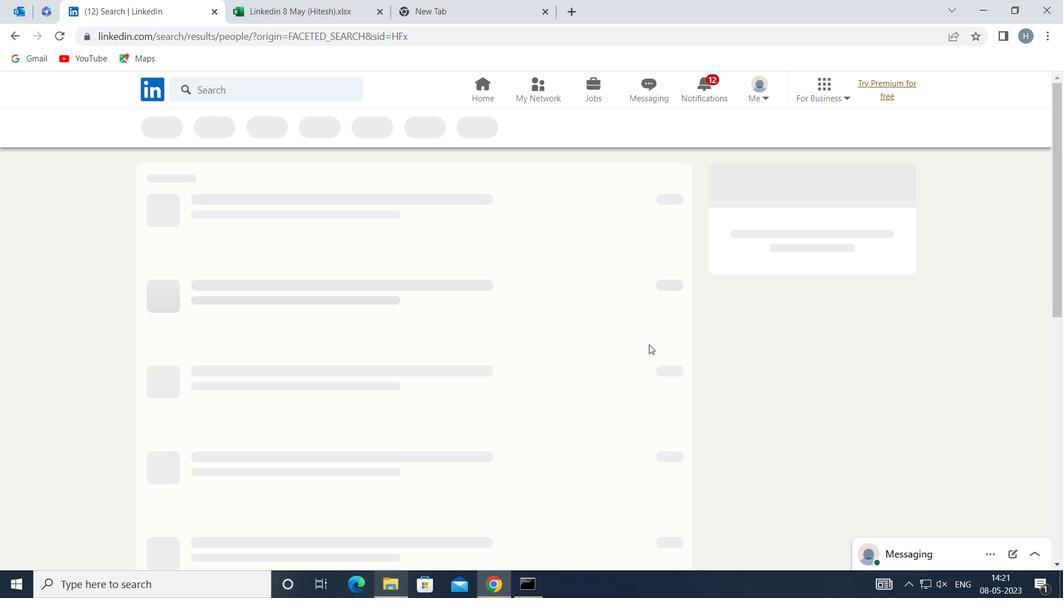 
